 Task: Look for space in Watsonville, United States from 6th September, 2023 to 15th September, 2023 for 6 adults in price range Rs.8000 to Rs.12000. Place can be entire place or private room with 6 bedrooms having 6 beds and 6 bathrooms. Property type can be house, flat, guest house. Amenities needed are: wifi, TV, free parkinig on premises, gym, breakfast. Booking option can be shelf check-in. Required host language is English.
Action: Mouse pressed left at (588, 152)
Screenshot: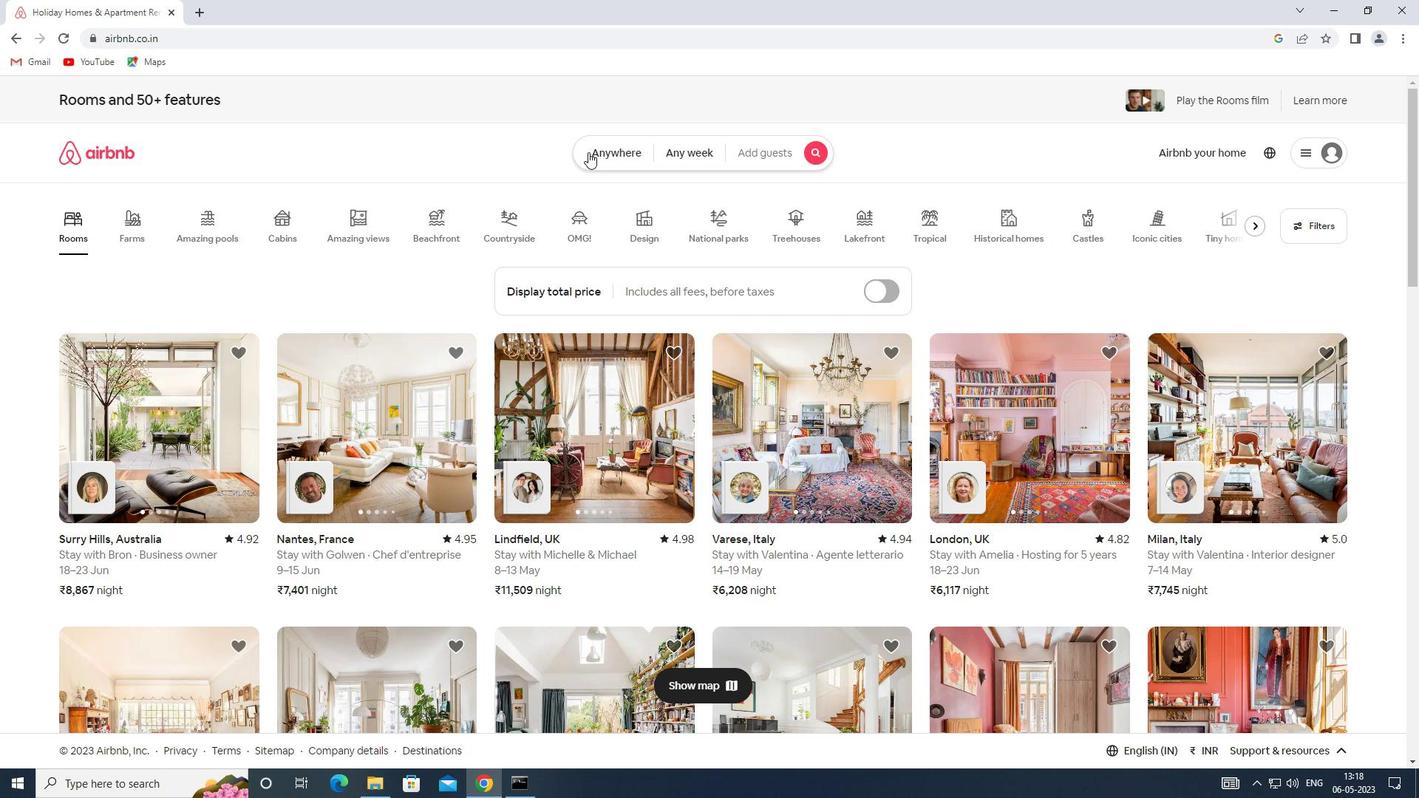 
Action: Mouse moved to (513, 213)
Screenshot: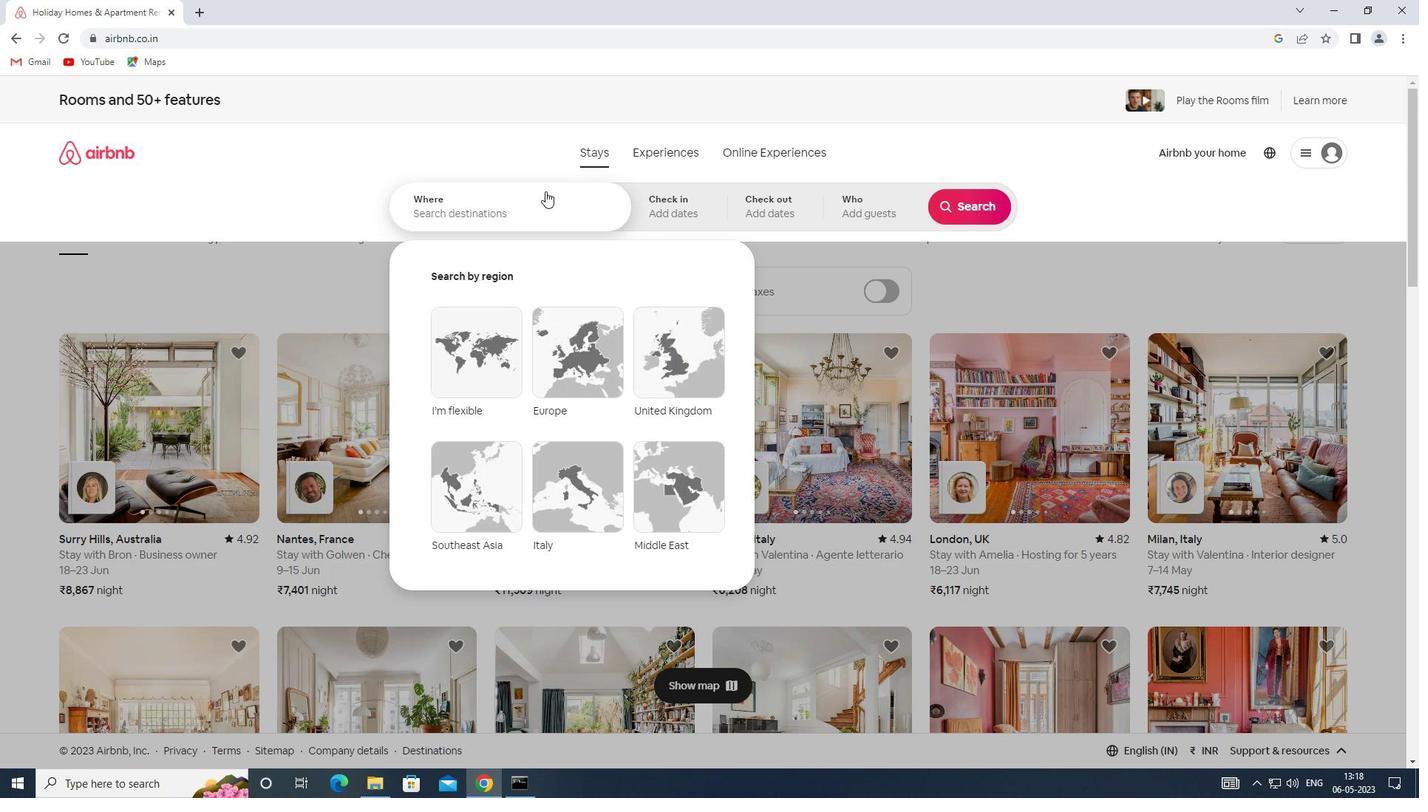 
Action: Mouse pressed left at (513, 213)
Screenshot: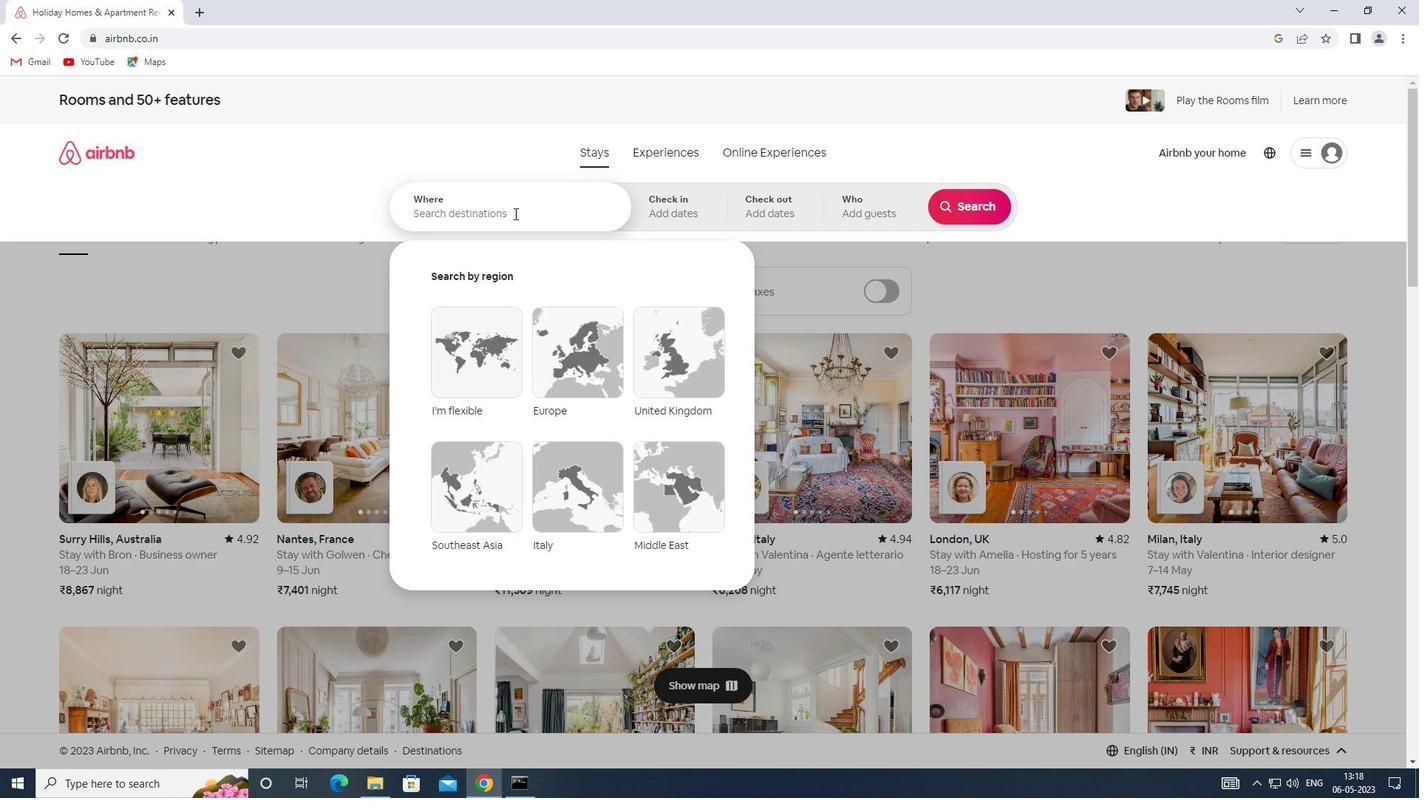 
Action: Key pressed <Key.shift><Key.shift><Key.shift>SPACE<Key.space>IN<Key.space><Key.shift>WATSONVILLE,<Key.shift>UNITED<Key.space><Key.shift>STATES
Screenshot: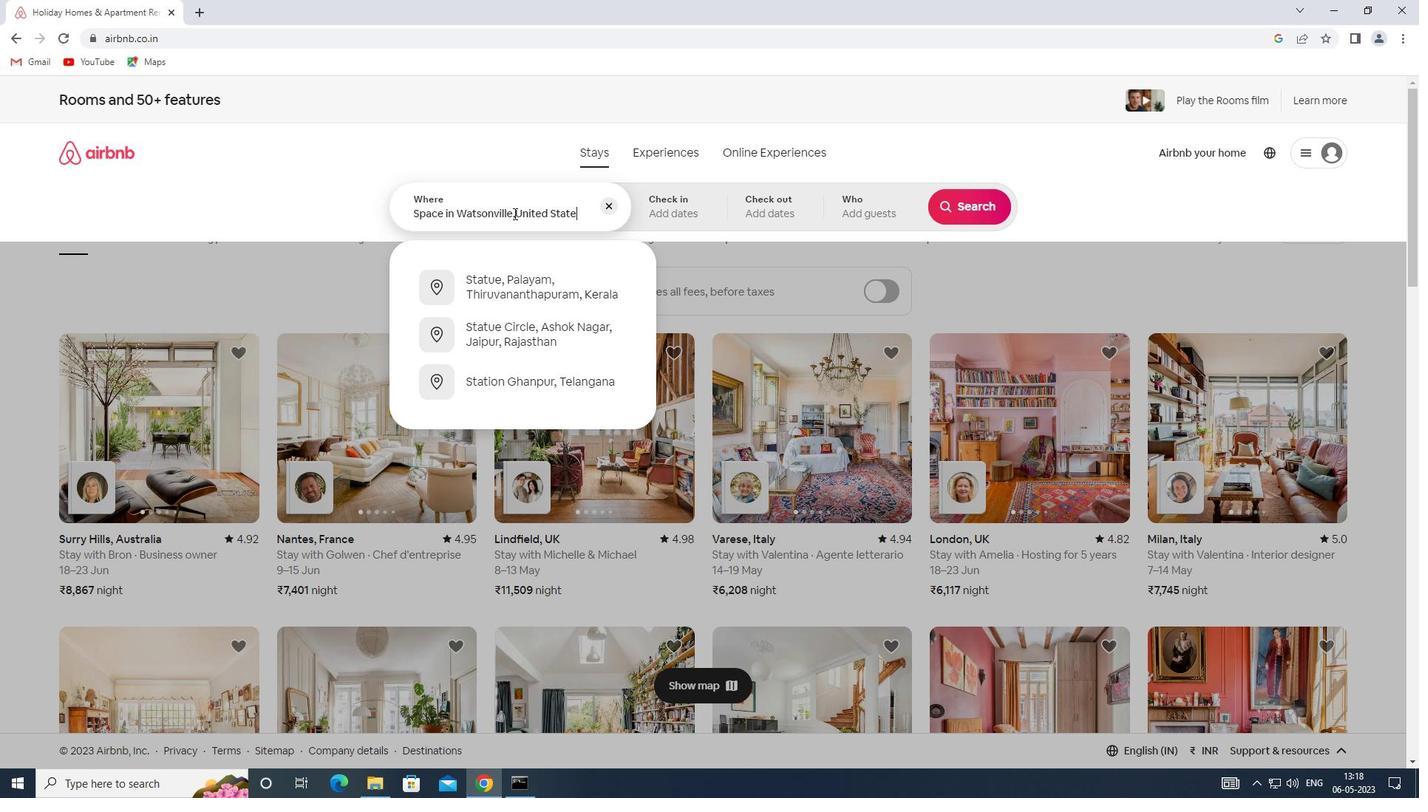 
Action: Mouse moved to (691, 198)
Screenshot: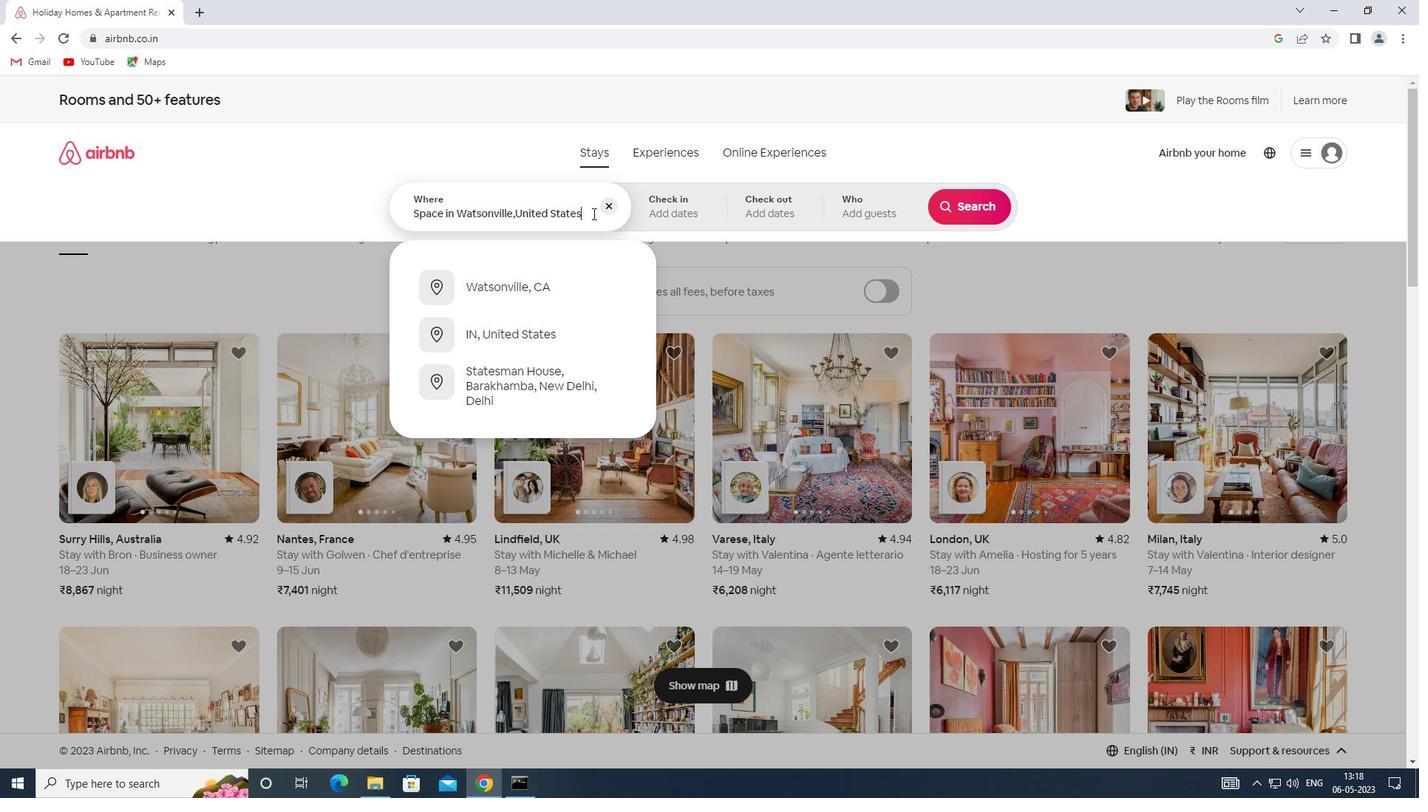 
Action: Mouse pressed left at (691, 198)
Screenshot: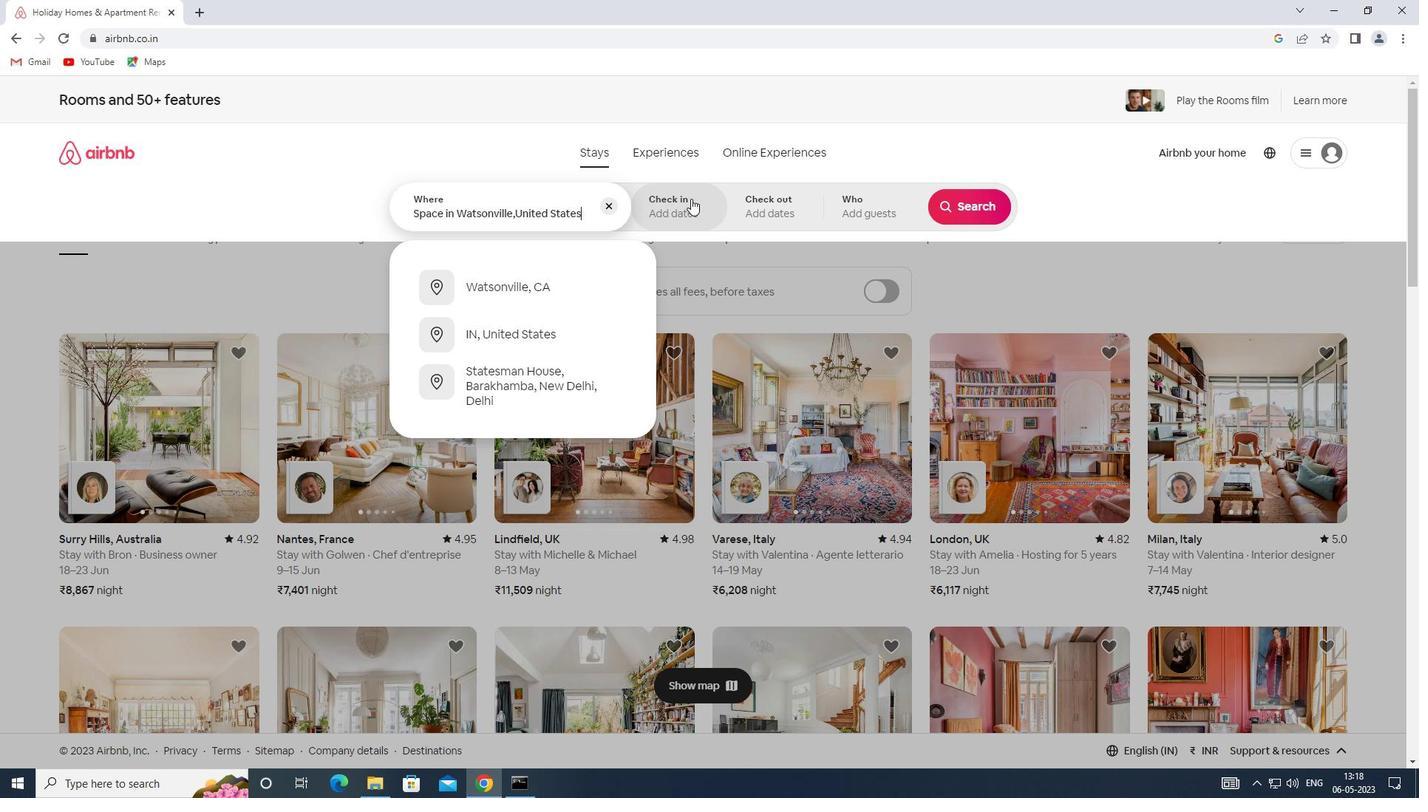 
Action: Mouse moved to (963, 327)
Screenshot: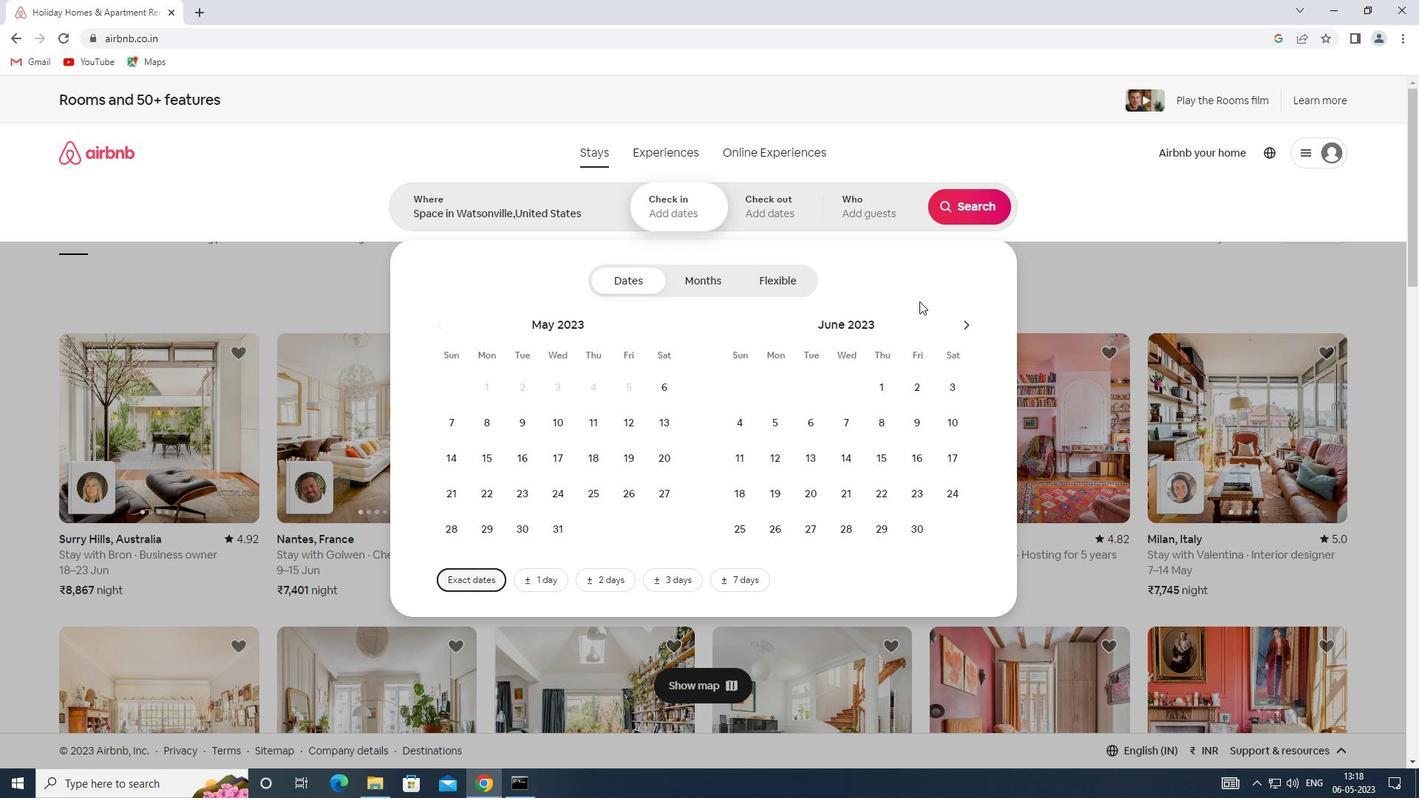 
Action: Mouse pressed left at (963, 327)
Screenshot: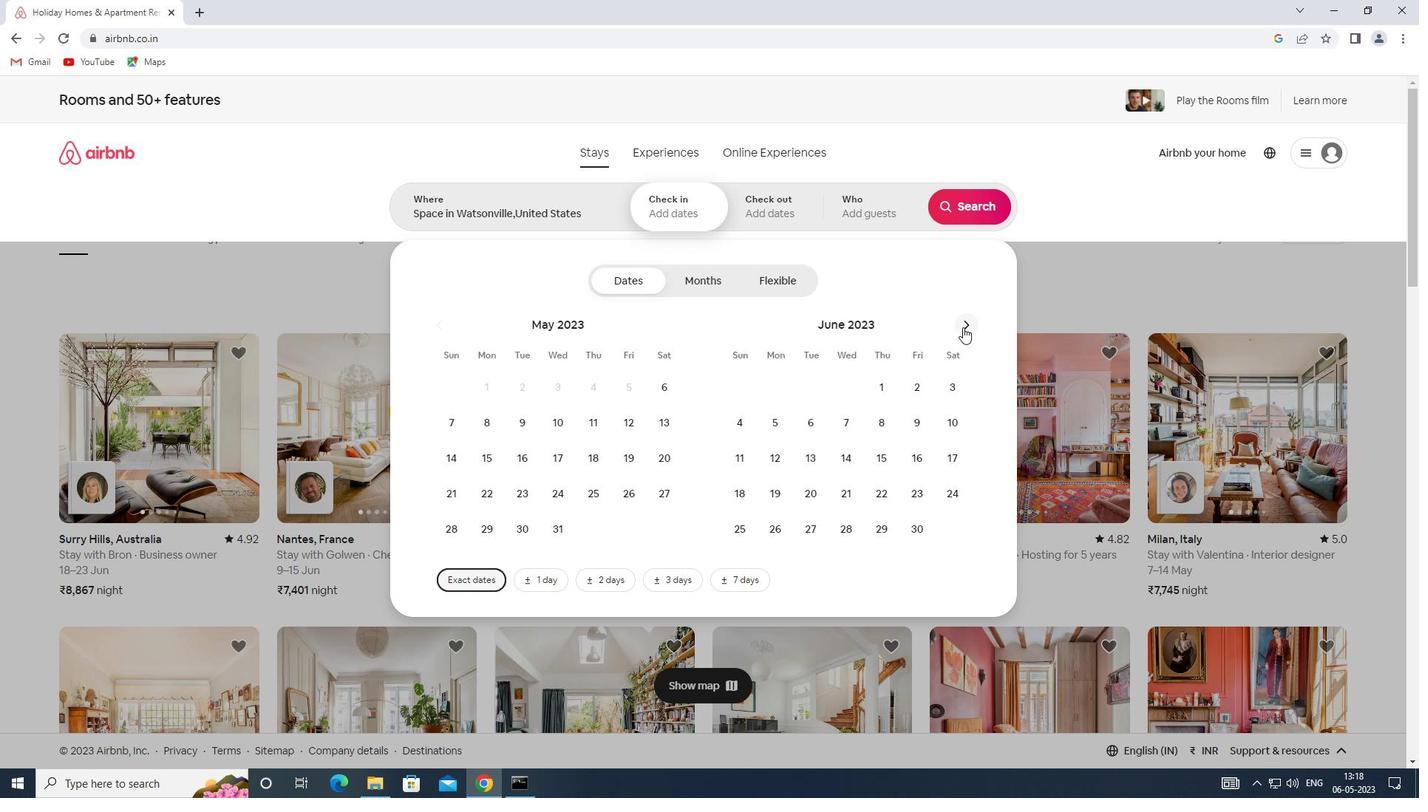 
Action: Mouse pressed left at (963, 327)
Screenshot: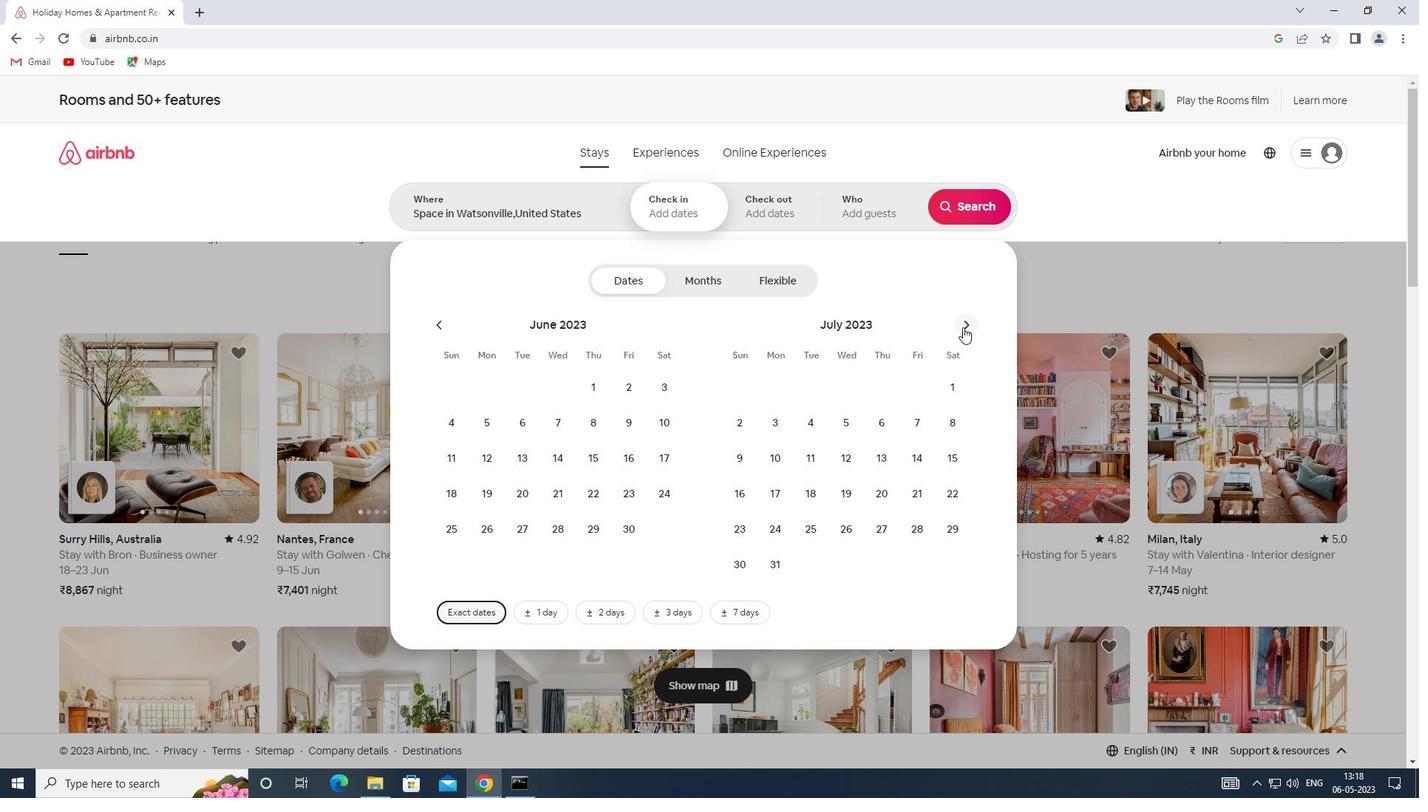
Action: Mouse pressed left at (963, 327)
Screenshot: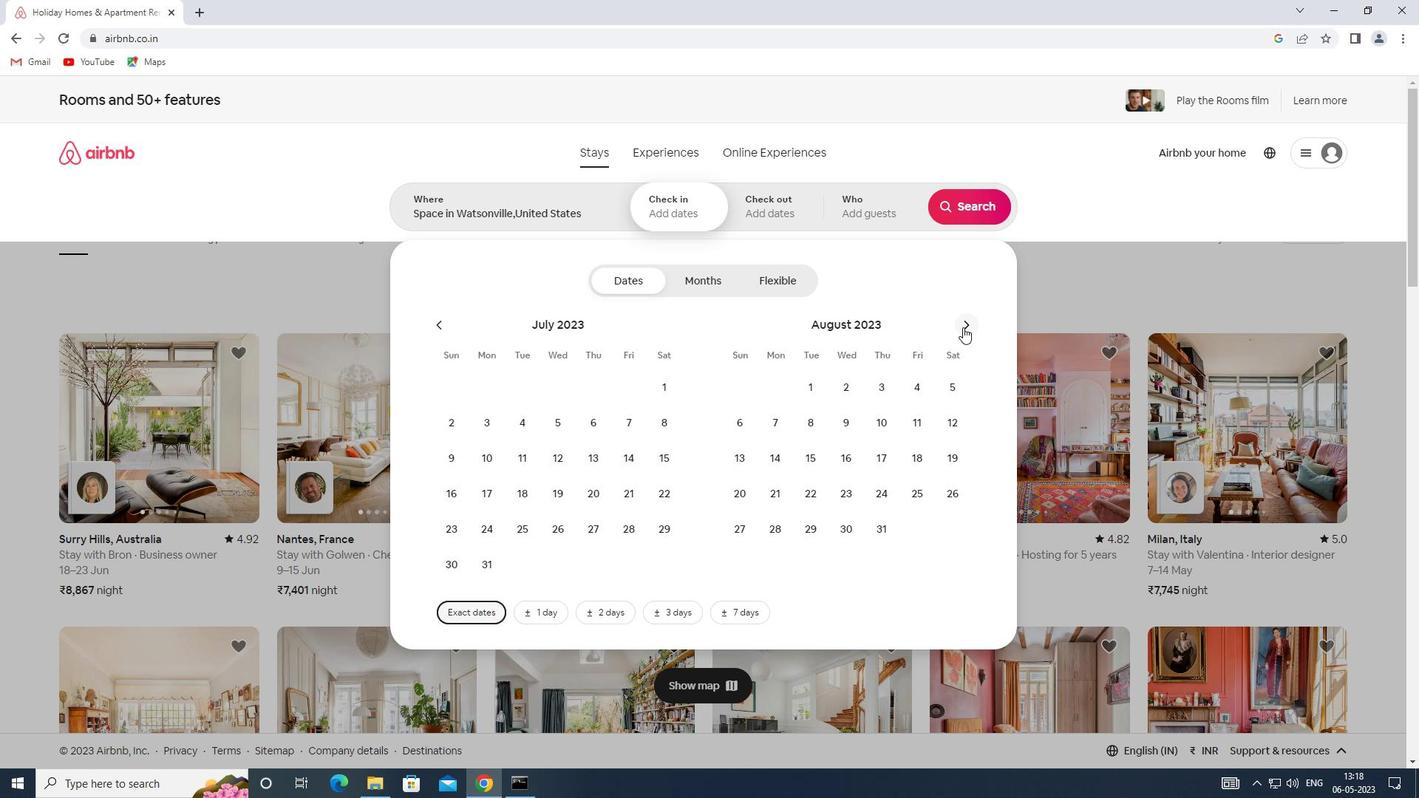 
Action: Mouse moved to (838, 425)
Screenshot: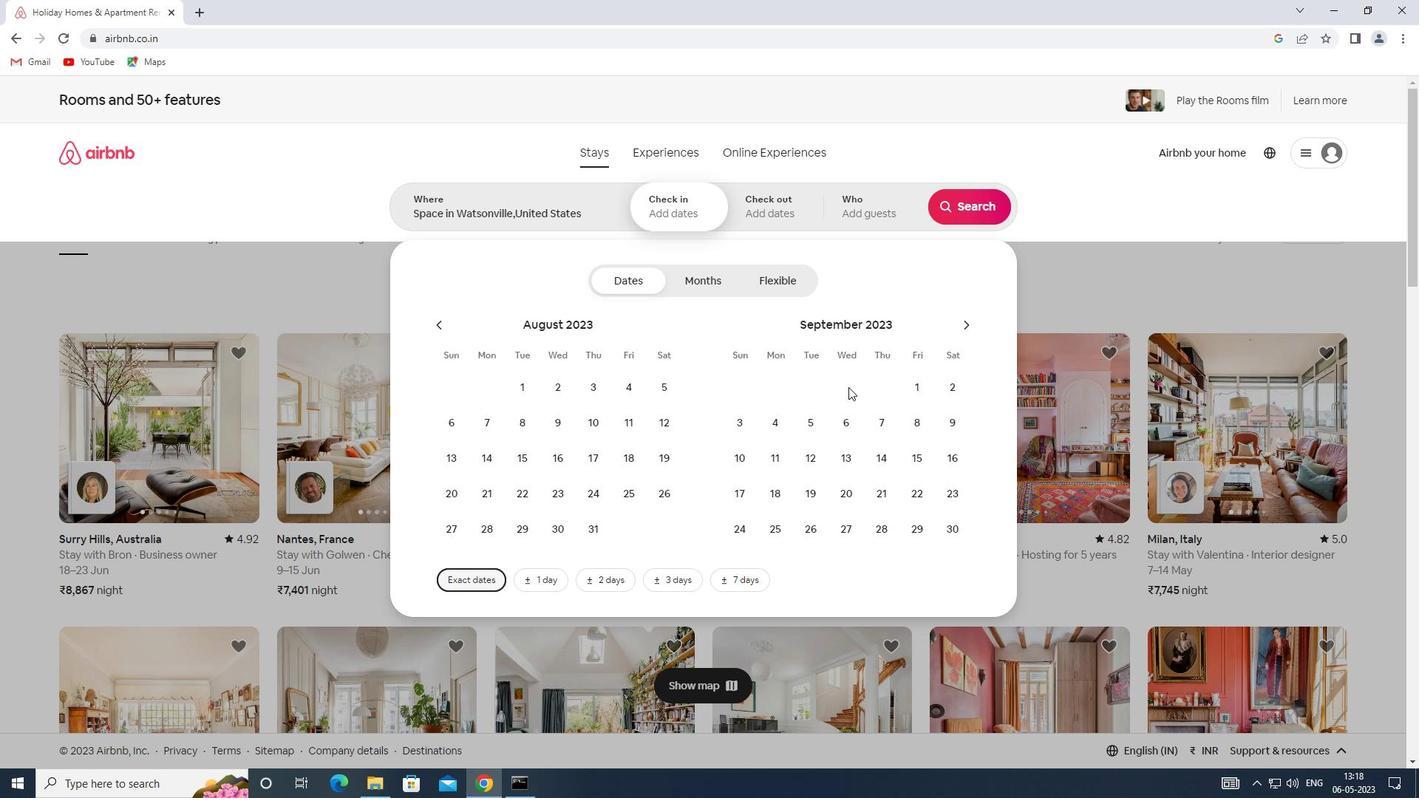 
Action: Mouse pressed left at (838, 425)
Screenshot: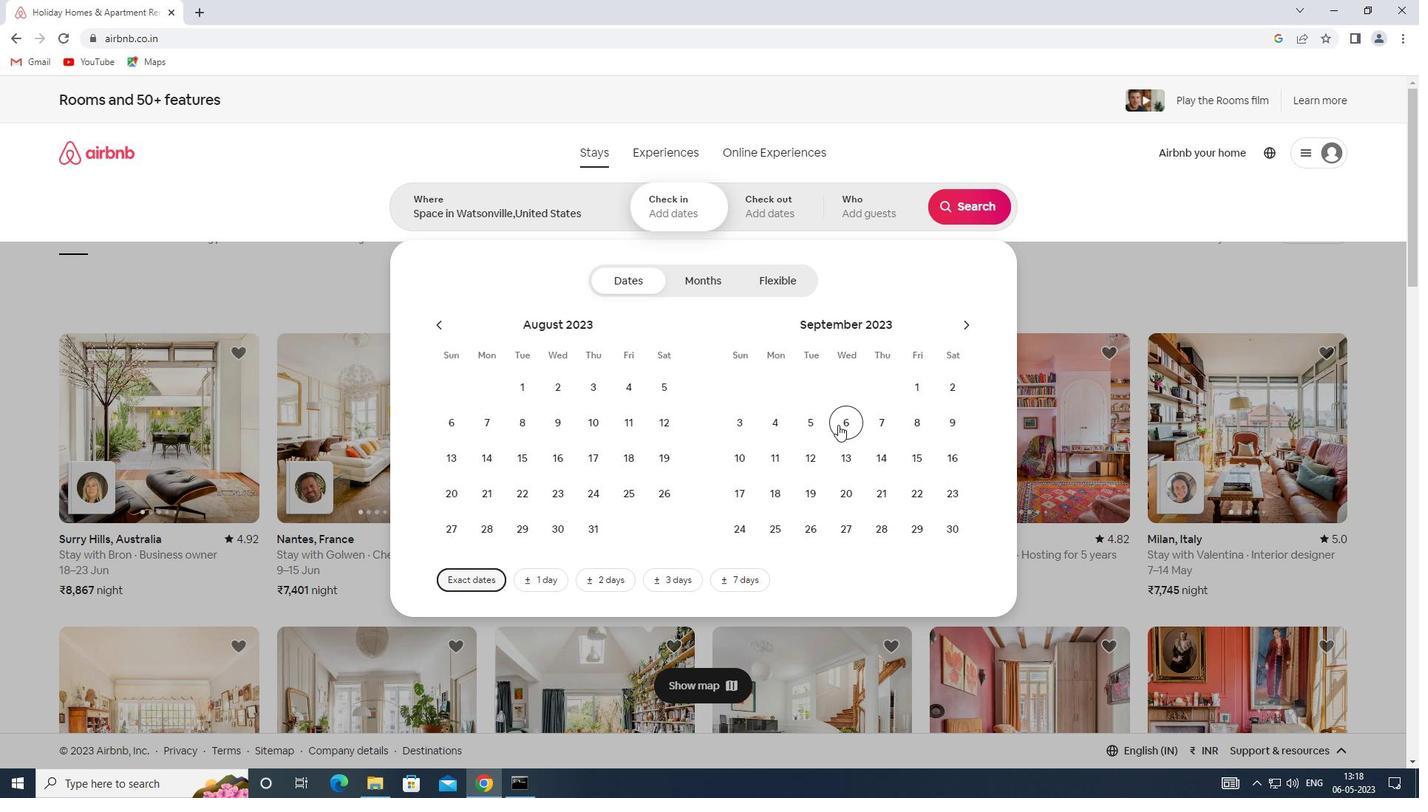 
Action: Mouse moved to (915, 456)
Screenshot: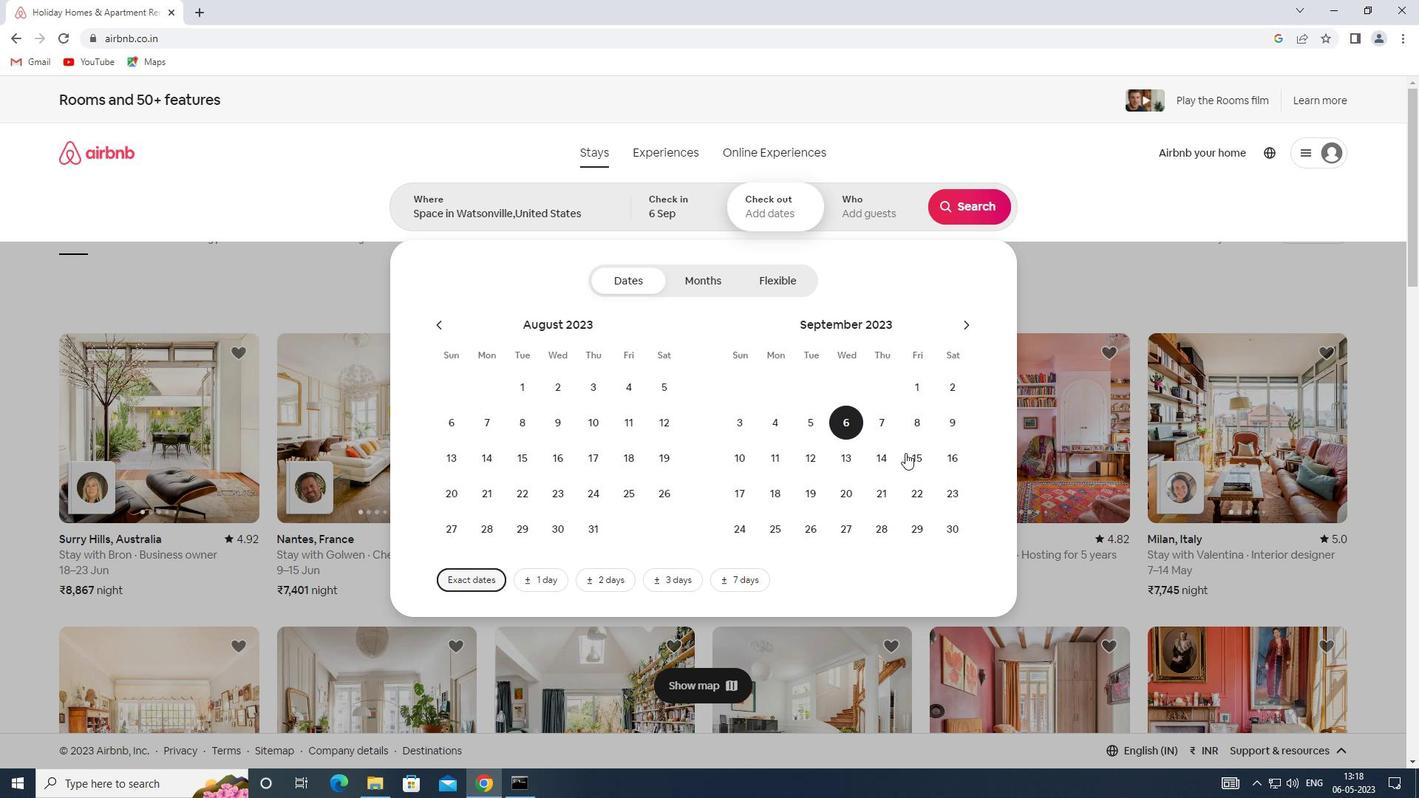 
Action: Mouse pressed left at (915, 456)
Screenshot: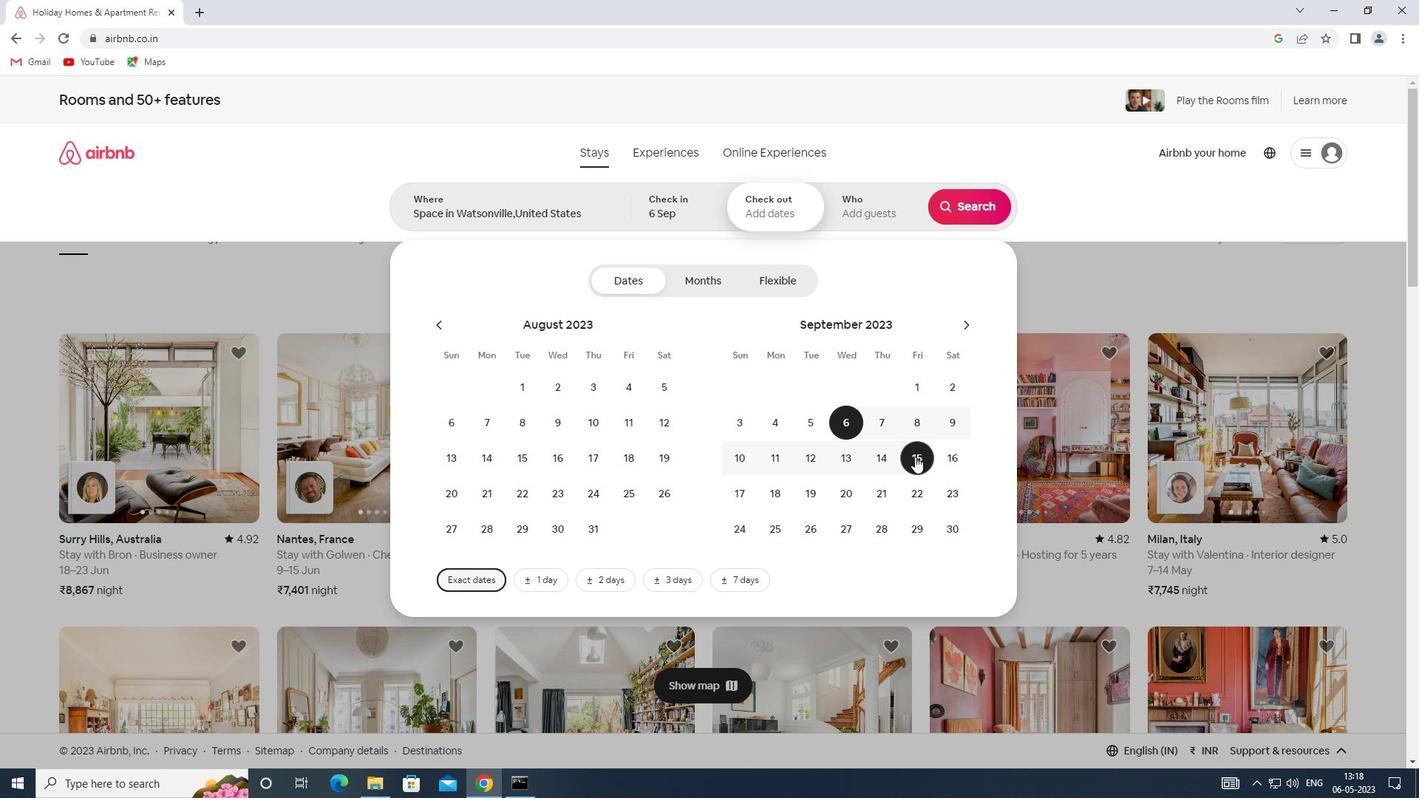 
Action: Mouse moved to (895, 201)
Screenshot: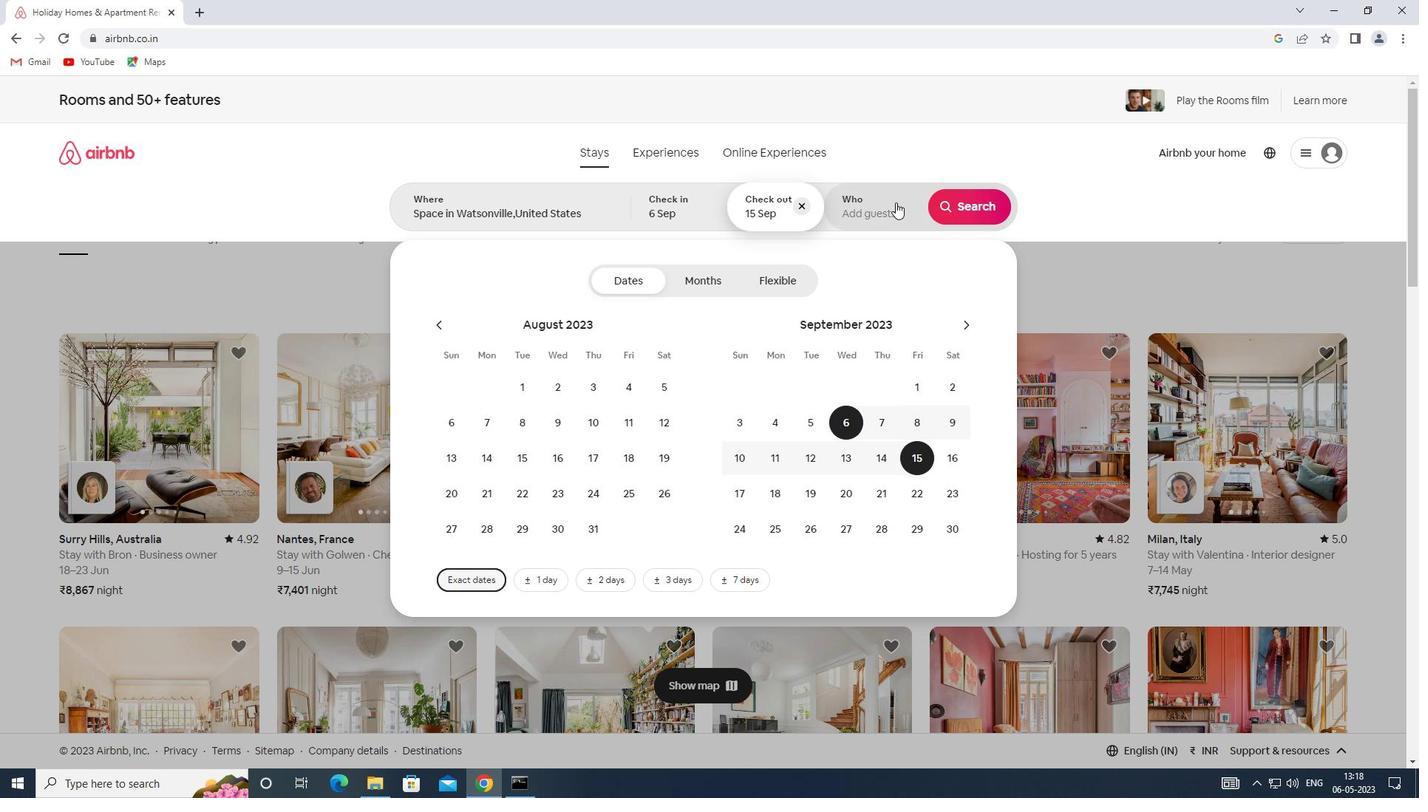 
Action: Mouse pressed left at (895, 201)
Screenshot: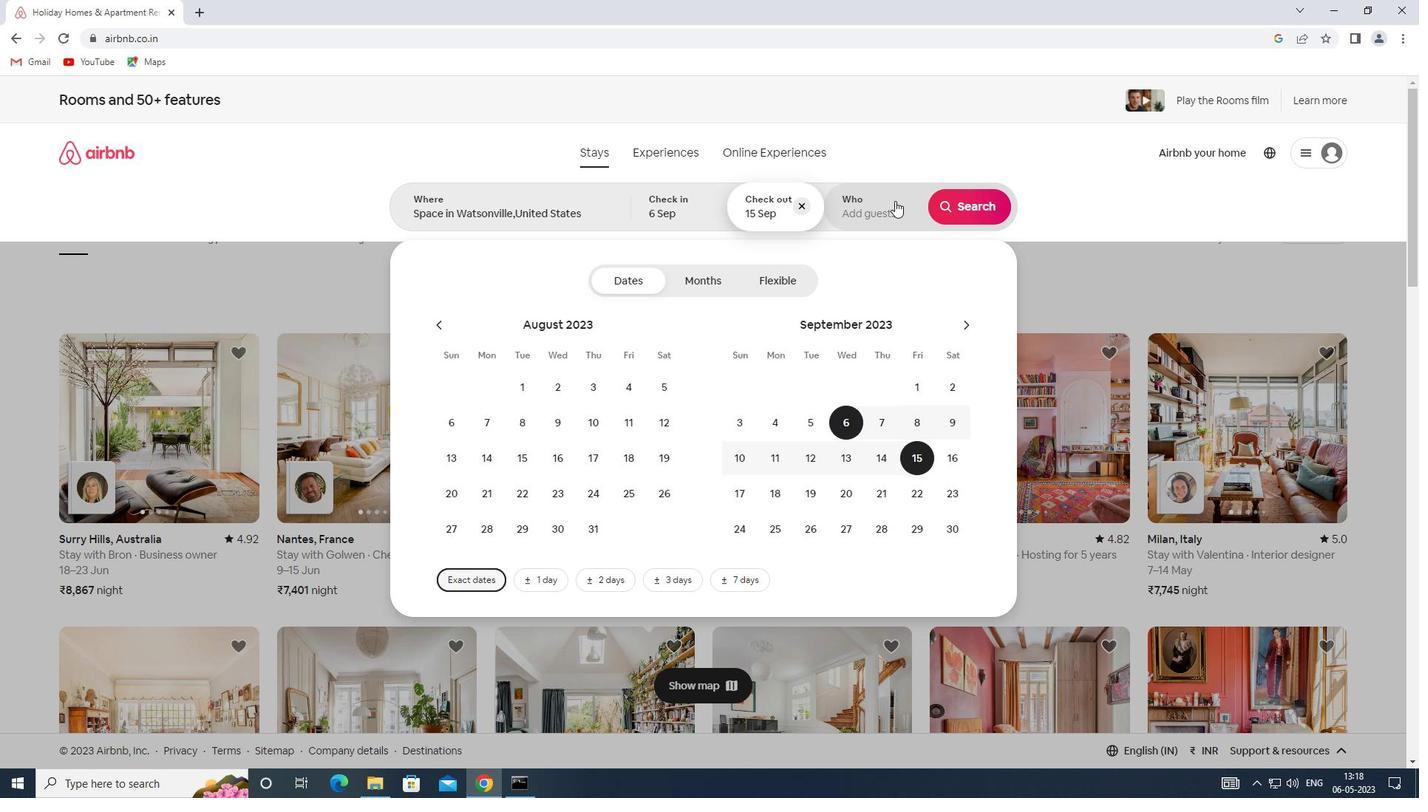 
Action: Mouse moved to (970, 286)
Screenshot: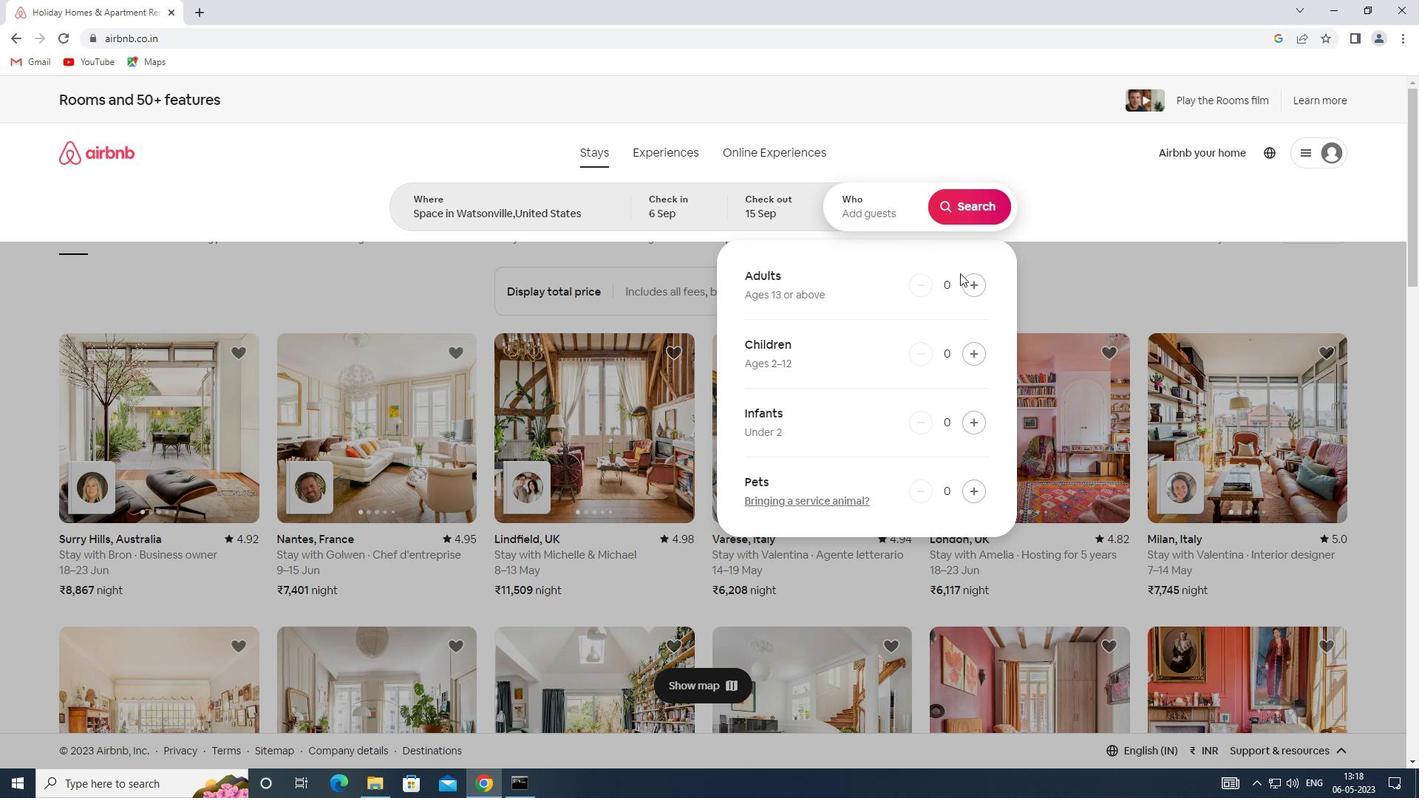 
Action: Mouse pressed left at (970, 286)
Screenshot: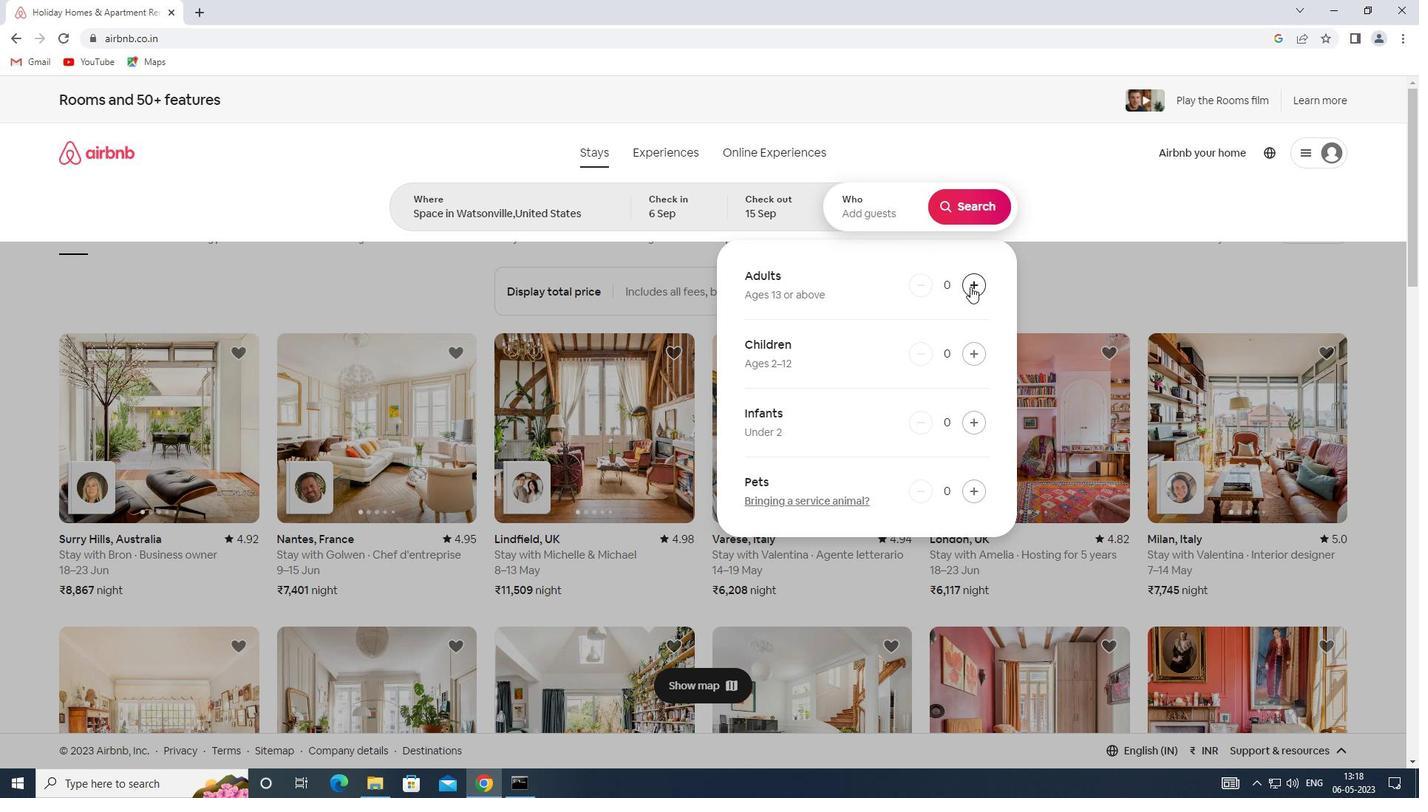 
Action: Mouse pressed left at (970, 286)
Screenshot: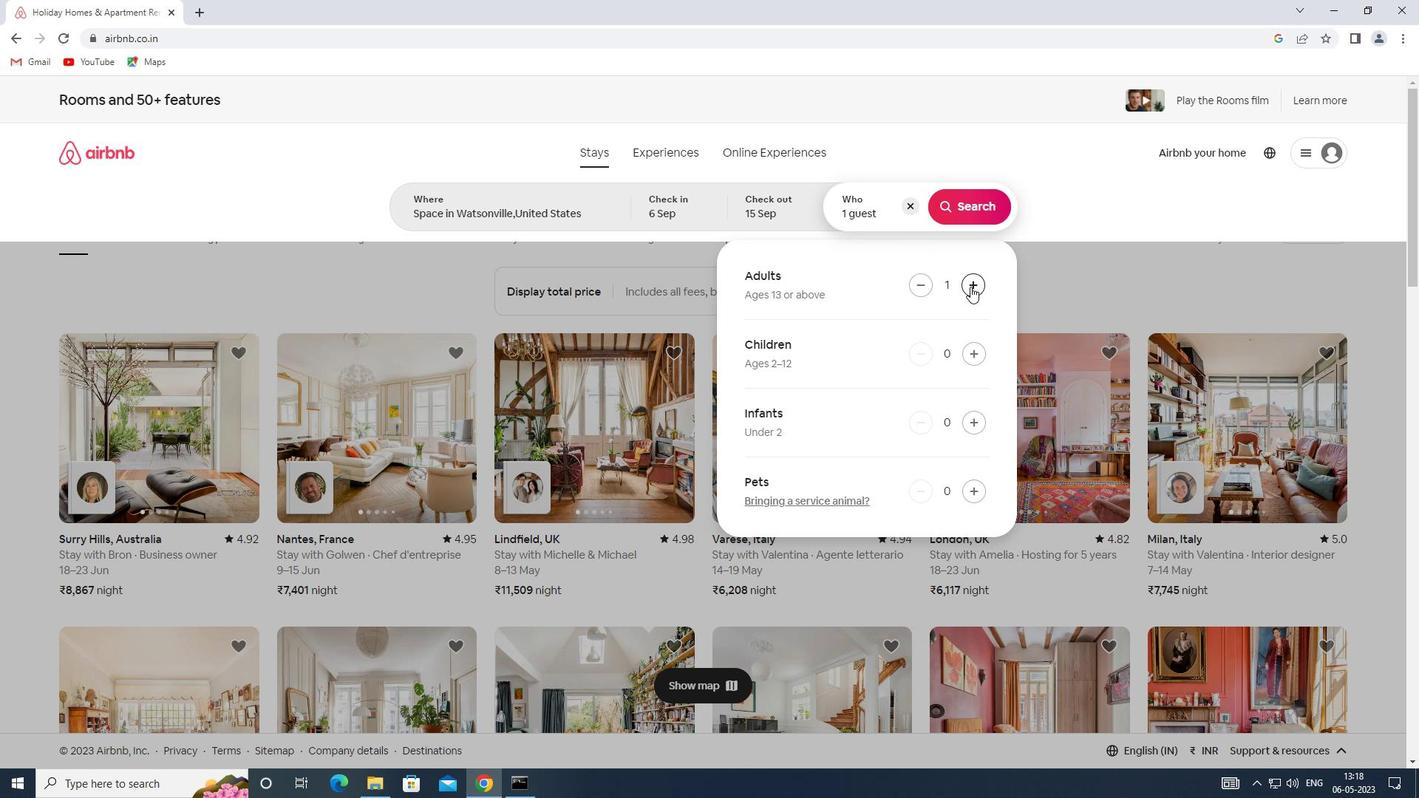 
Action: Mouse pressed left at (970, 286)
Screenshot: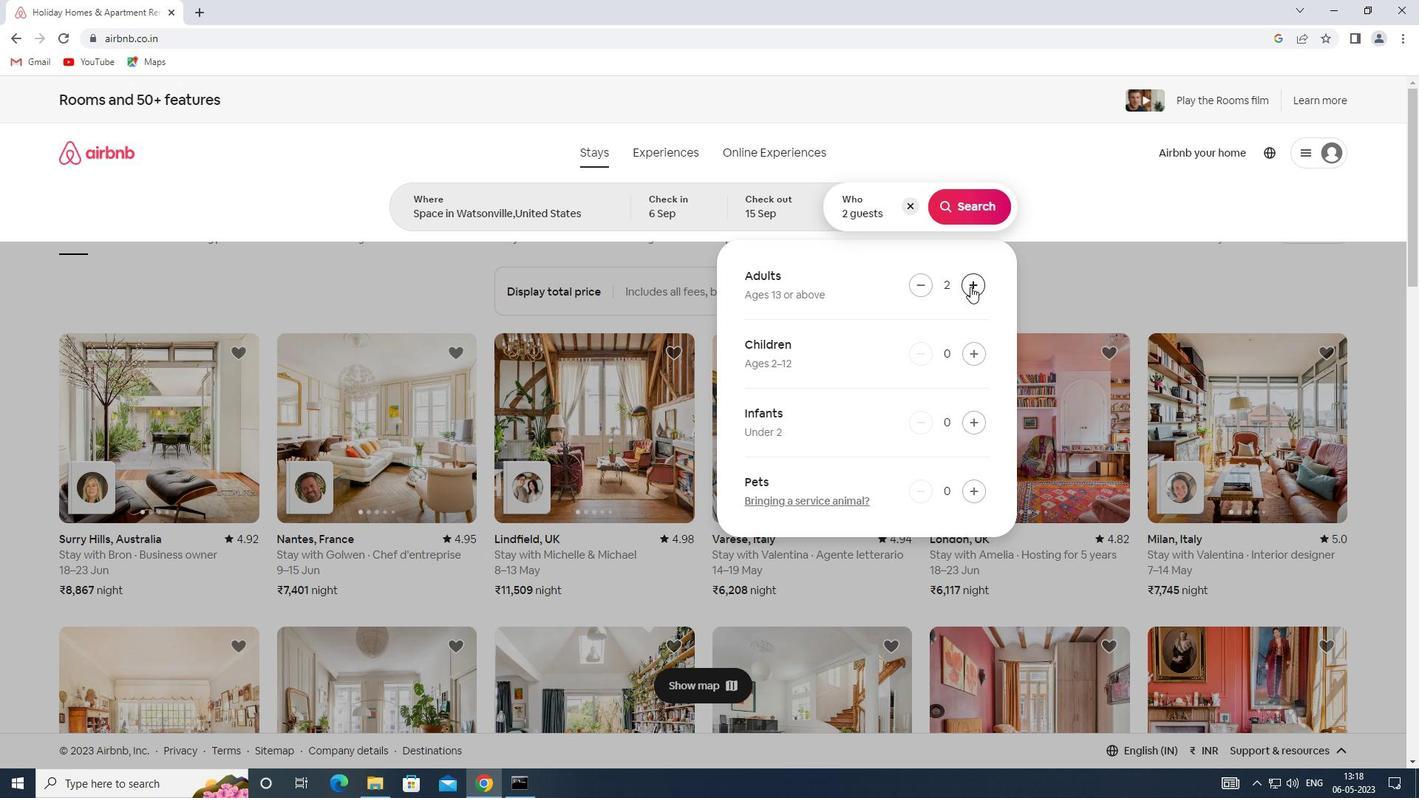 
Action: Mouse pressed left at (970, 286)
Screenshot: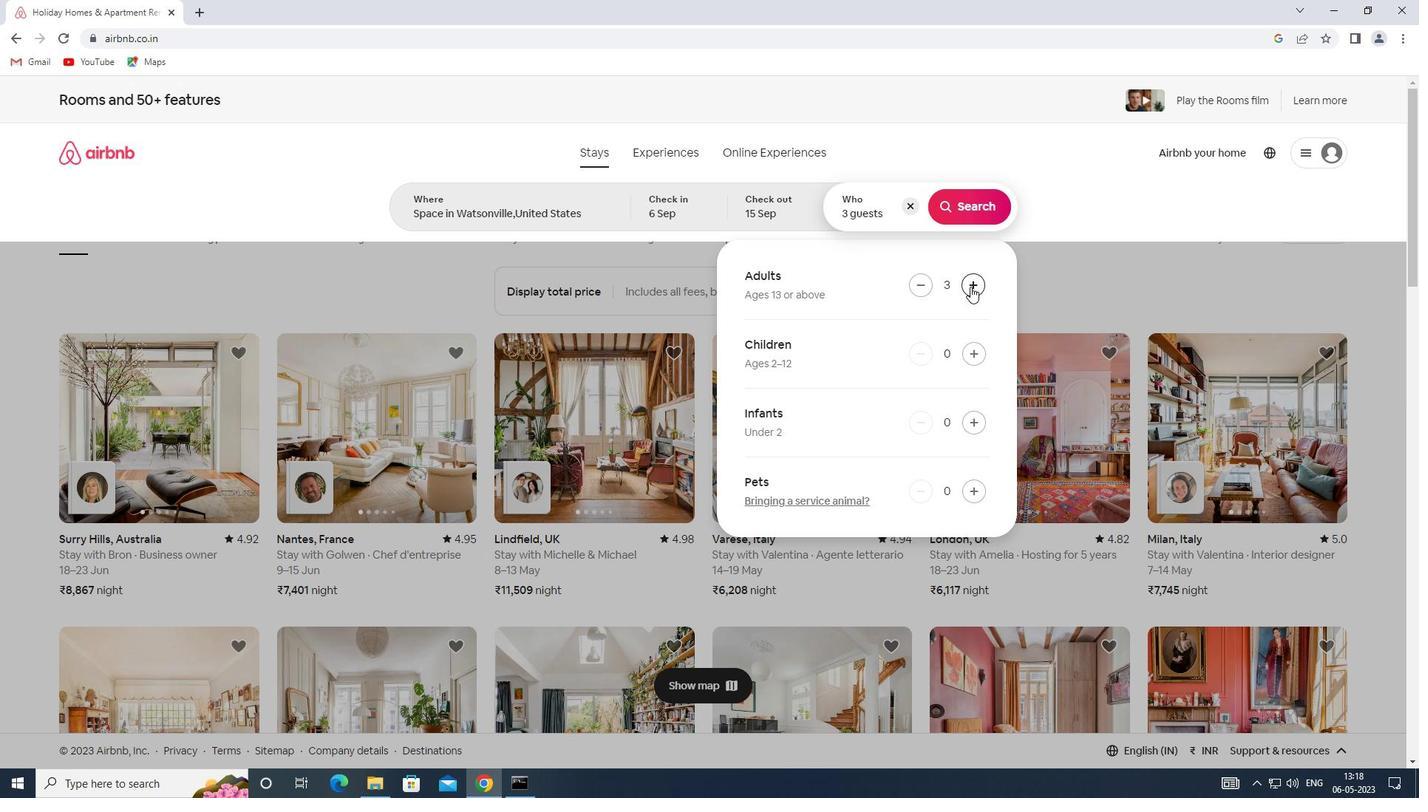 
Action: Mouse pressed left at (970, 286)
Screenshot: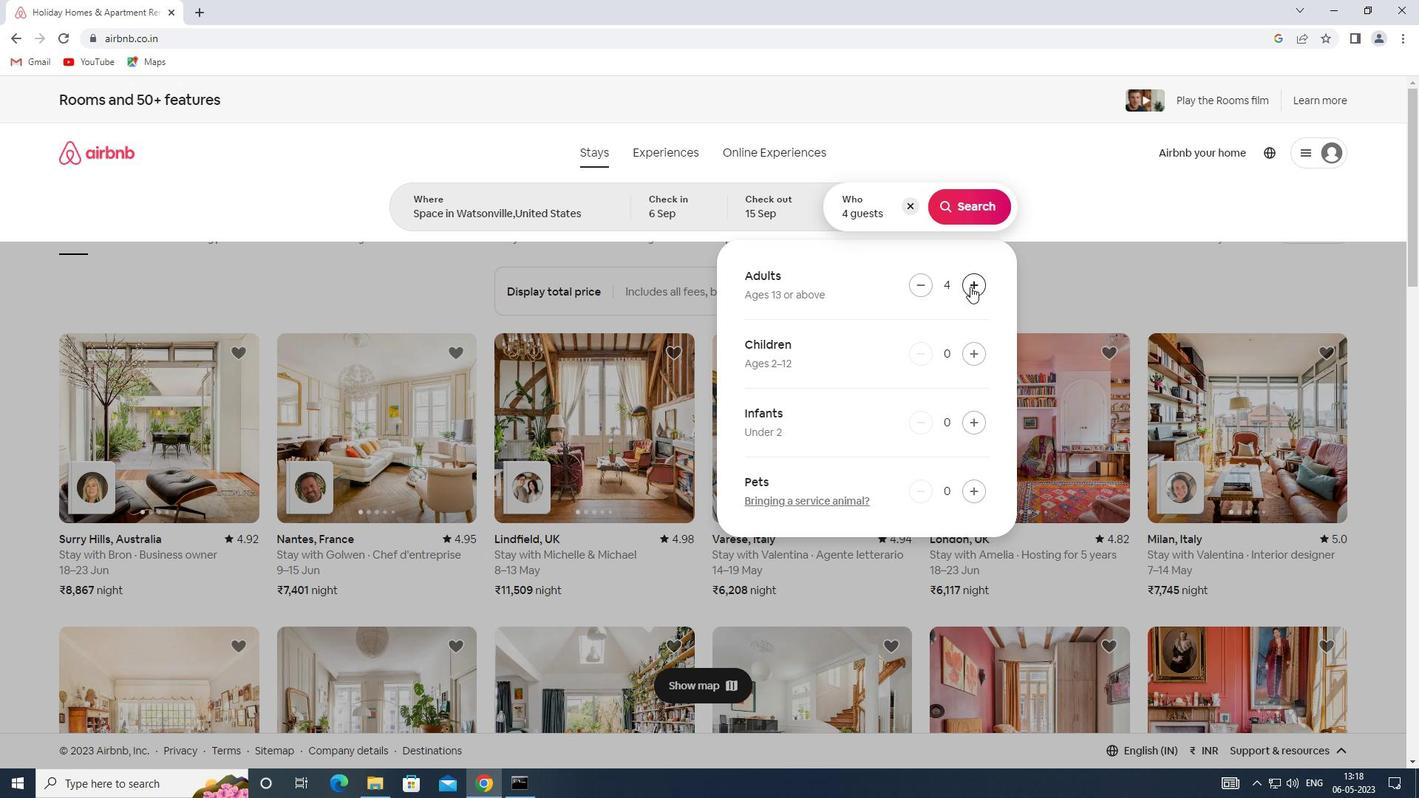 
Action: Mouse pressed left at (970, 286)
Screenshot: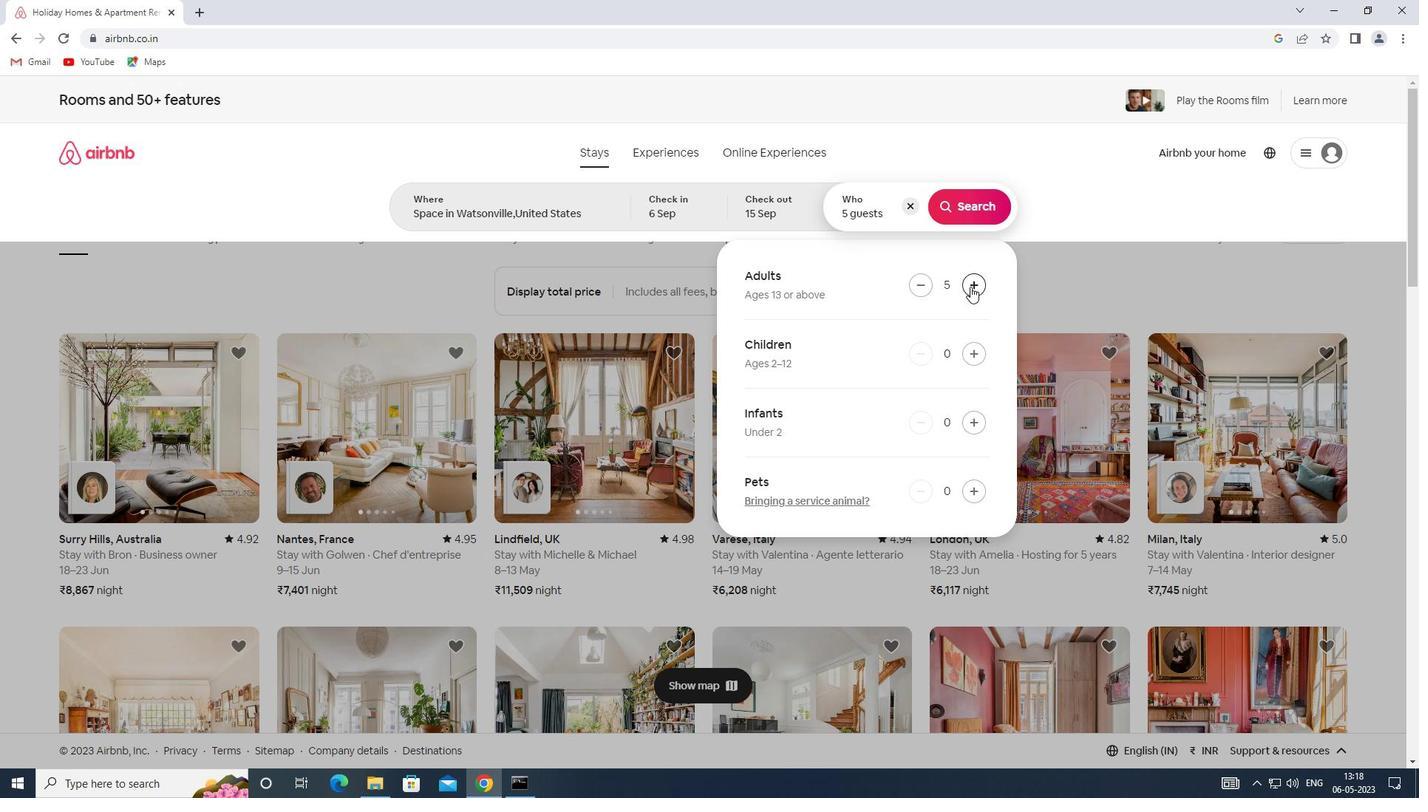 
Action: Mouse moved to (971, 210)
Screenshot: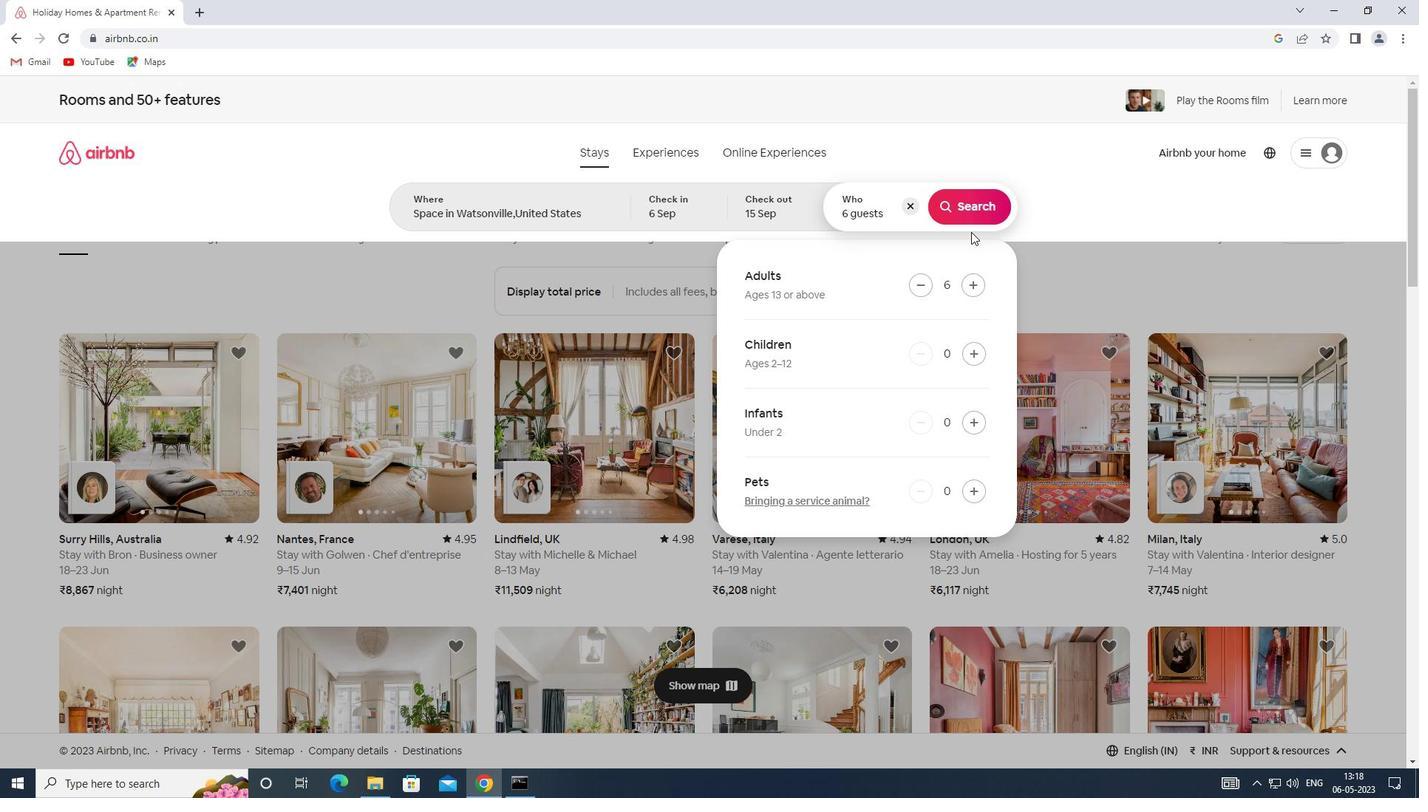 
Action: Mouse pressed left at (971, 210)
Screenshot: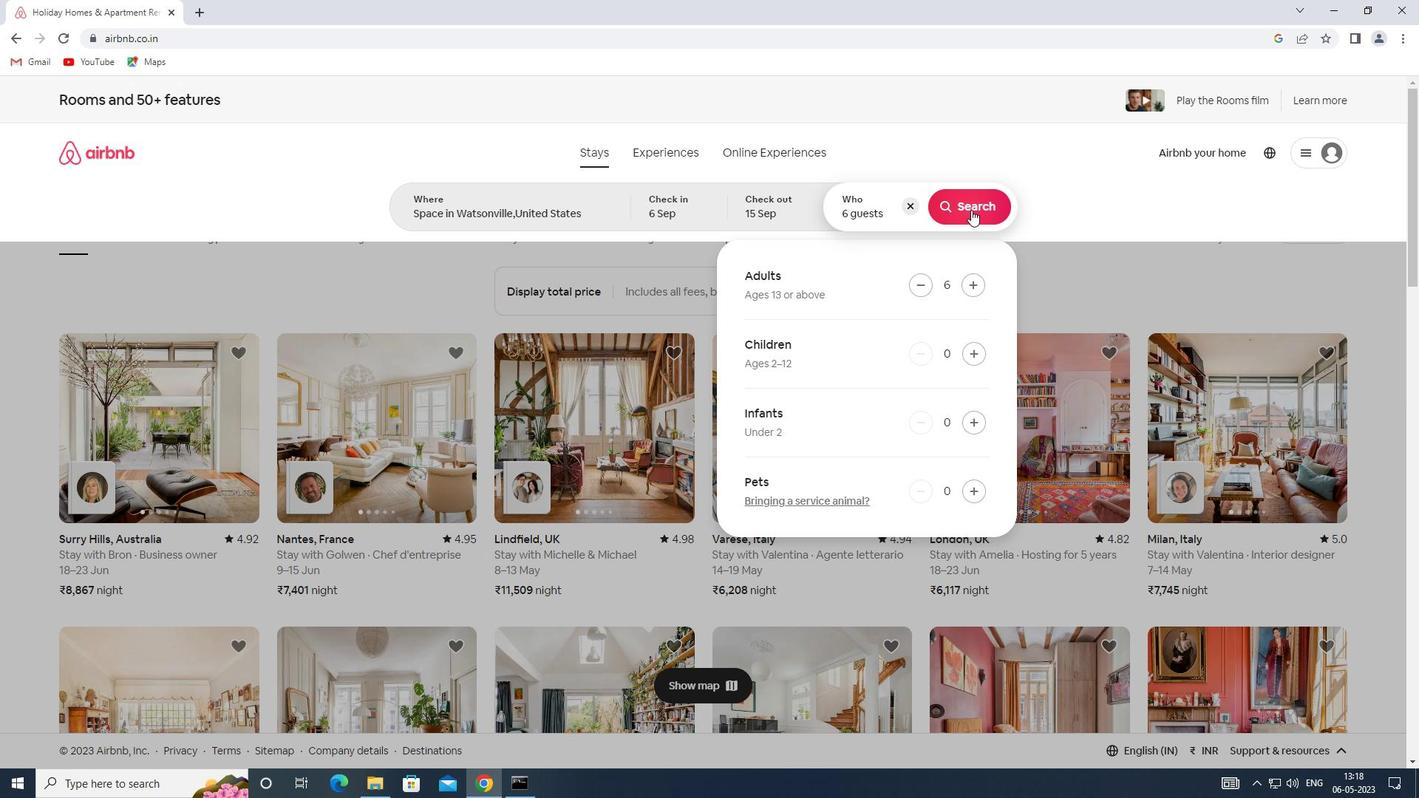 
Action: Mouse moved to (1344, 172)
Screenshot: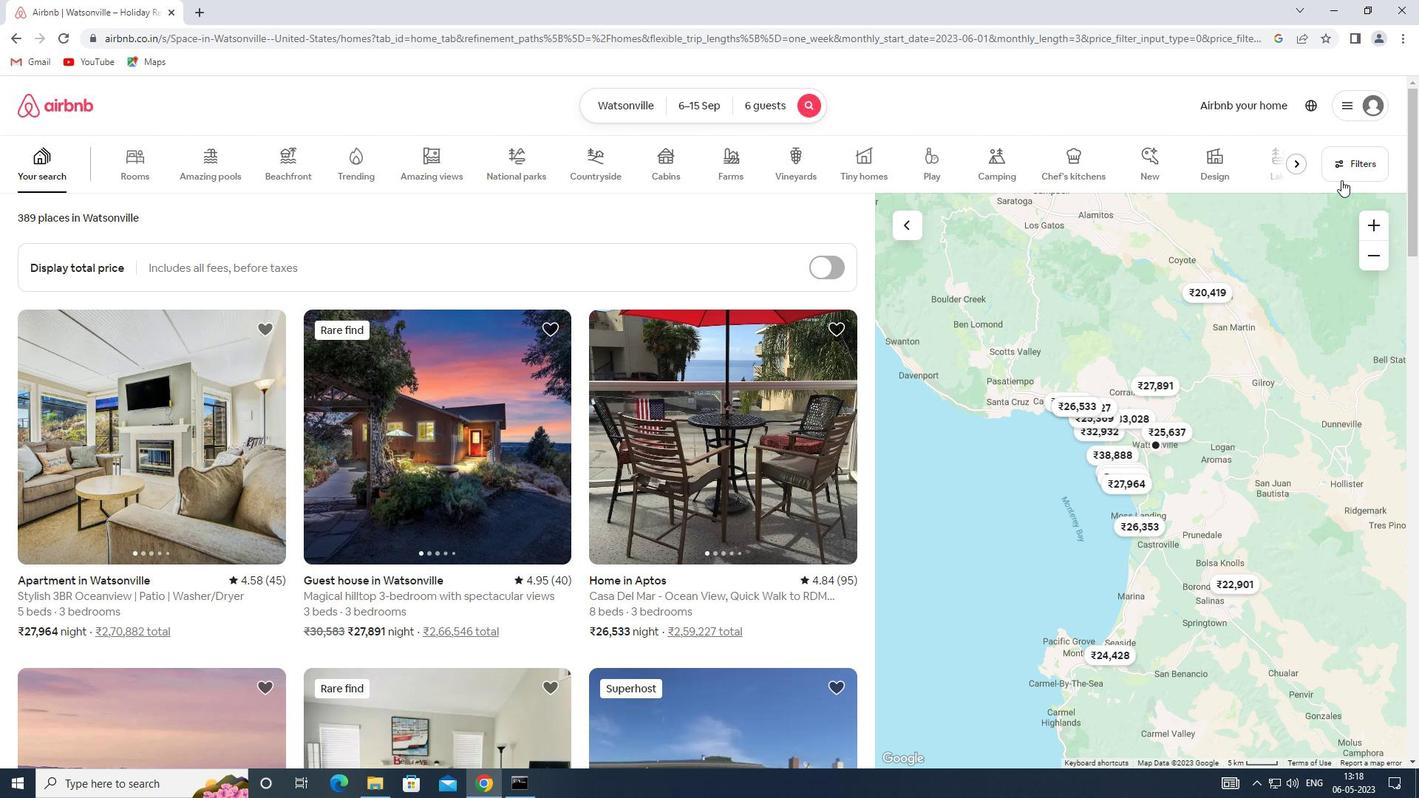 
Action: Mouse pressed left at (1344, 172)
Screenshot: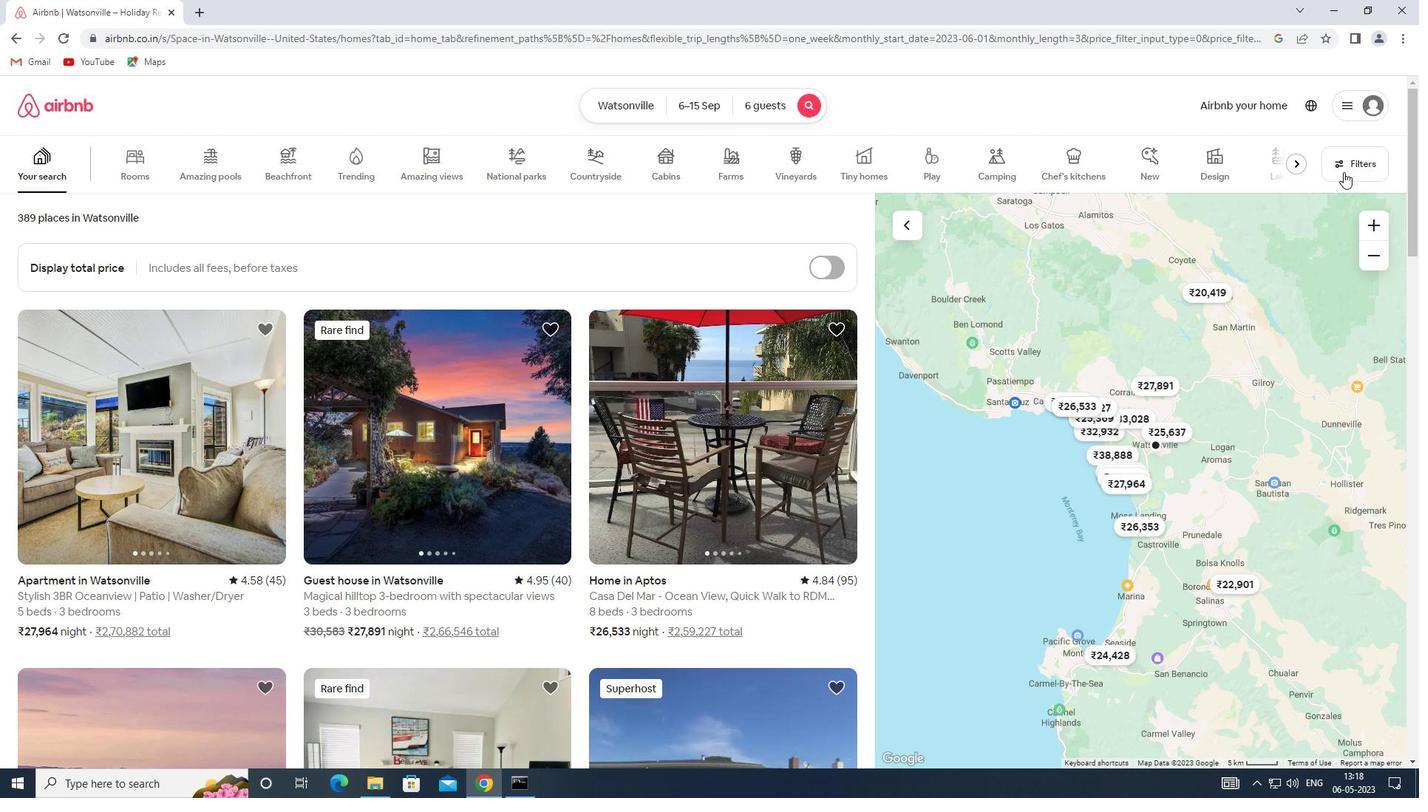 
Action: Mouse moved to (510, 522)
Screenshot: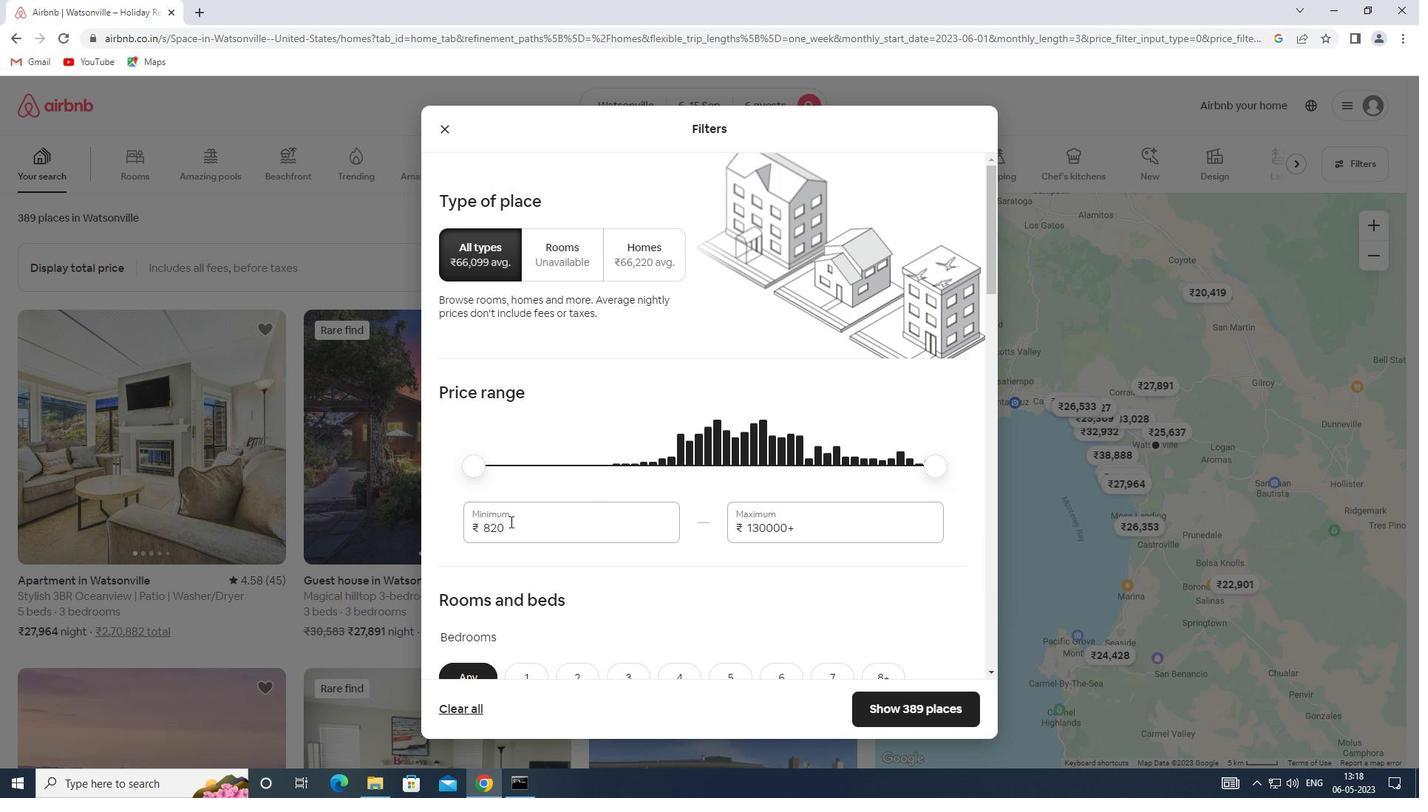 
Action: Mouse pressed left at (510, 522)
Screenshot: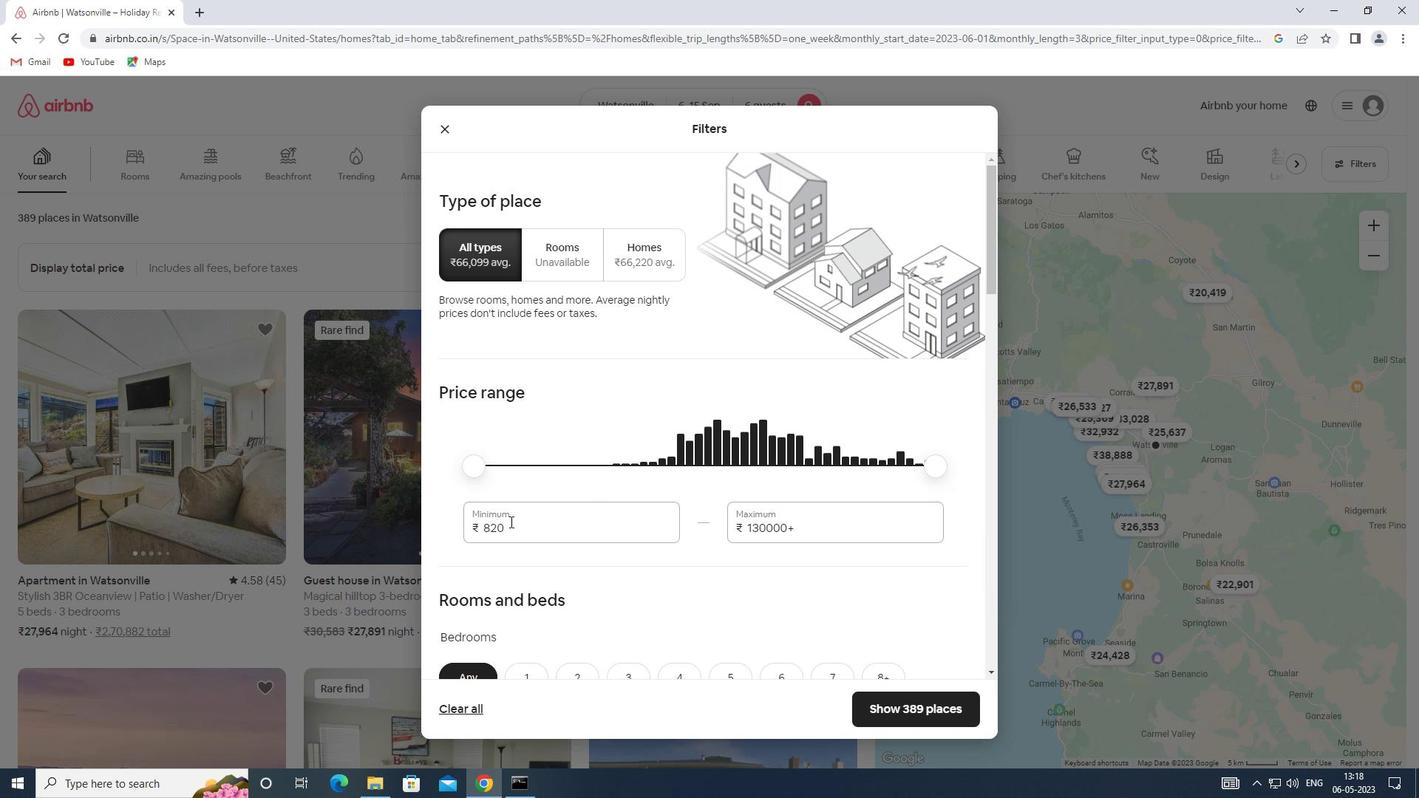 
Action: Mouse moved to (474, 515)
Screenshot: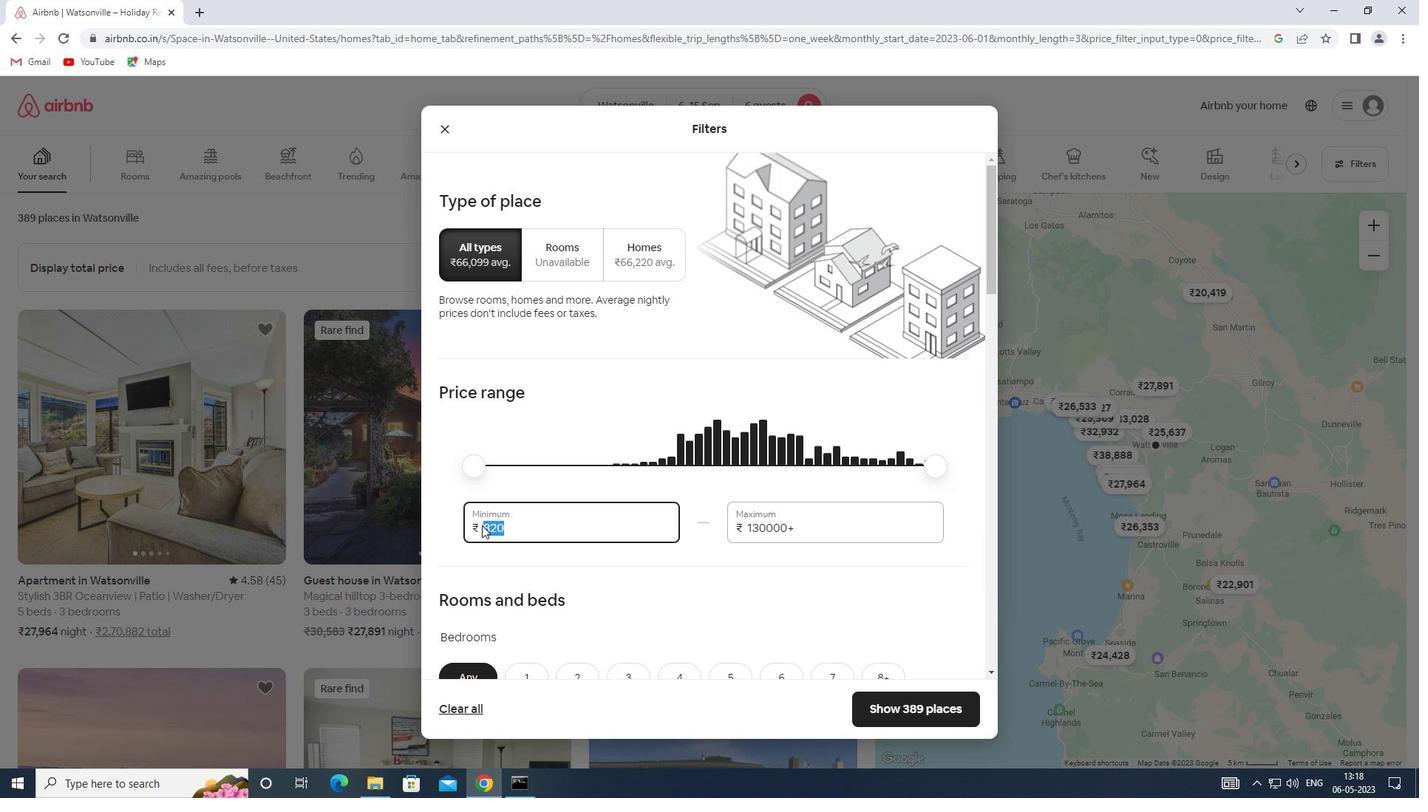 
Action: Key pressed 8000
Screenshot: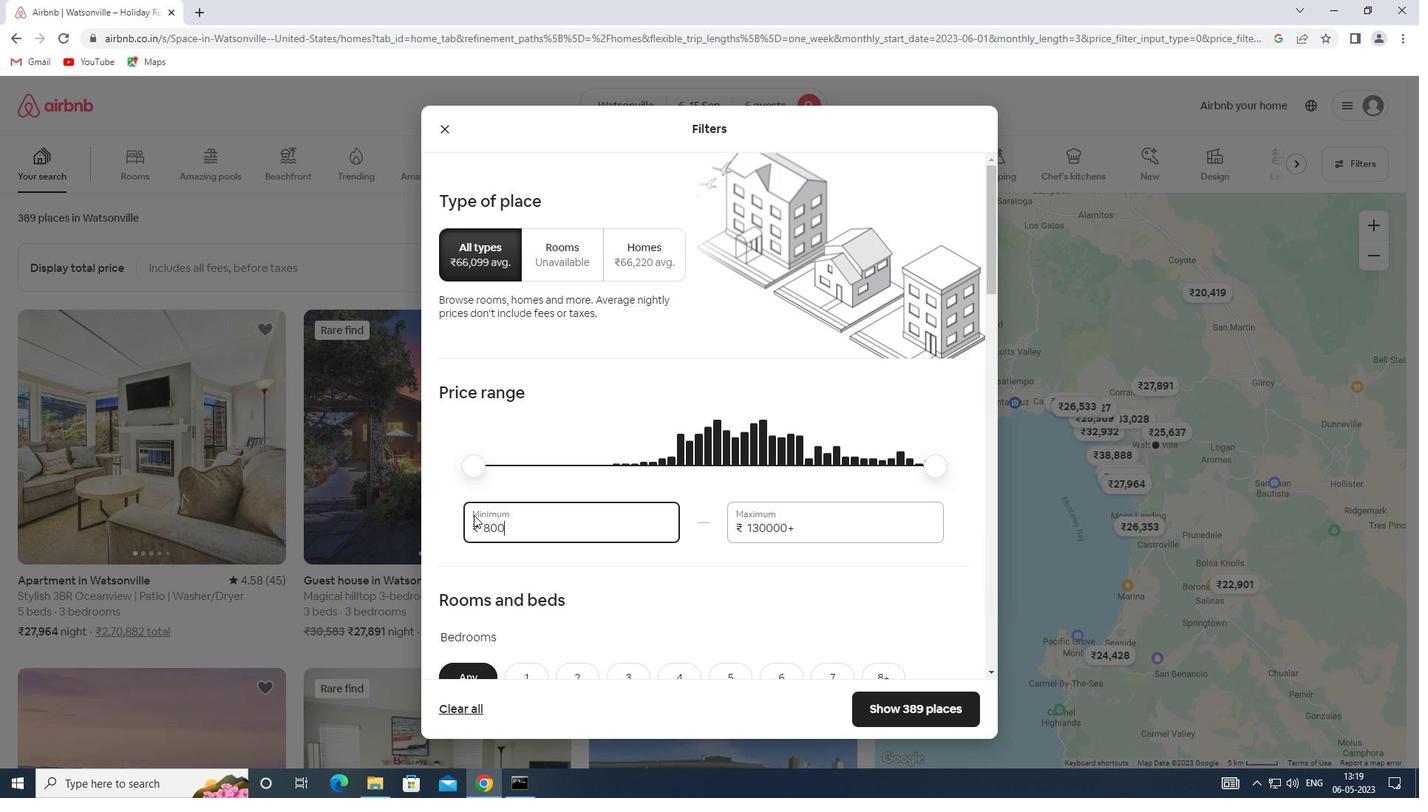 
Action: Mouse moved to (802, 528)
Screenshot: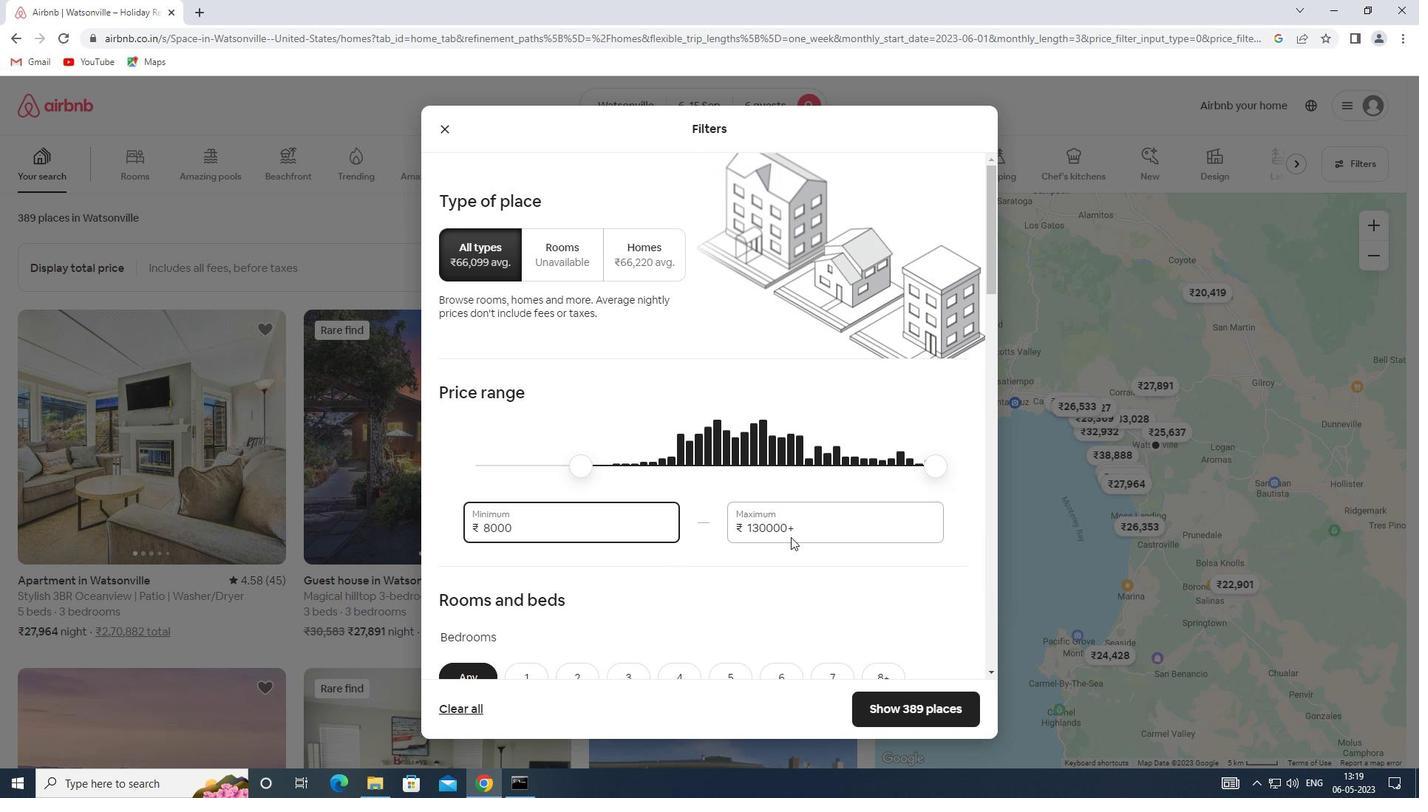 
Action: Mouse pressed left at (802, 528)
Screenshot: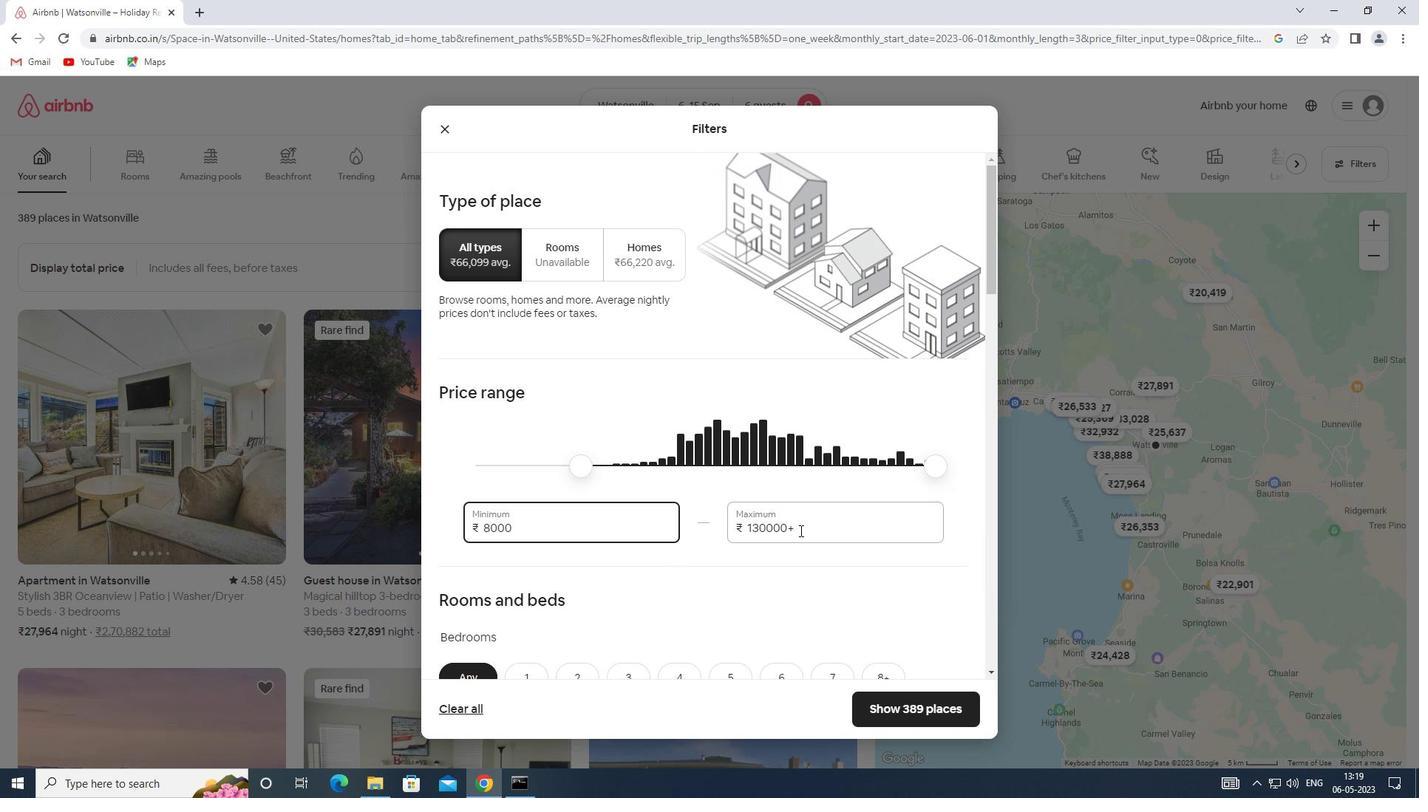 
Action: Mouse moved to (745, 523)
Screenshot: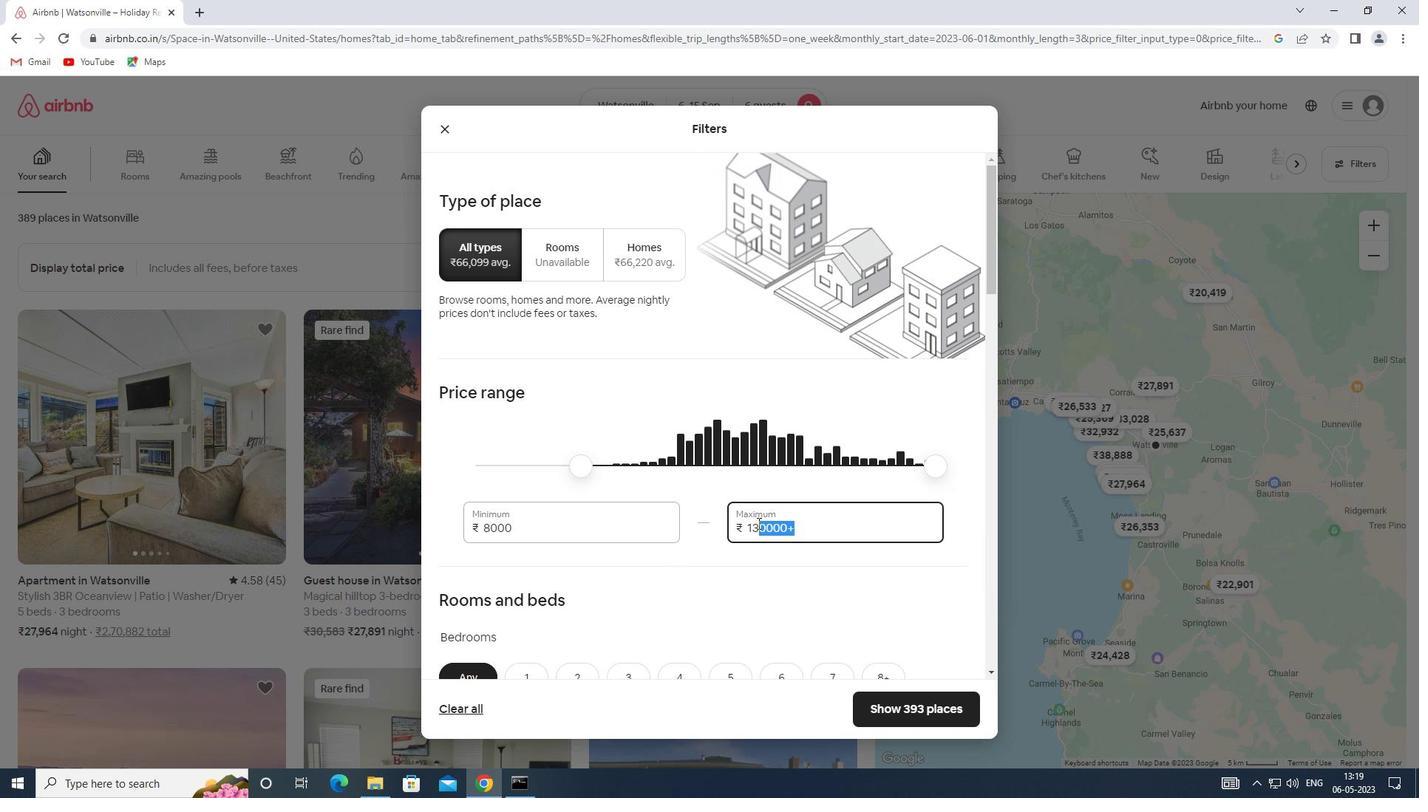 
Action: Key pressed 12000
Screenshot: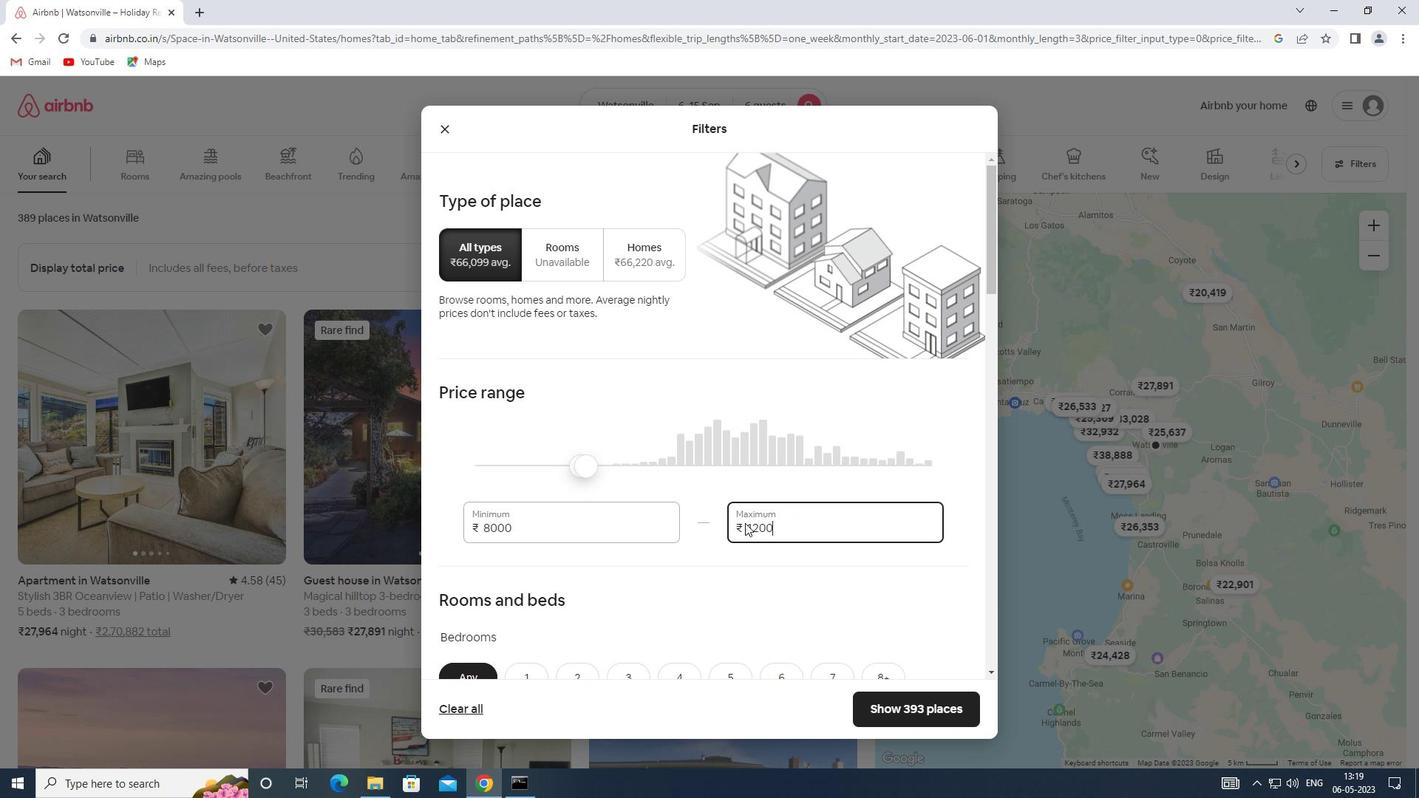 
Action: Mouse scrolled (745, 522) with delta (0, 0)
Screenshot: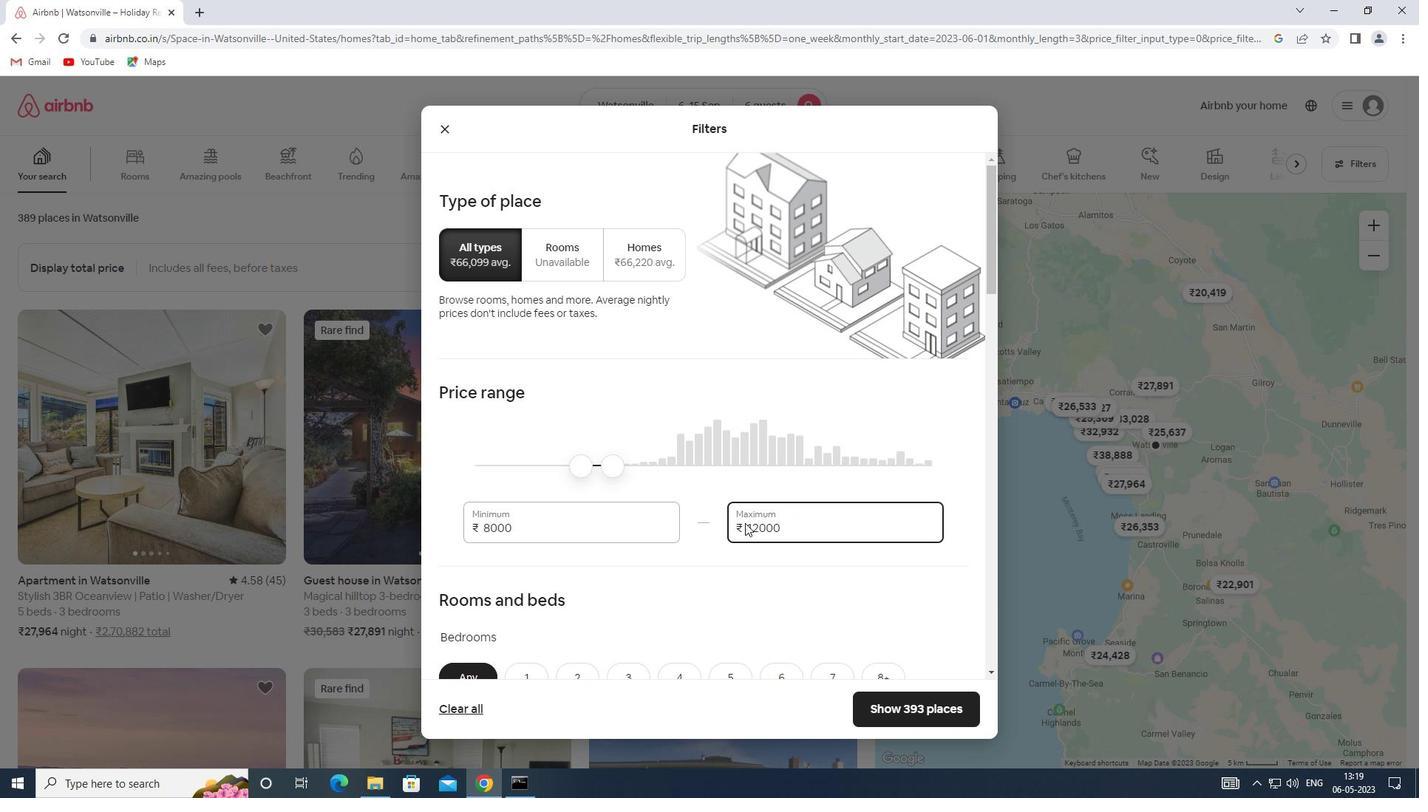 
Action: Mouse scrolled (745, 522) with delta (0, 0)
Screenshot: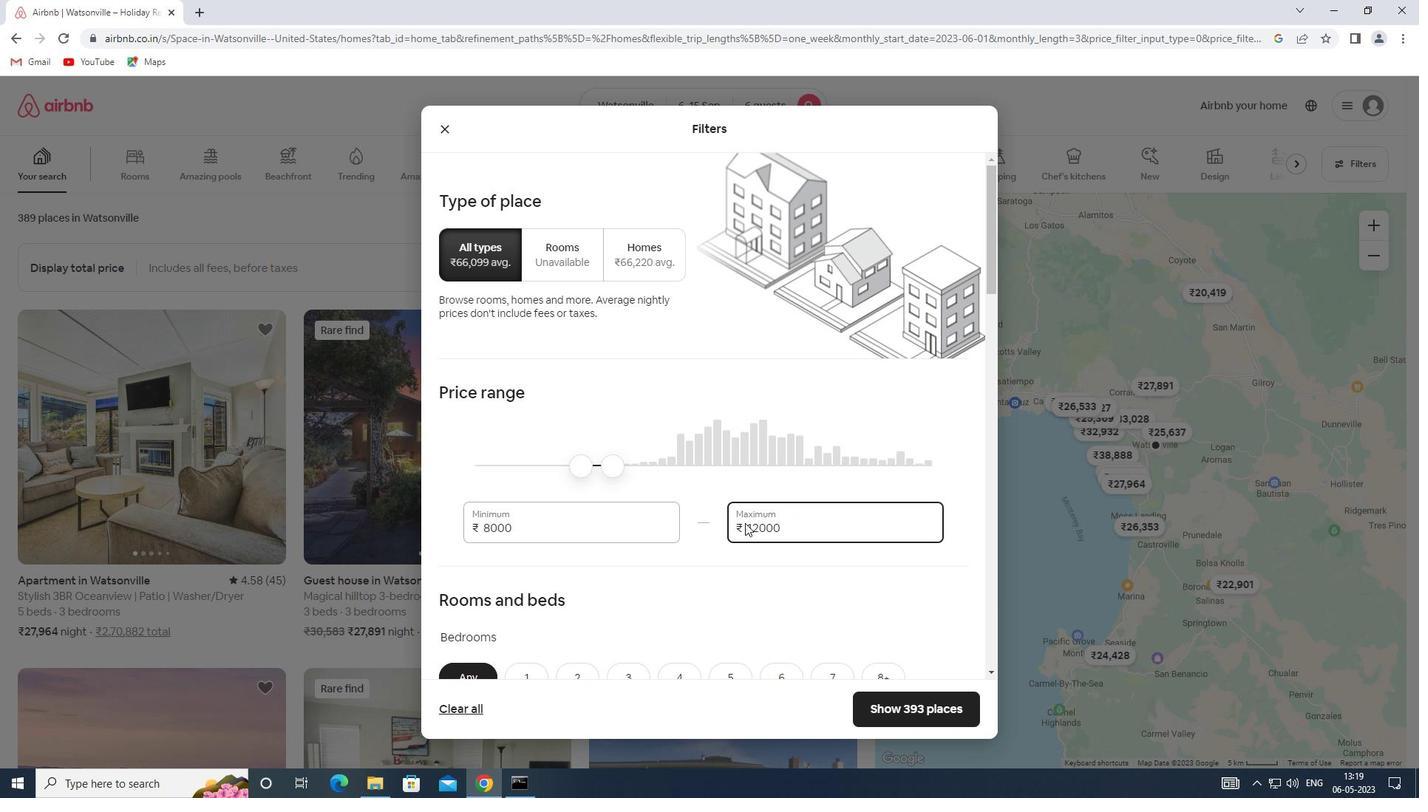 
Action: Mouse scrolled (745, 522) with delta (0, 0)
Screenshot: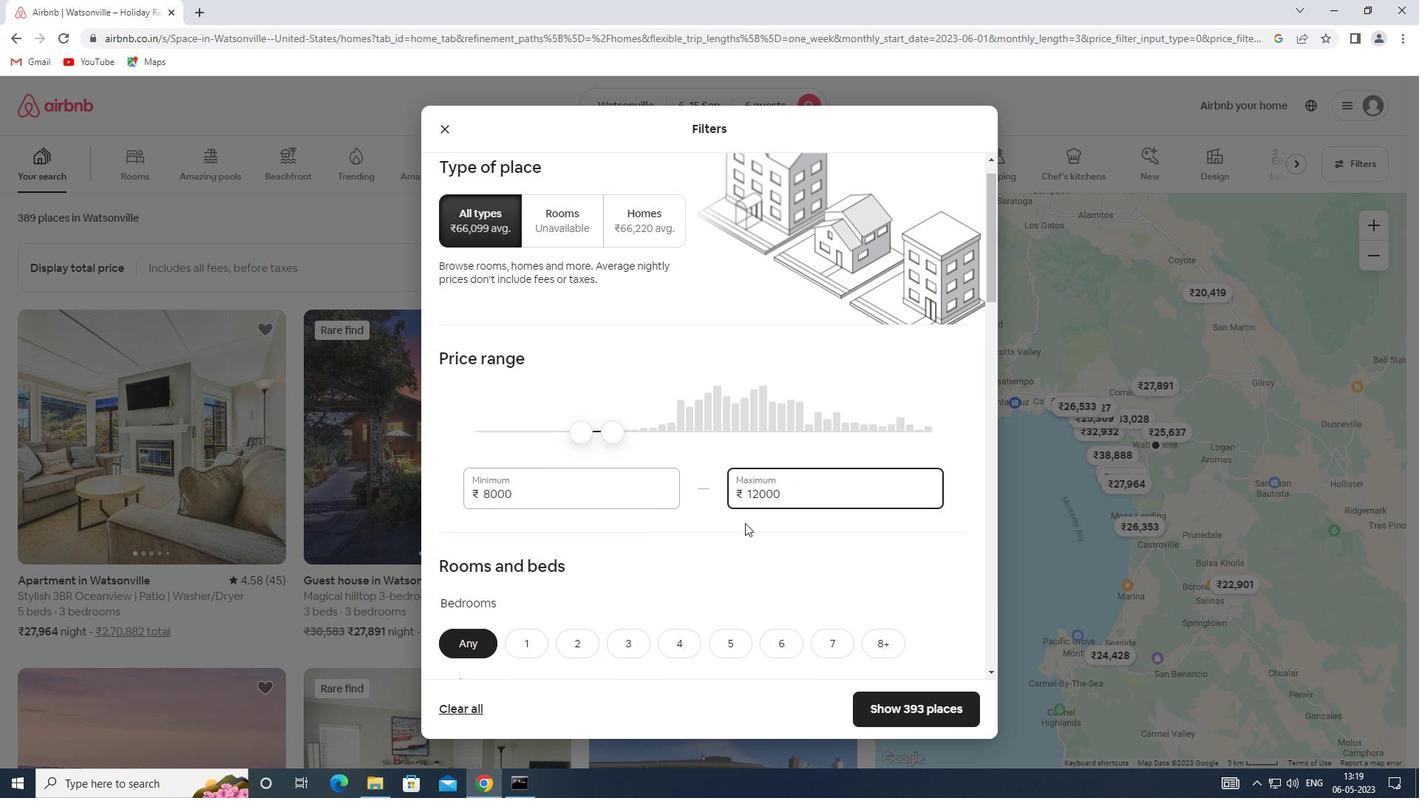 
Action: Mouse moved to (782, 456)
Screenshot: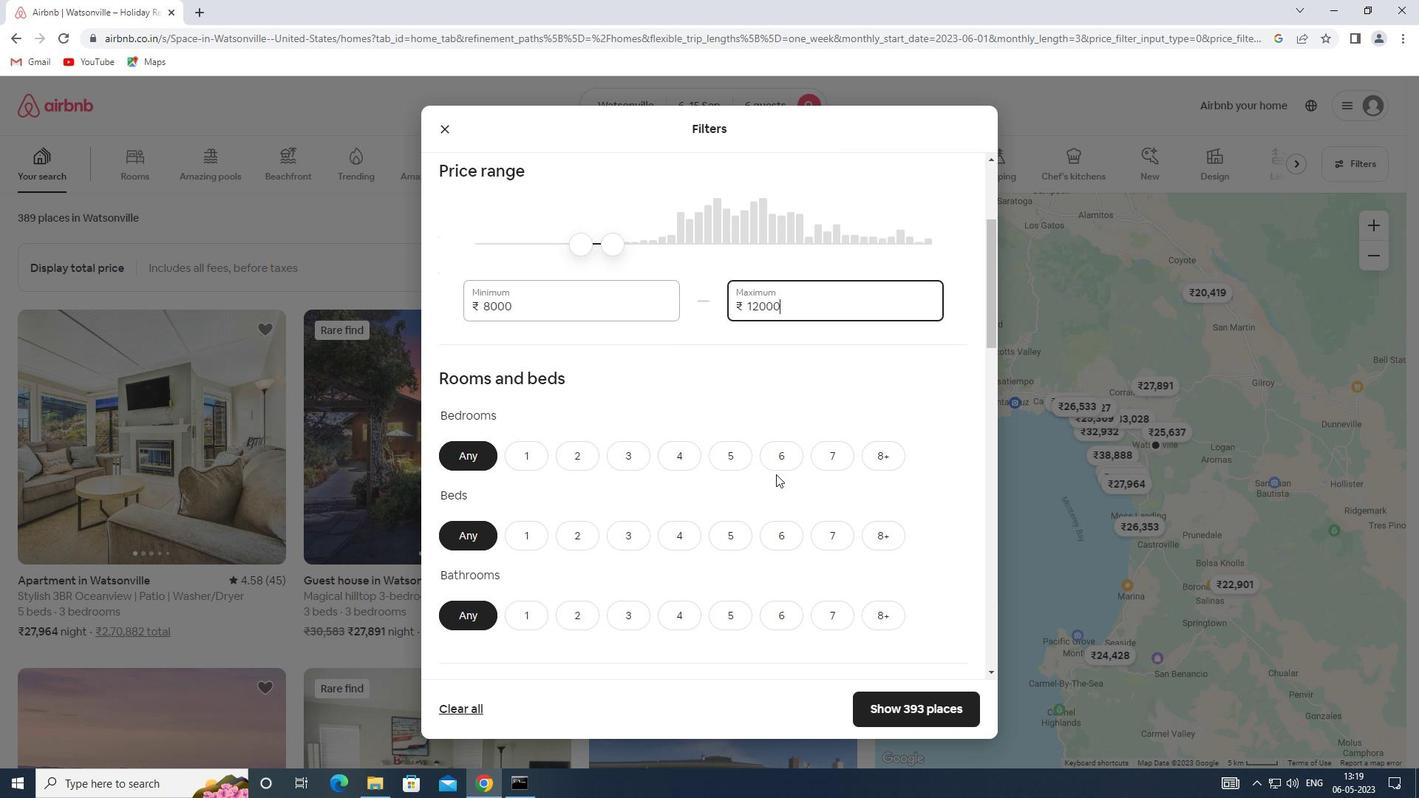 
Action: Mouse pressed left at (782, 456)
Screenshot: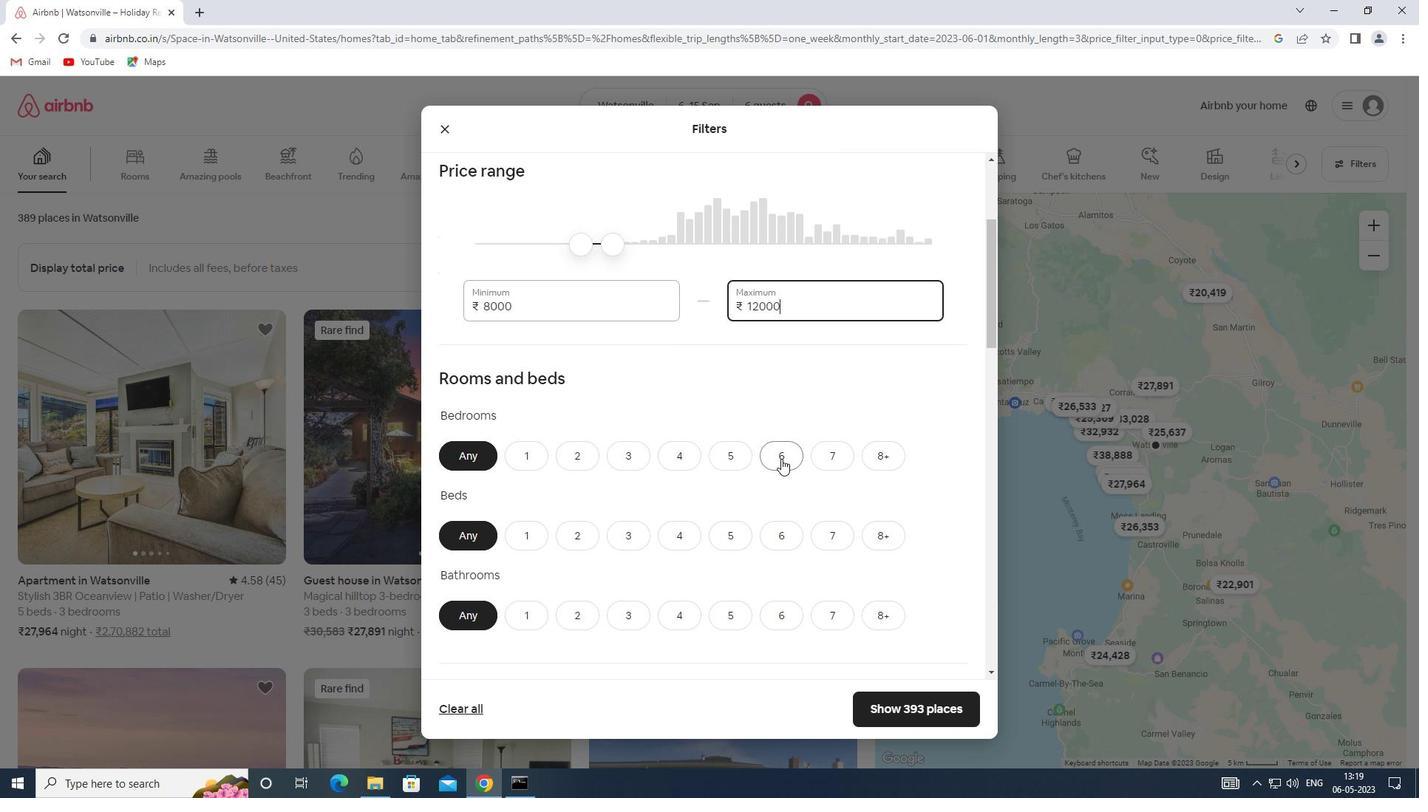 
Action: Mouse moved to (787, 538)
Screenshot: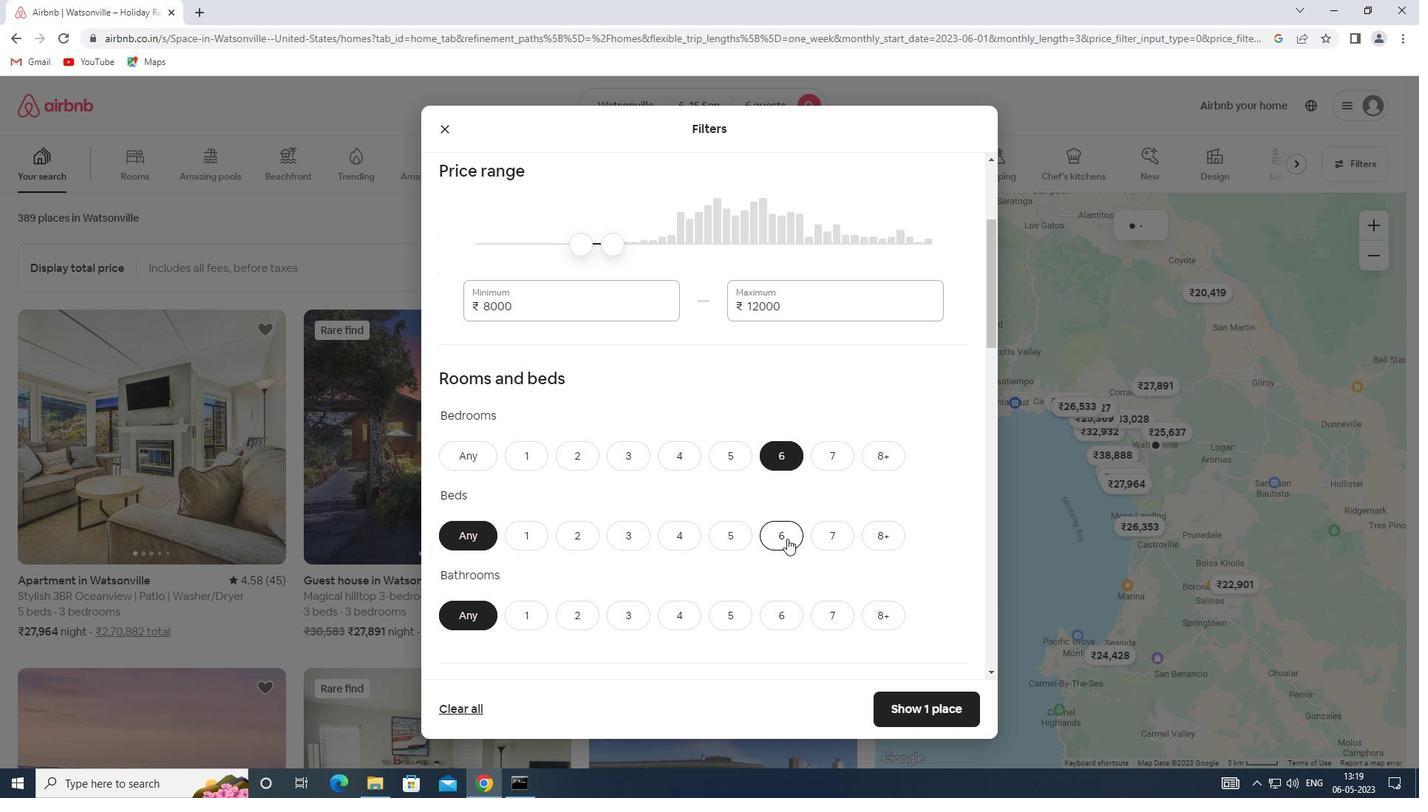 
Action: Mouse pressed left at (787, 538)
Screenshot: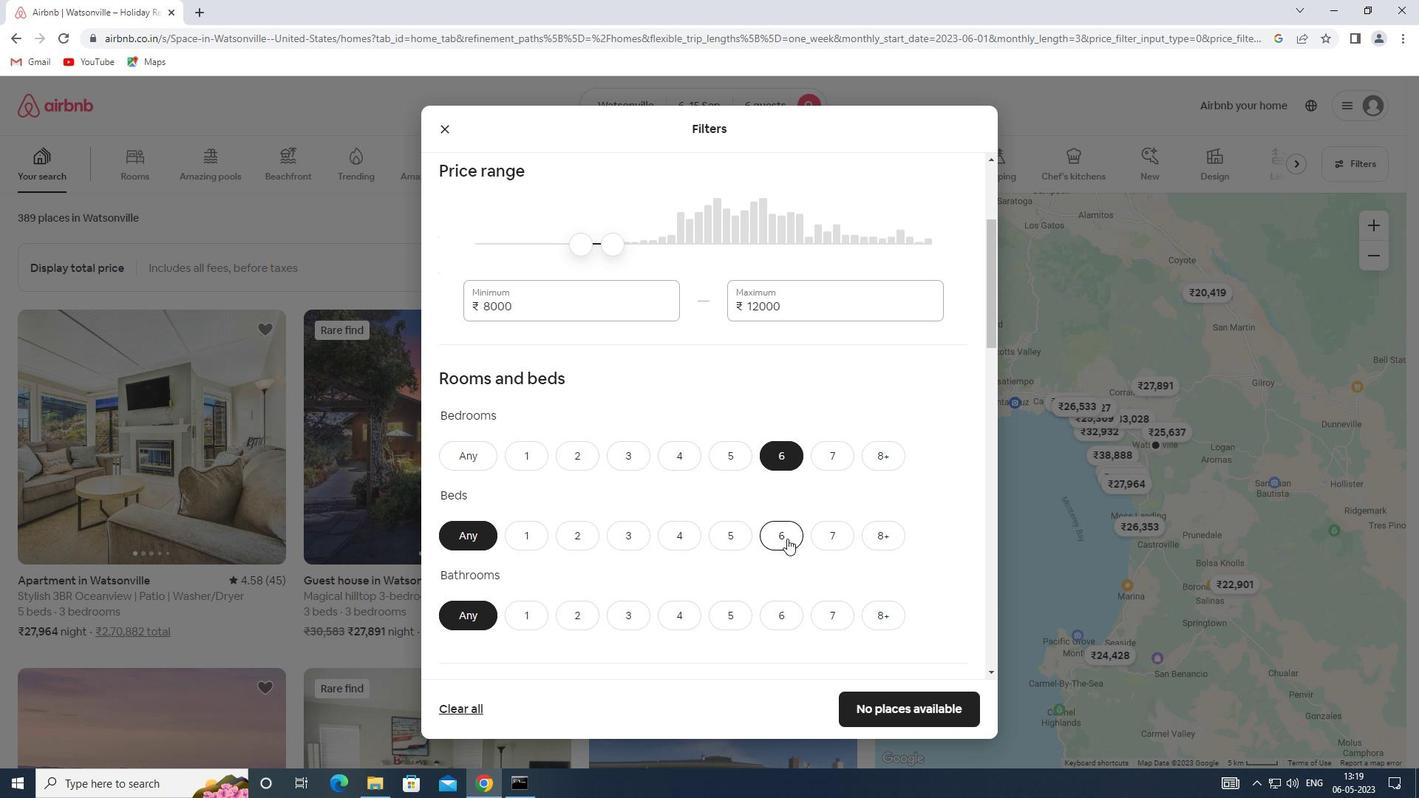 
Action: Mouse moved to (783, 618)
Screenshot: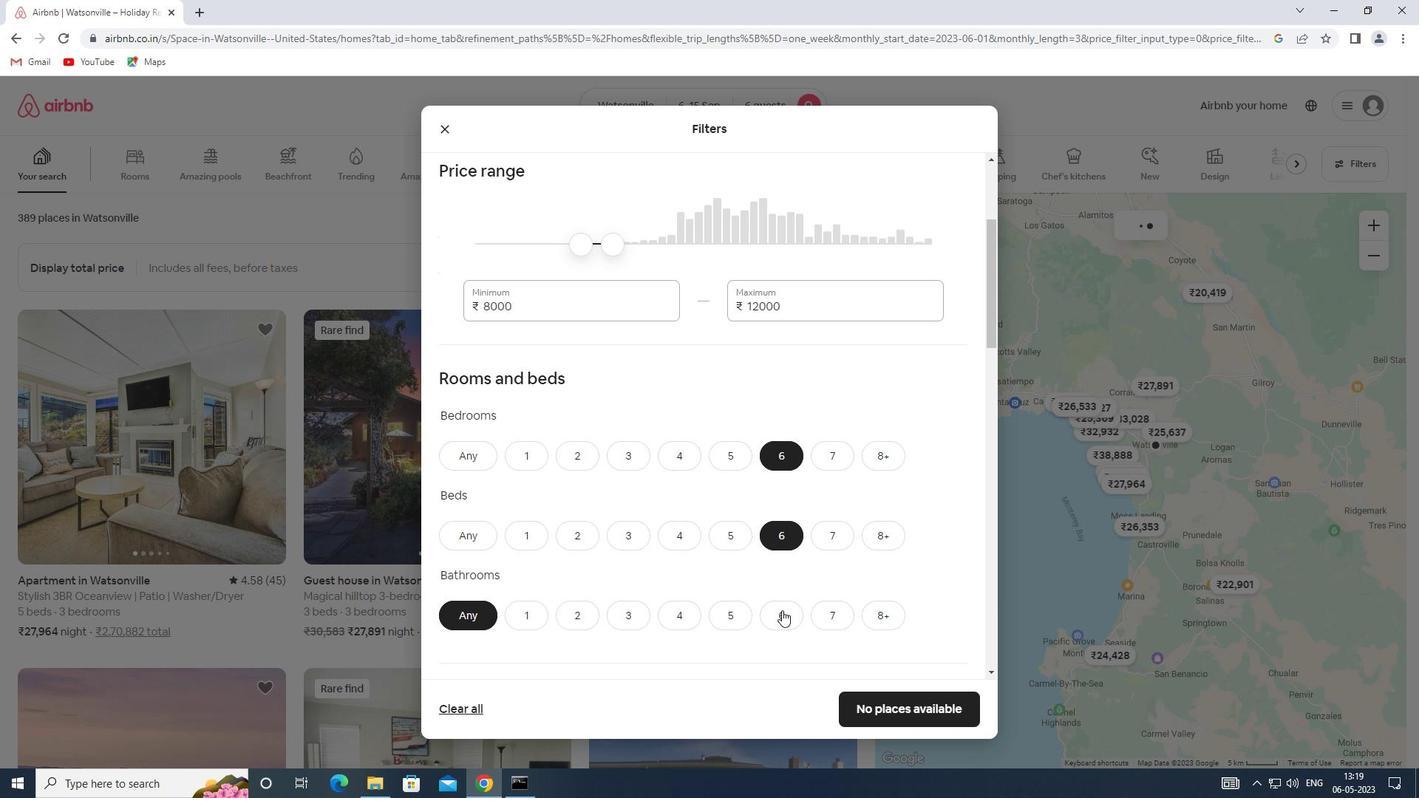 
Action: Mouse pressed left at (783, 618)
Screenshot: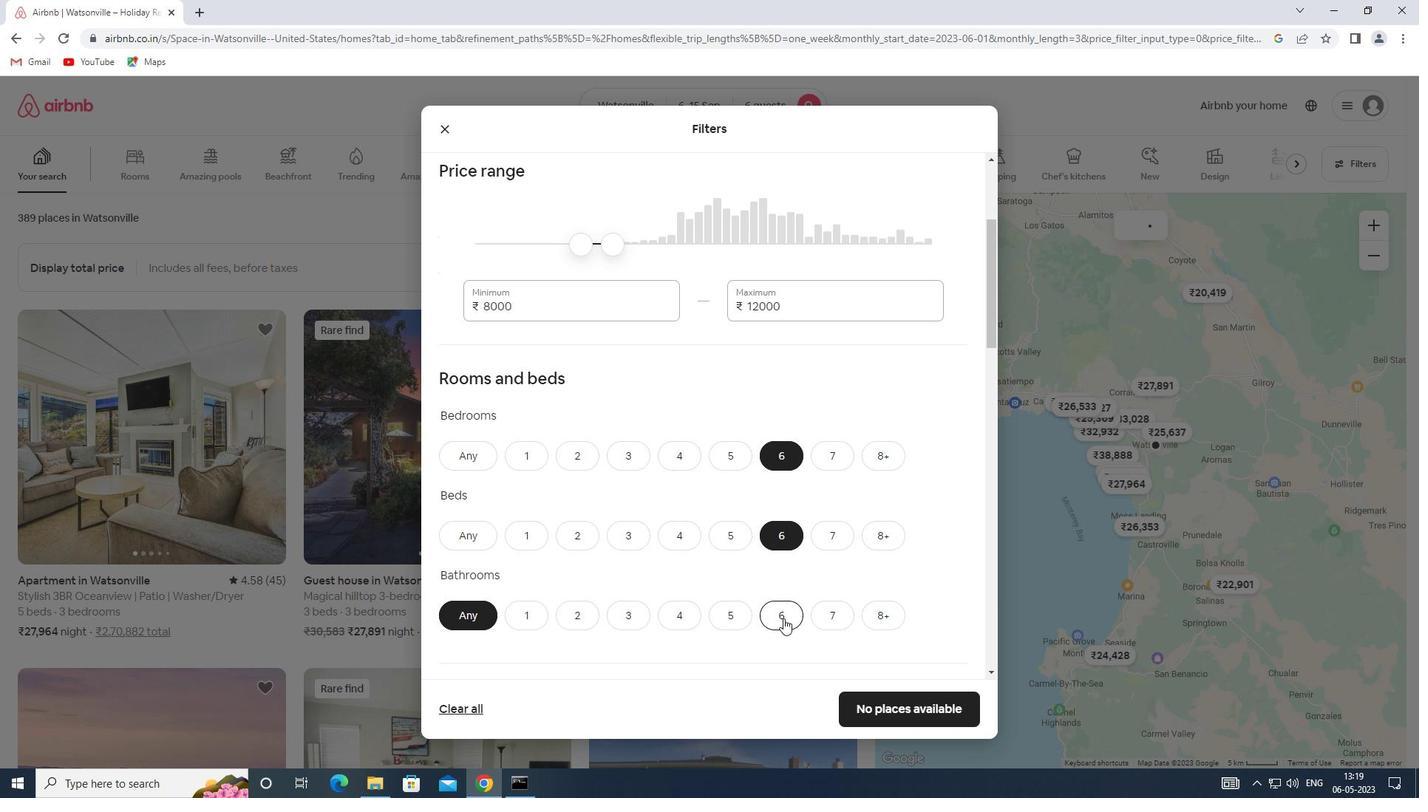
Action: Mouse moved to (695, 537)
Screenshot: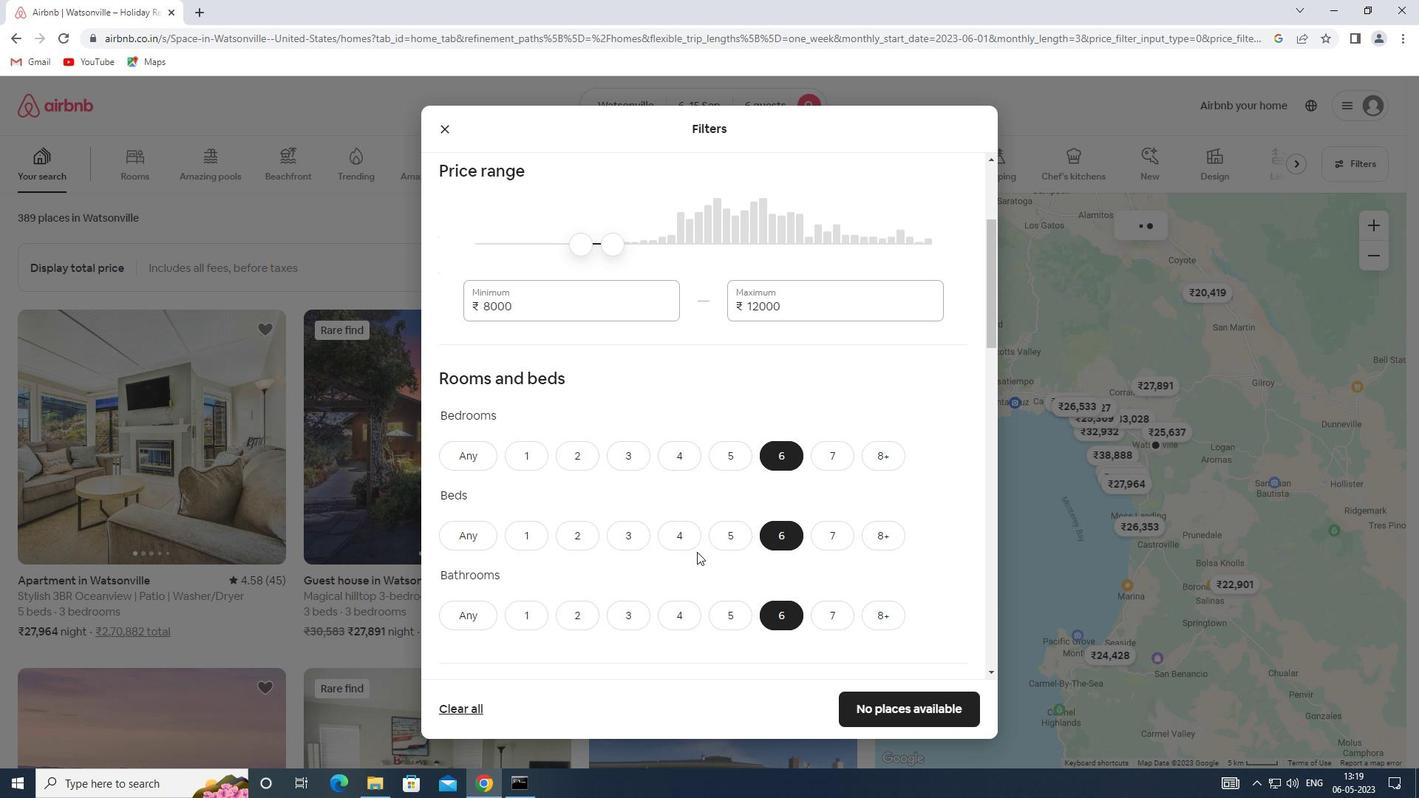 
Action: Mouse scrolled (695, 536) with delta (0, 0)
Screenshot: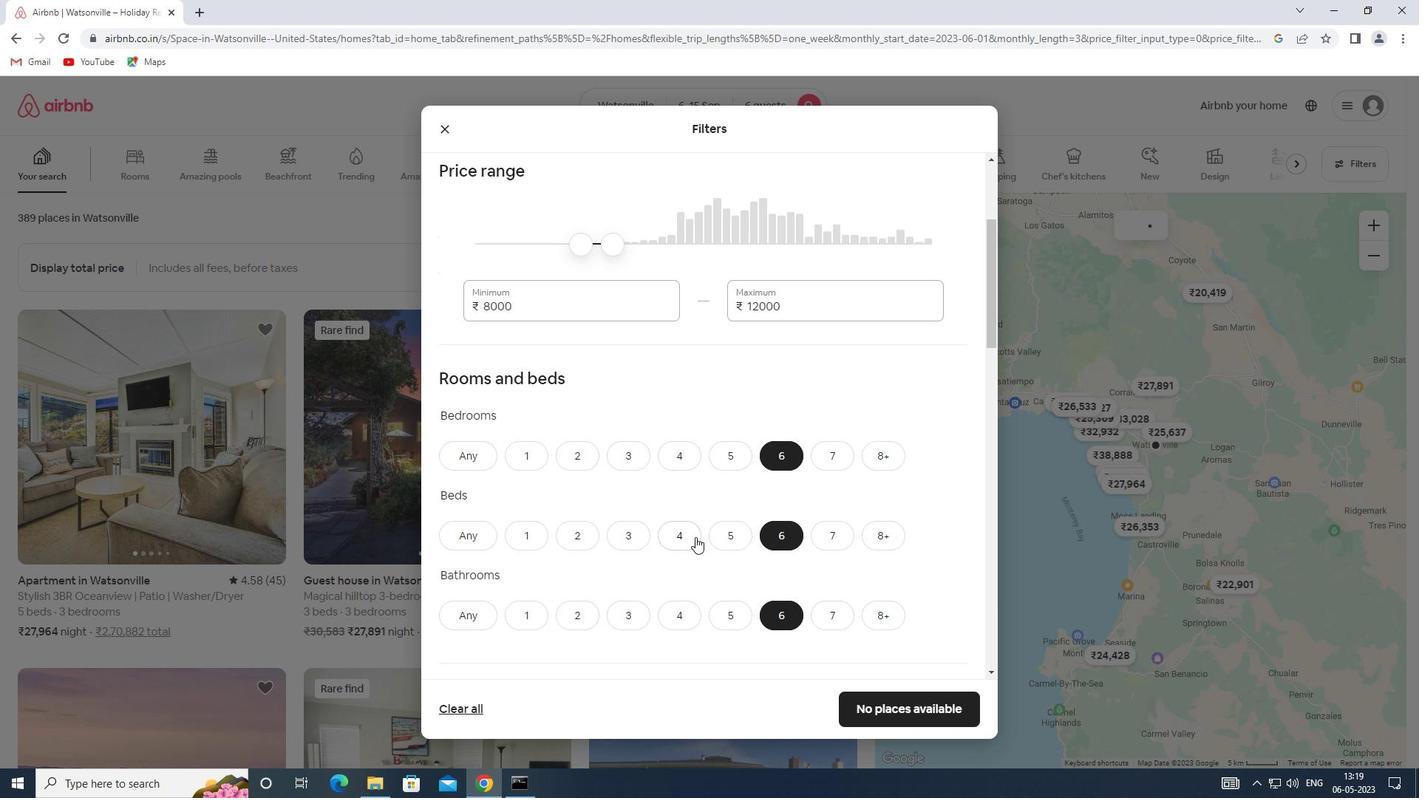 
Action: Mouse scrolled (695, 536) with delta (0, 0)
Screenshot: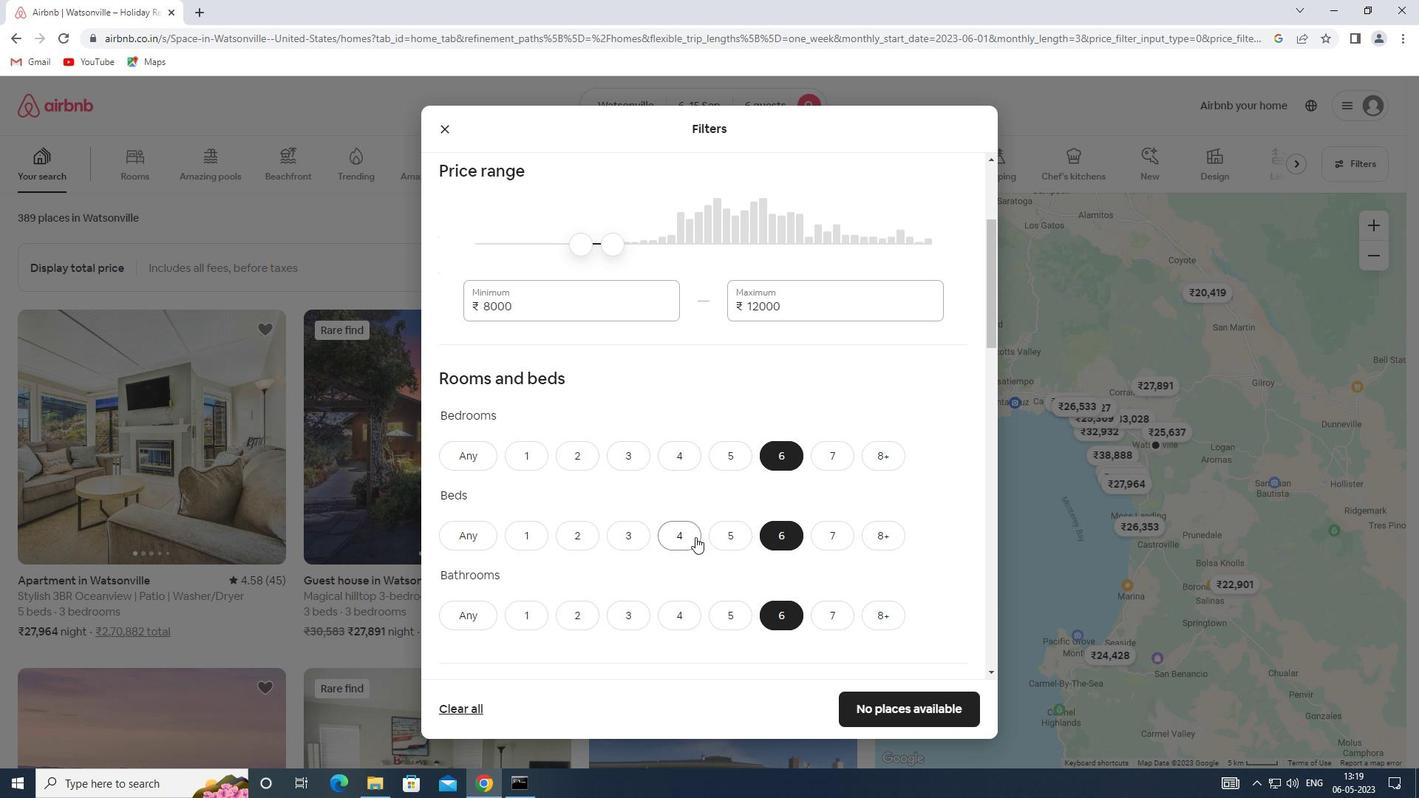 
Action: Mouse scrolled (695, 536) with delta (0, 0)
Screenshot: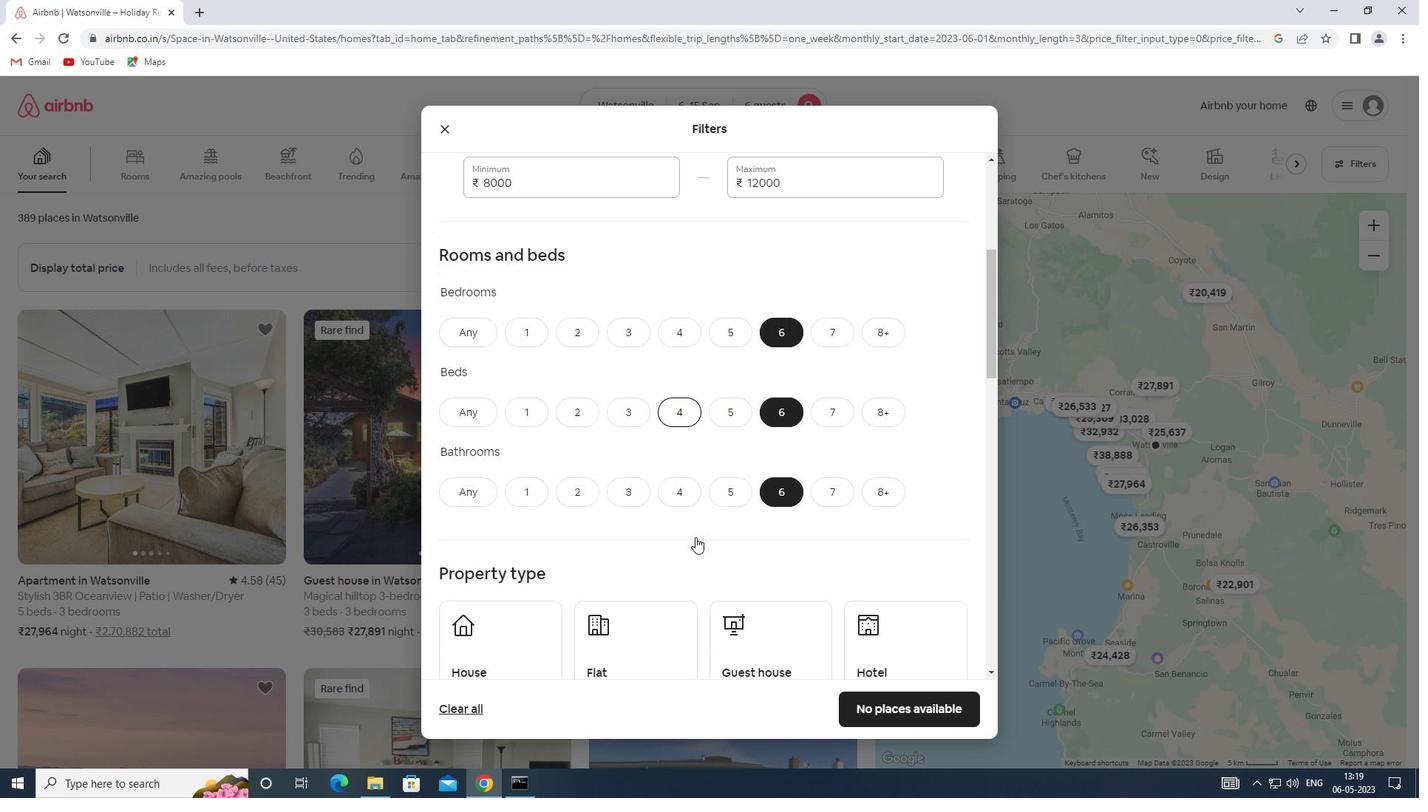 
Action: Mouse scrolled (695, 536) with delta (0, 0)
Screenshot: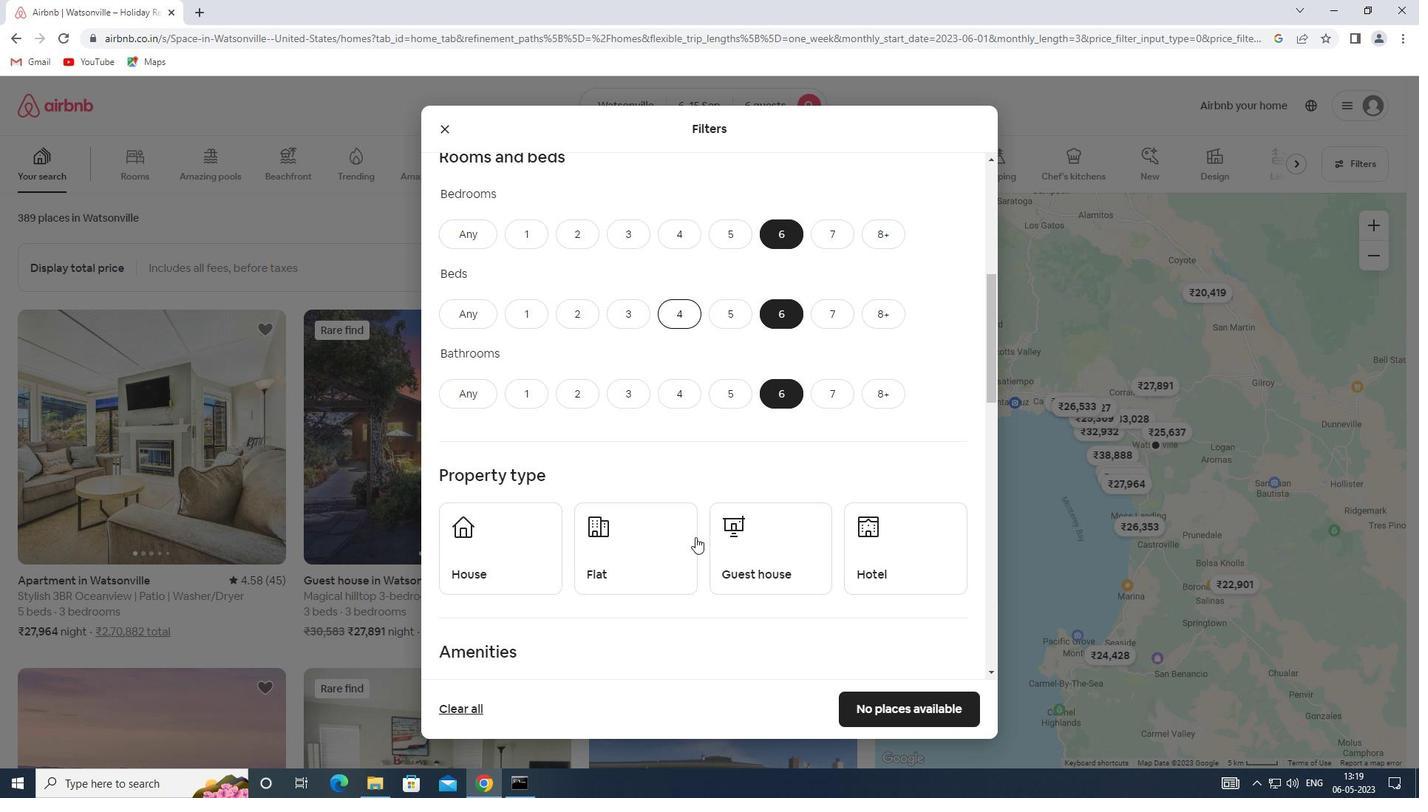 
Action: Mouse moved to (534, 496)
Screenshot: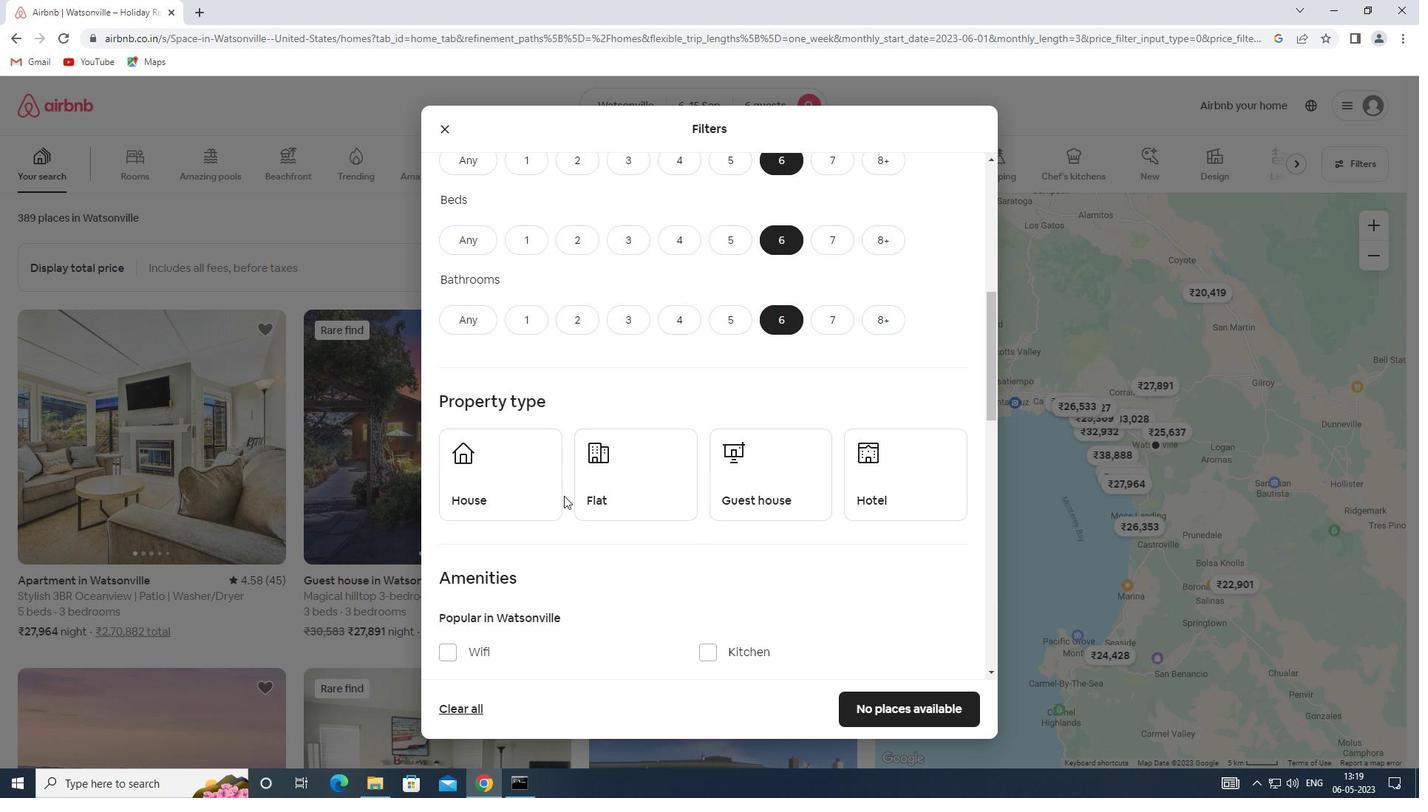 
Action: Mouse pressed left at (534, 496)
Screenshot: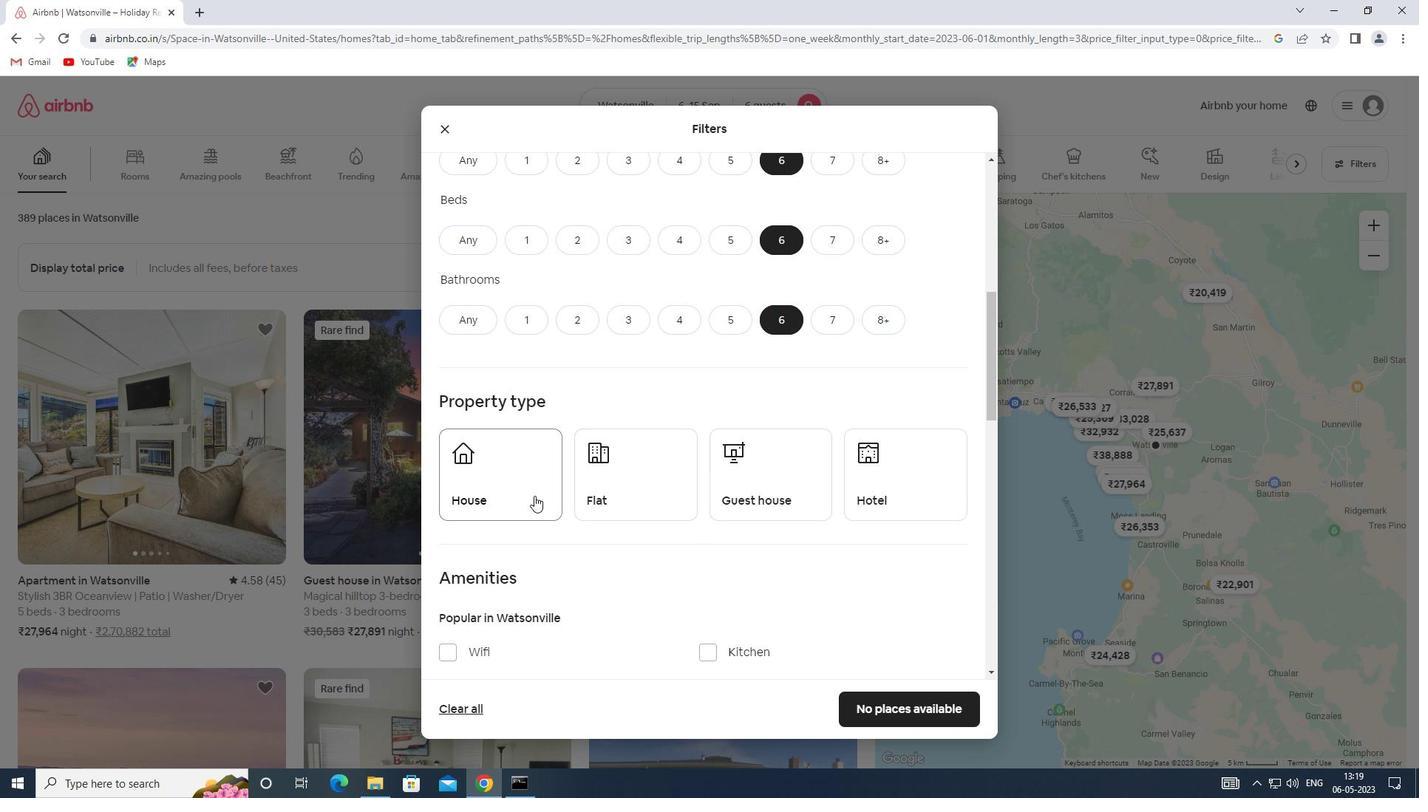 
Action: Mouse moved to (627, 493)
Screenshot: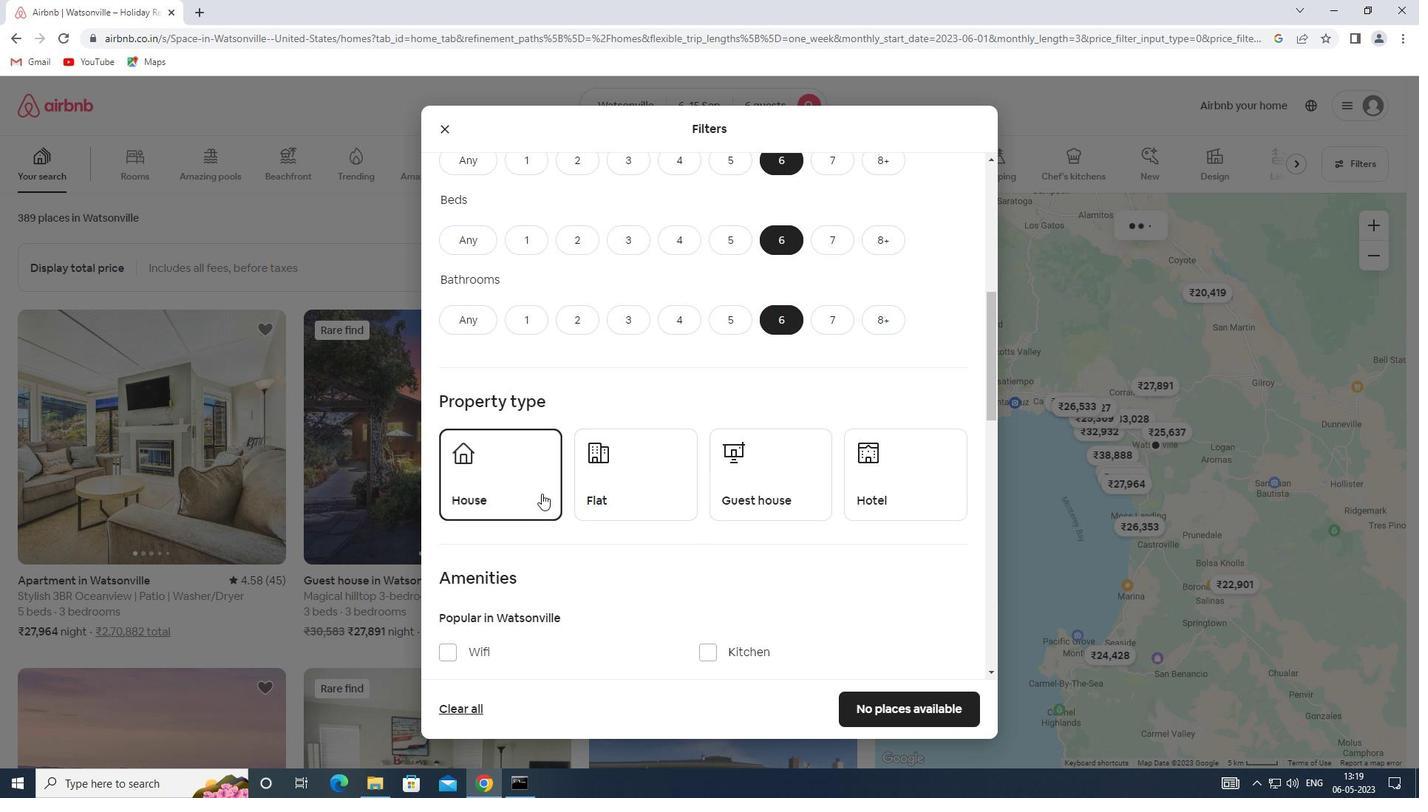 
Action: Mouse pressed left at (627, 493)
Screenshot: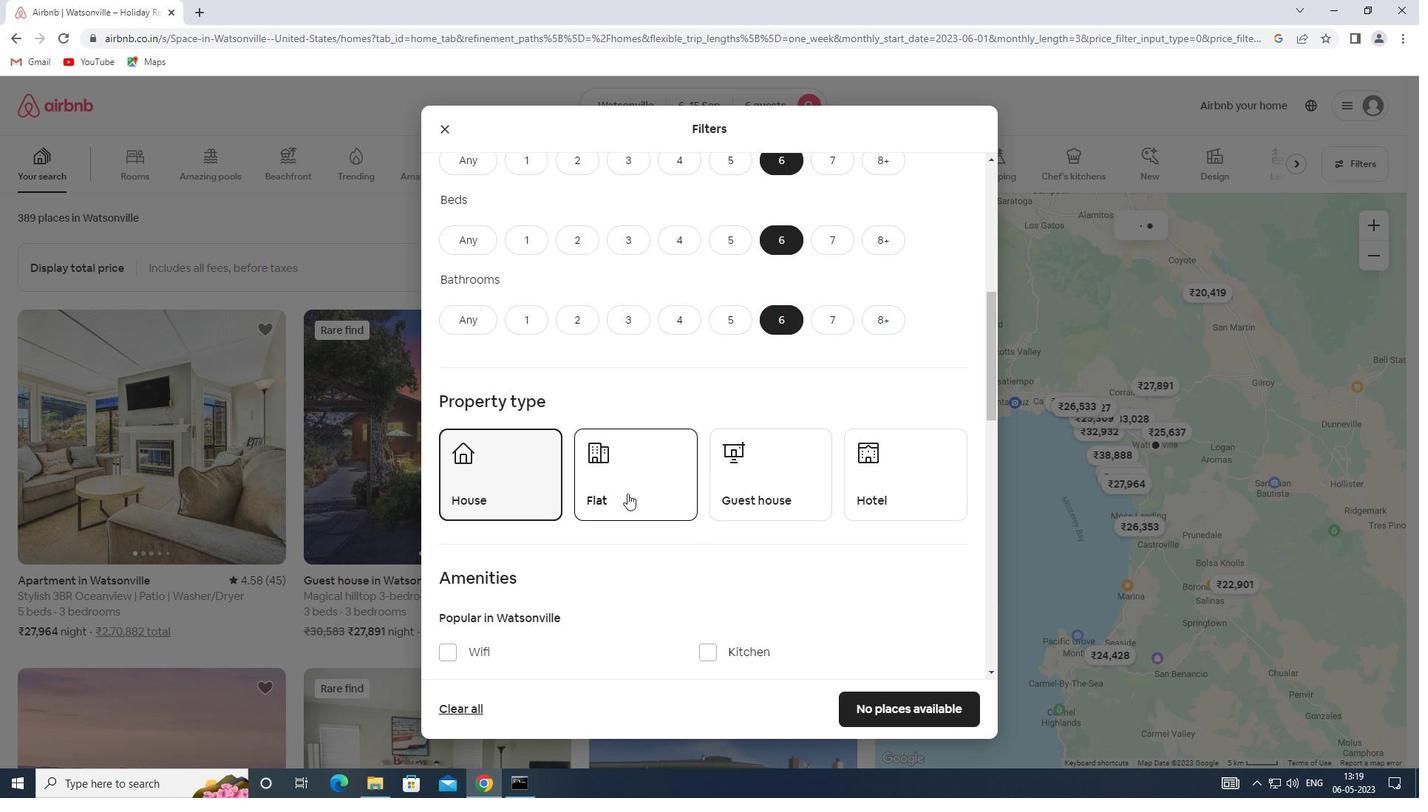 
Action: Mouse moved to (730, 497)
Screenshot: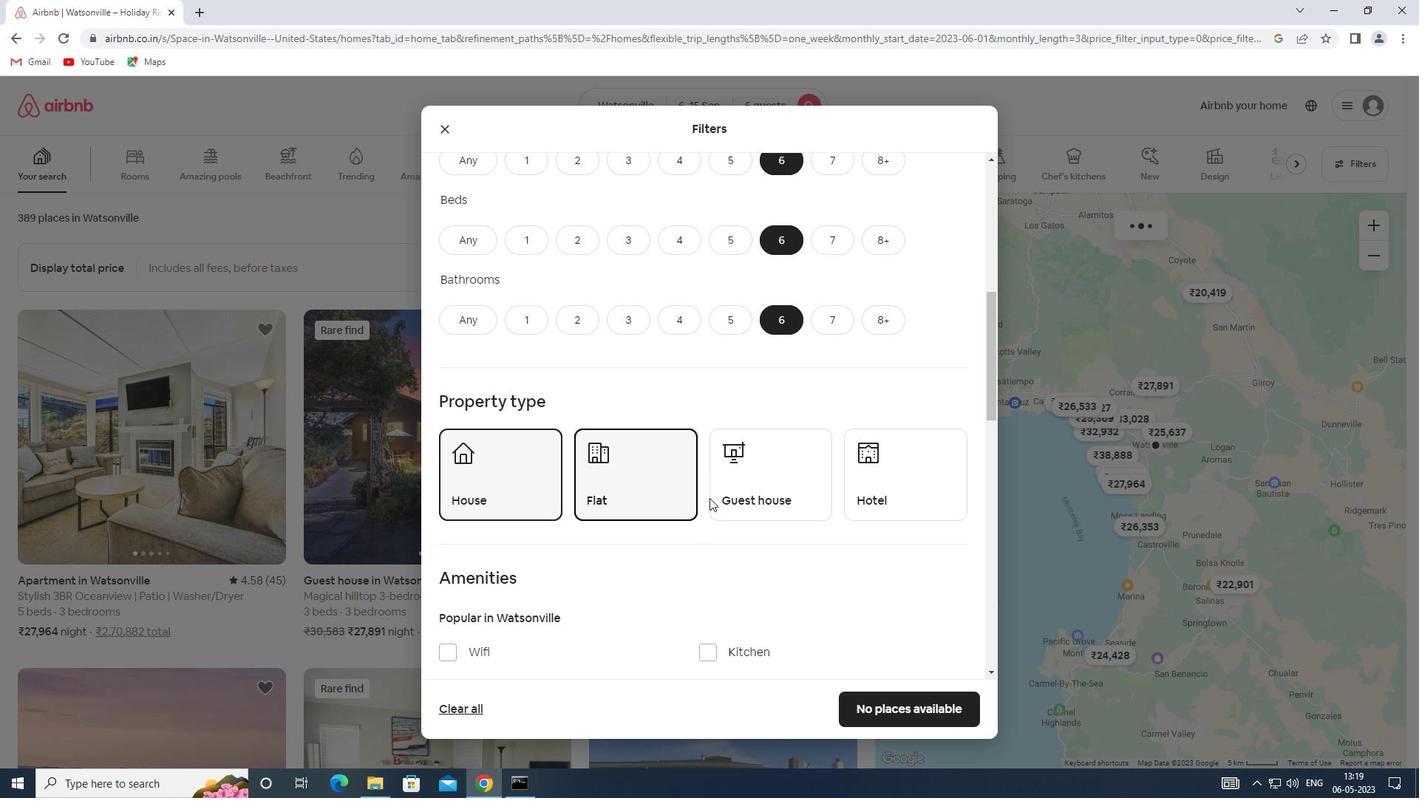 
Action: Mouse pressed left at (730, 497)
Screenshot: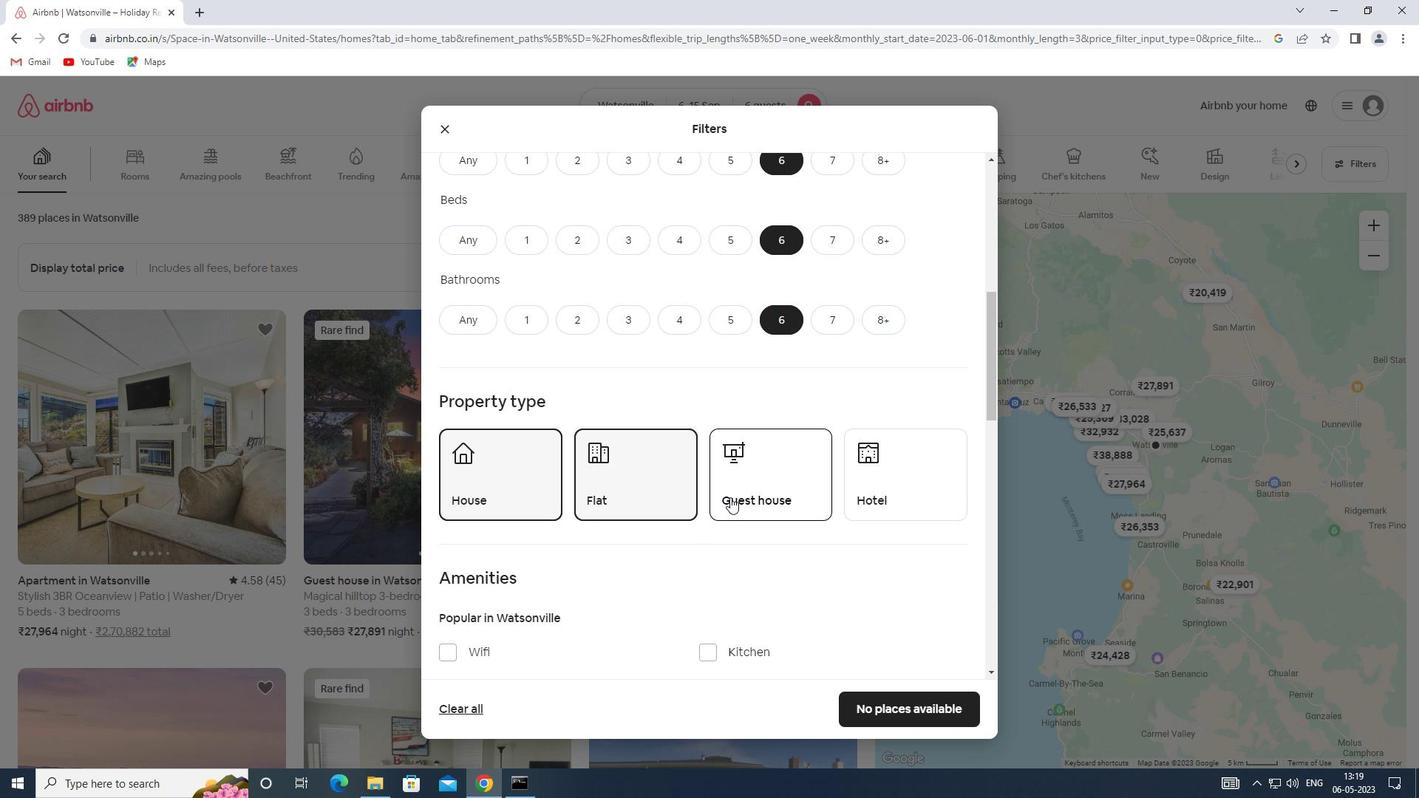 
Action: Mouse moved to (729, 497)
Screenshot: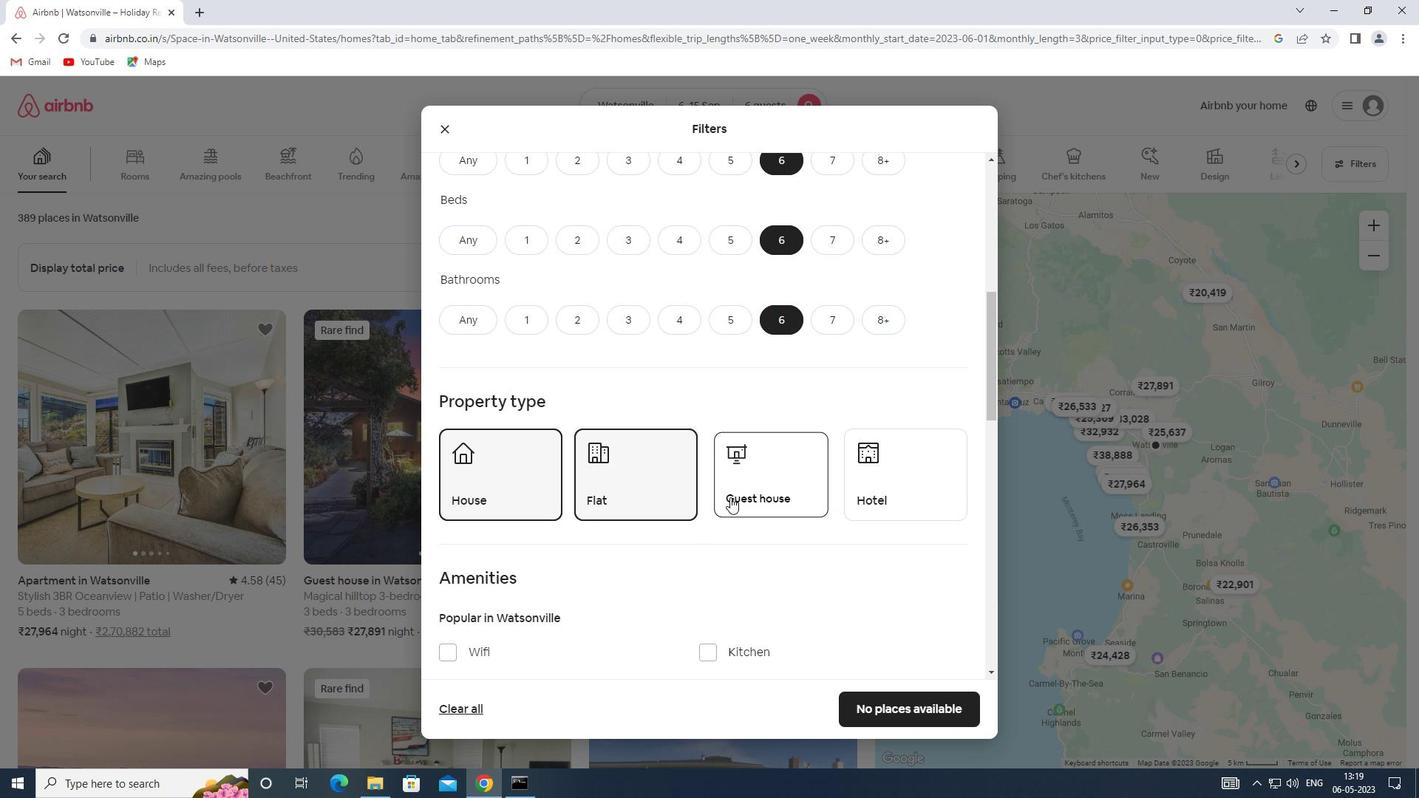 
Action: Mouse scrolled (729, 496) with delta (0, 0)
Screenshot: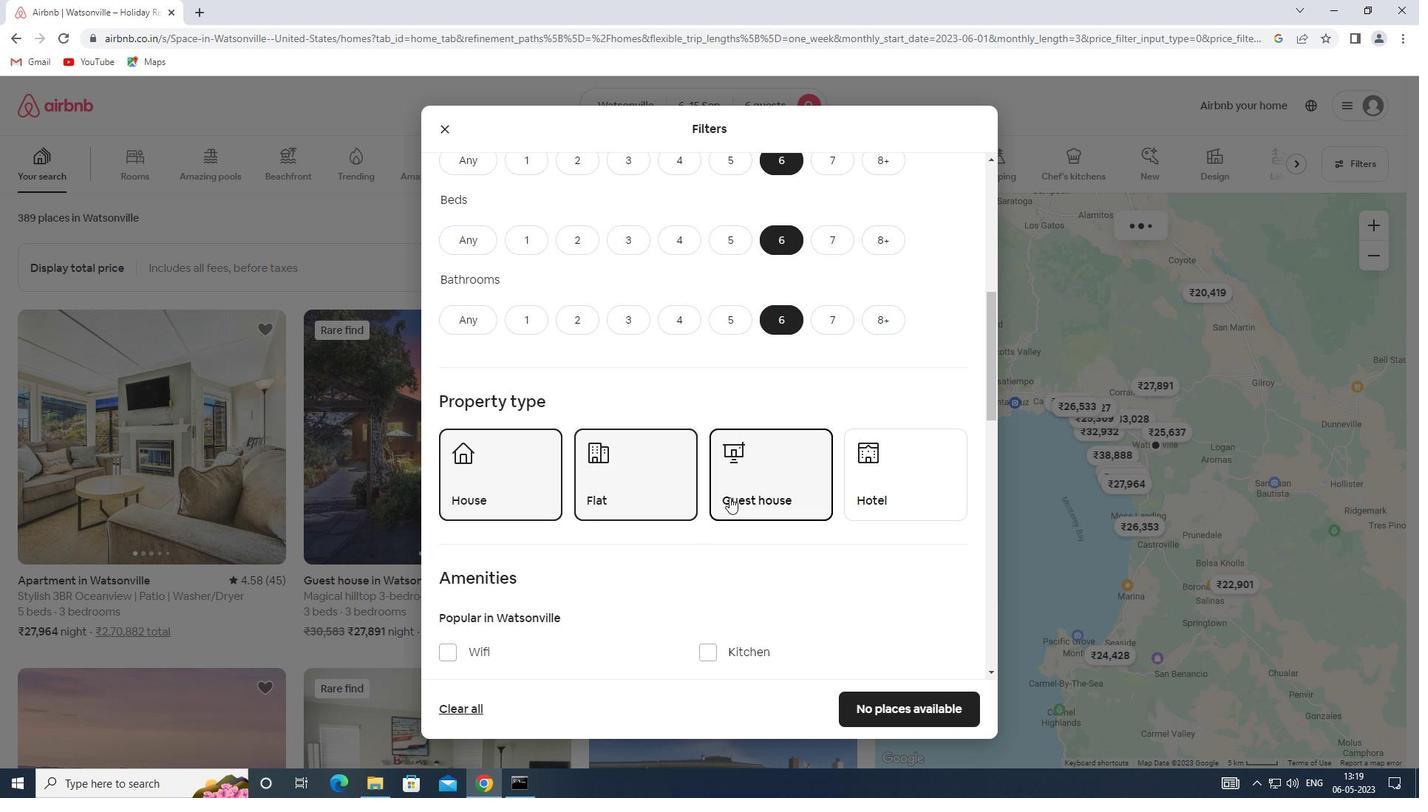 
Action: Mouse scrolled (729, 496) with delta (0, 0)
Screenshot: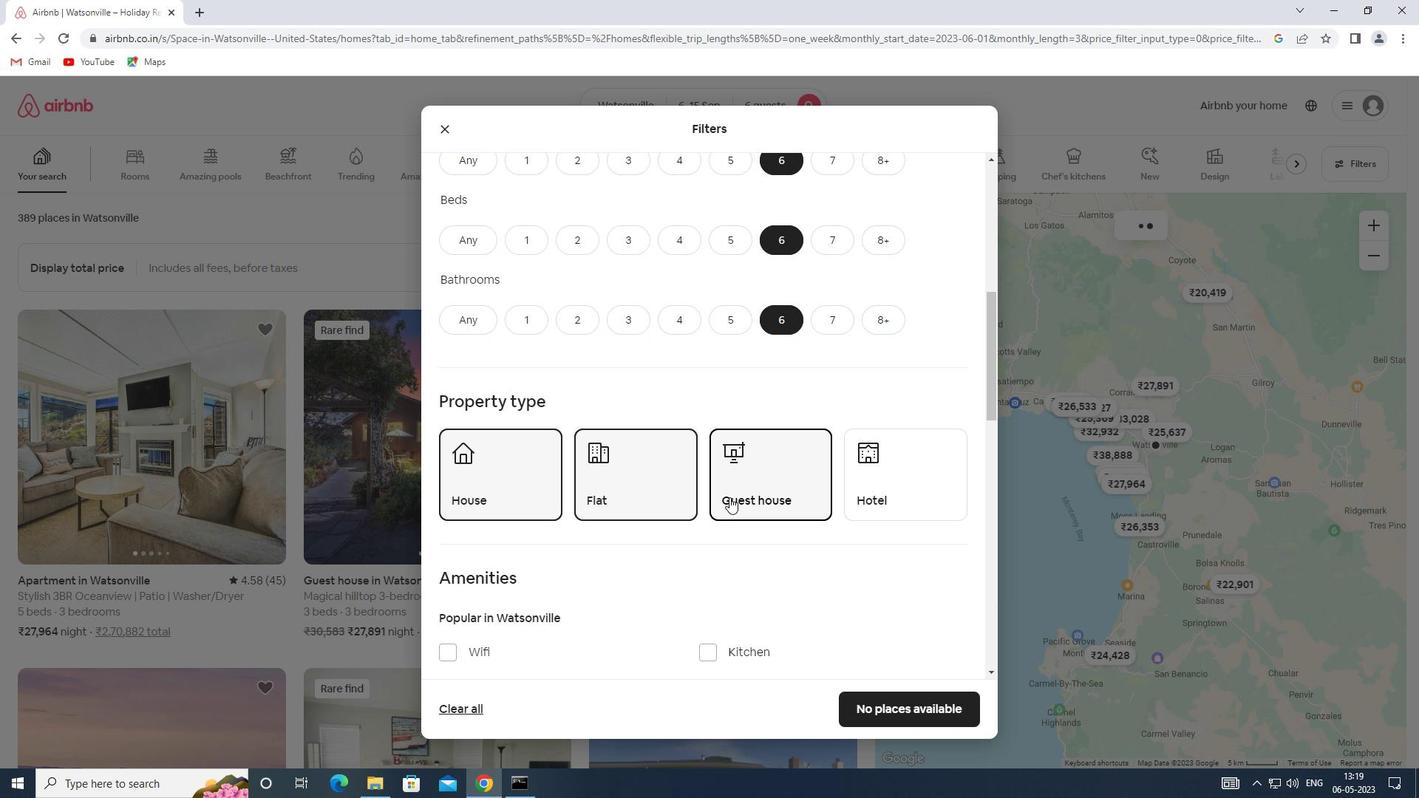 
Action: Mouse scrolled (729, 496) with delta (0, 0)
Screenshot: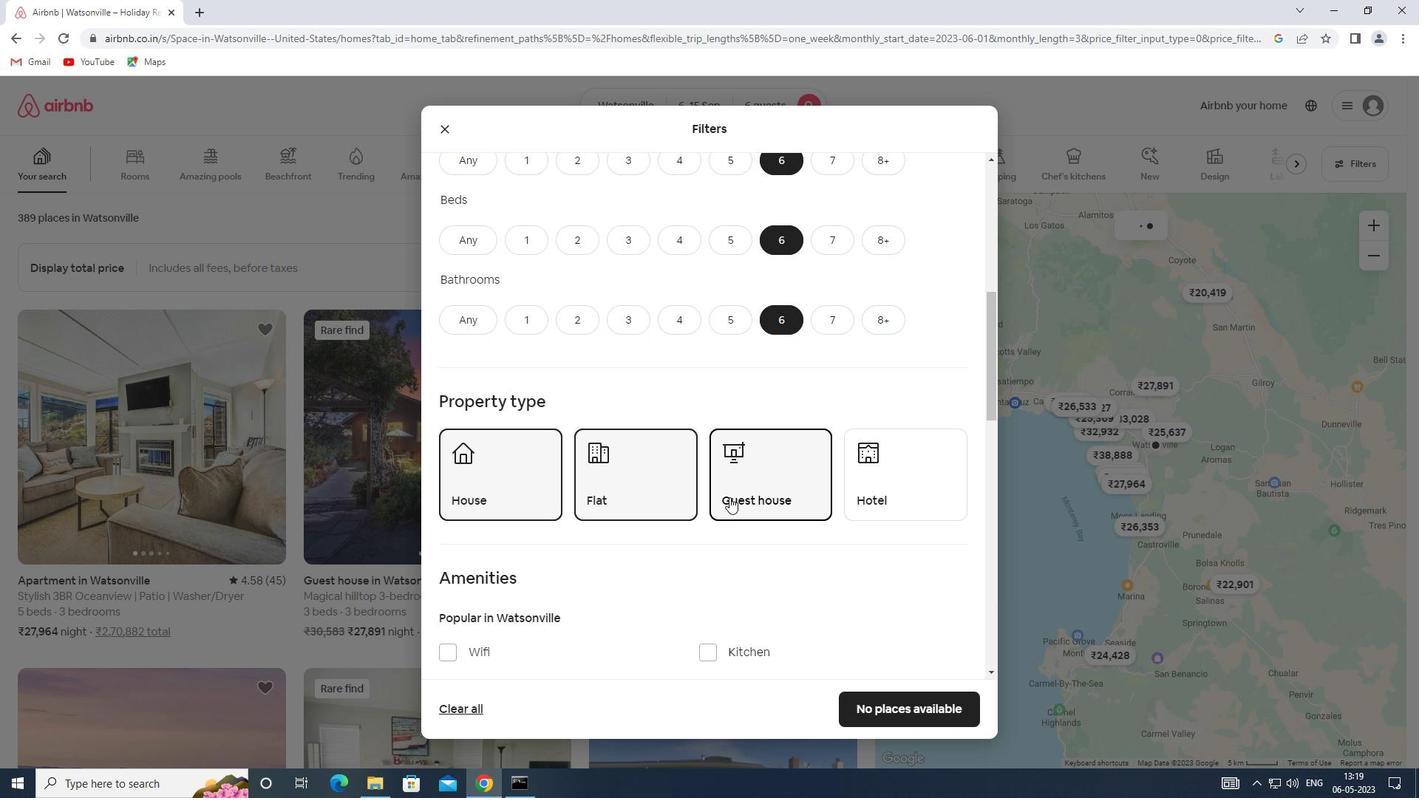 
Action: Mouse moved to (481, 429)
Screenshot: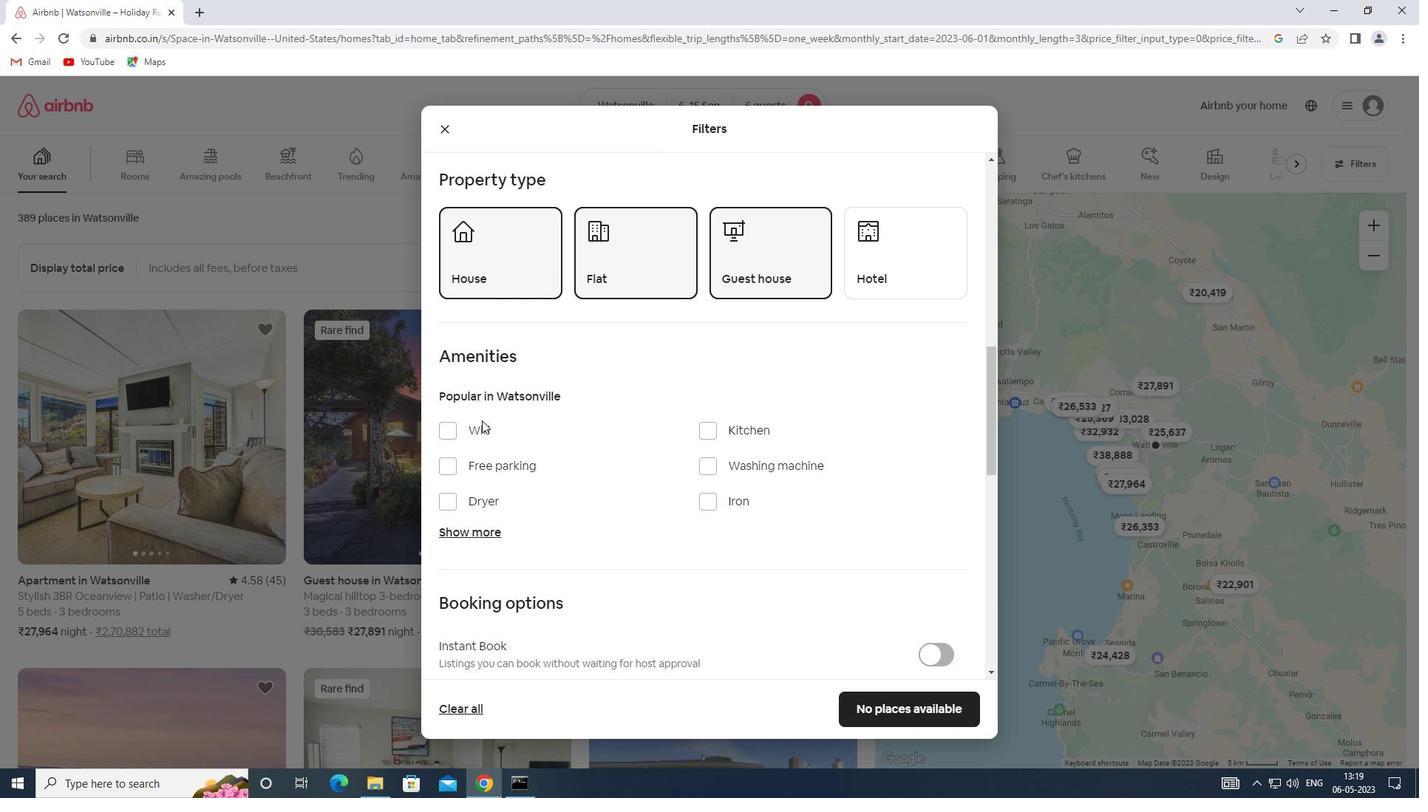 
Action: Mouse pressed left at (481, 429)
Screenshot: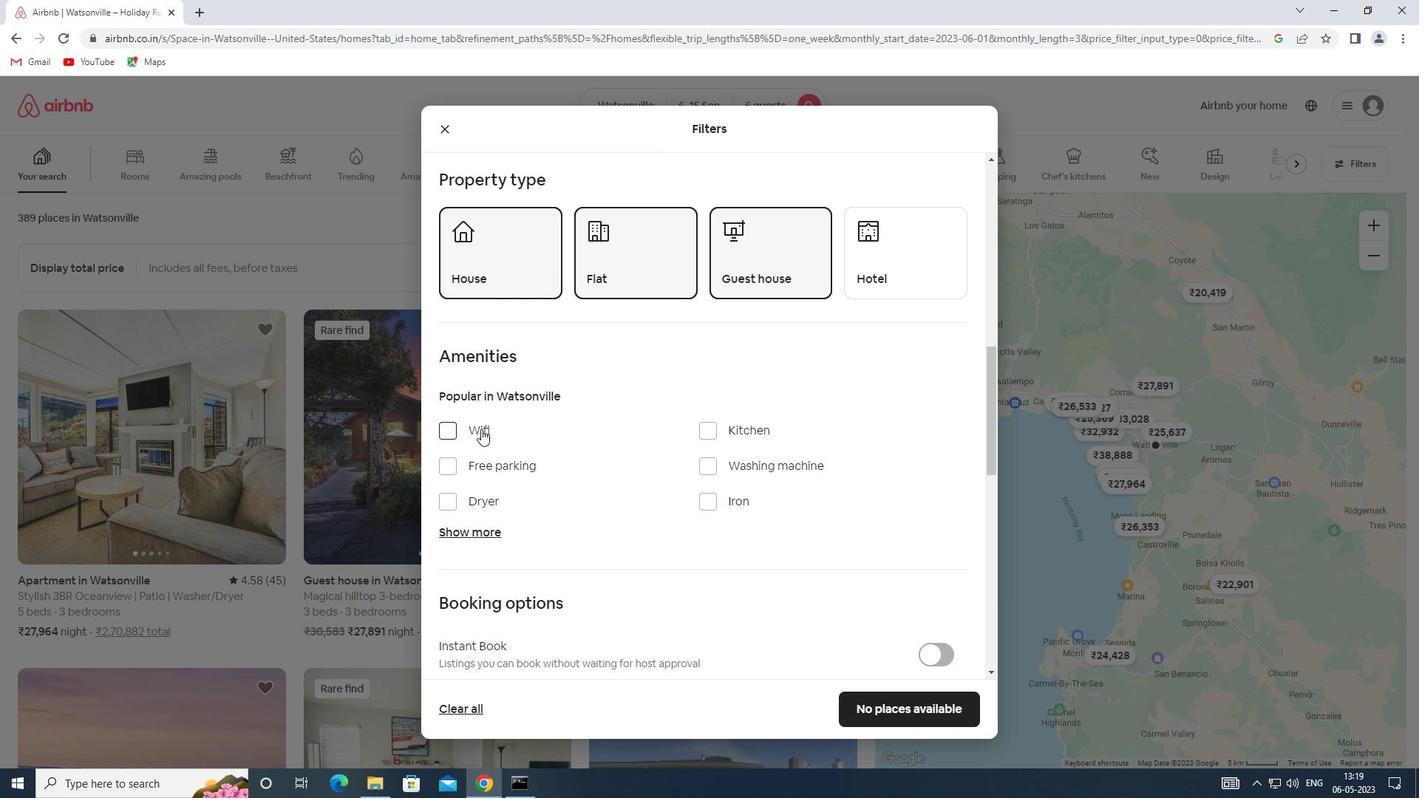 
Action: Mouse moved to (495, 534)
Screenshot: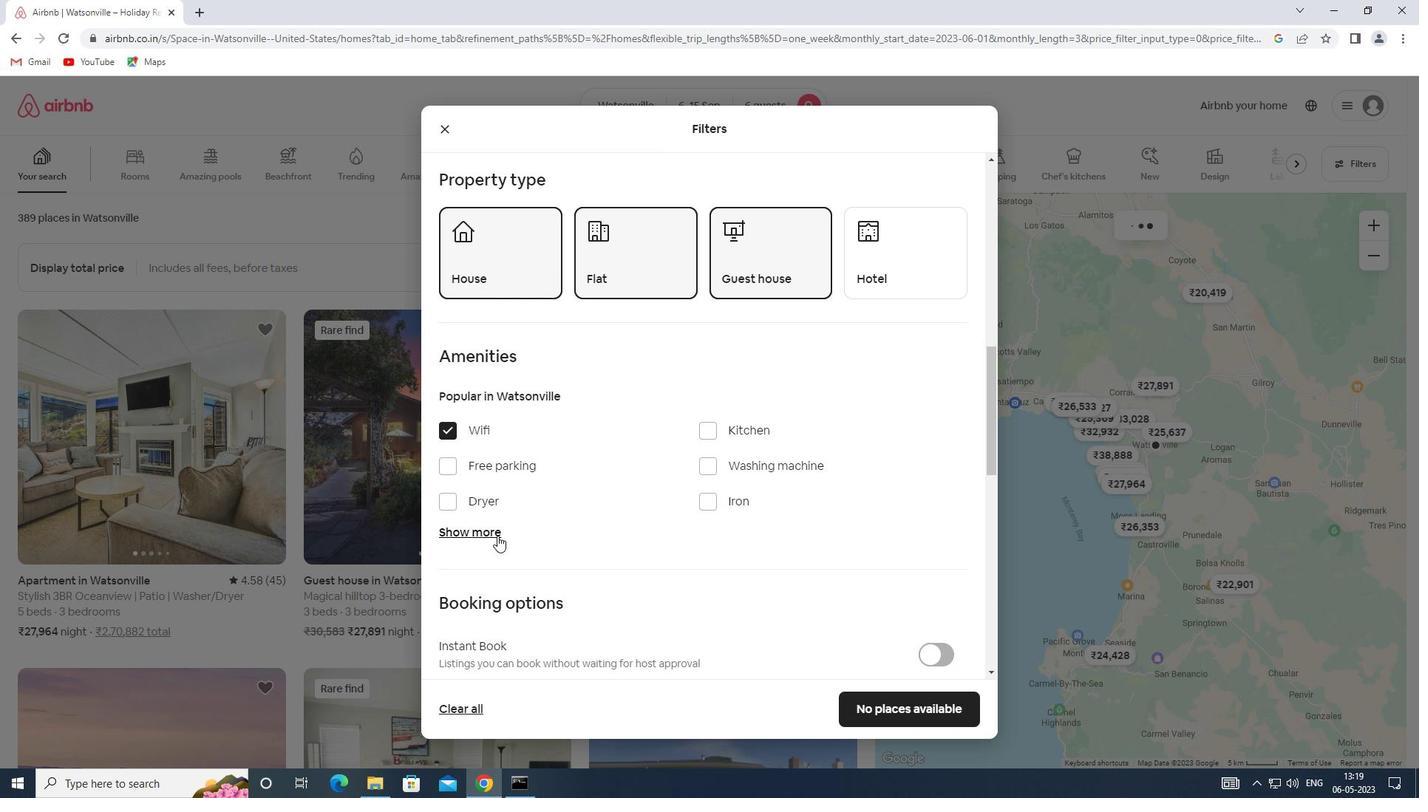 
Action: Mouse pressed left at (495, 534)
Screenshot: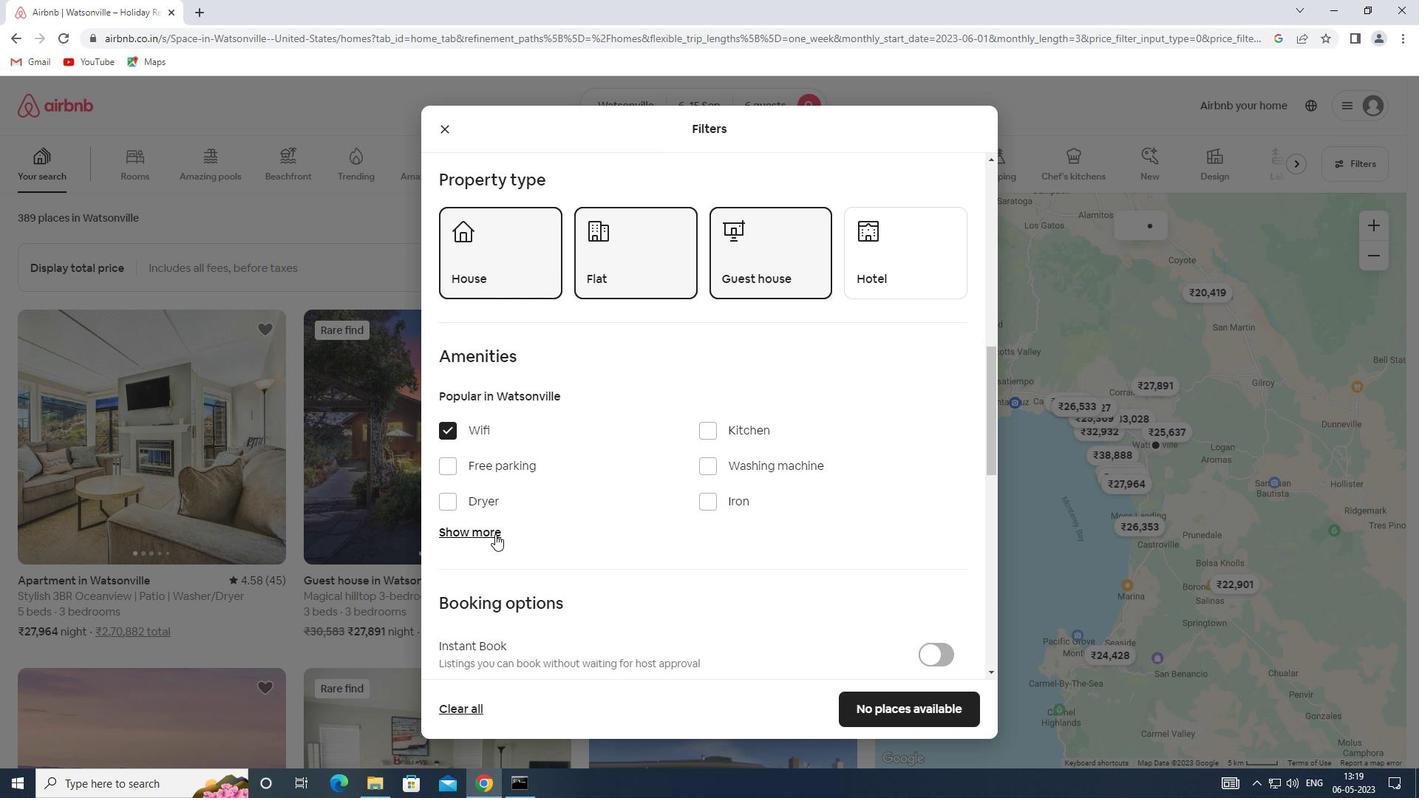 
Action: Mouse moved to (496, 533)
Screenshot: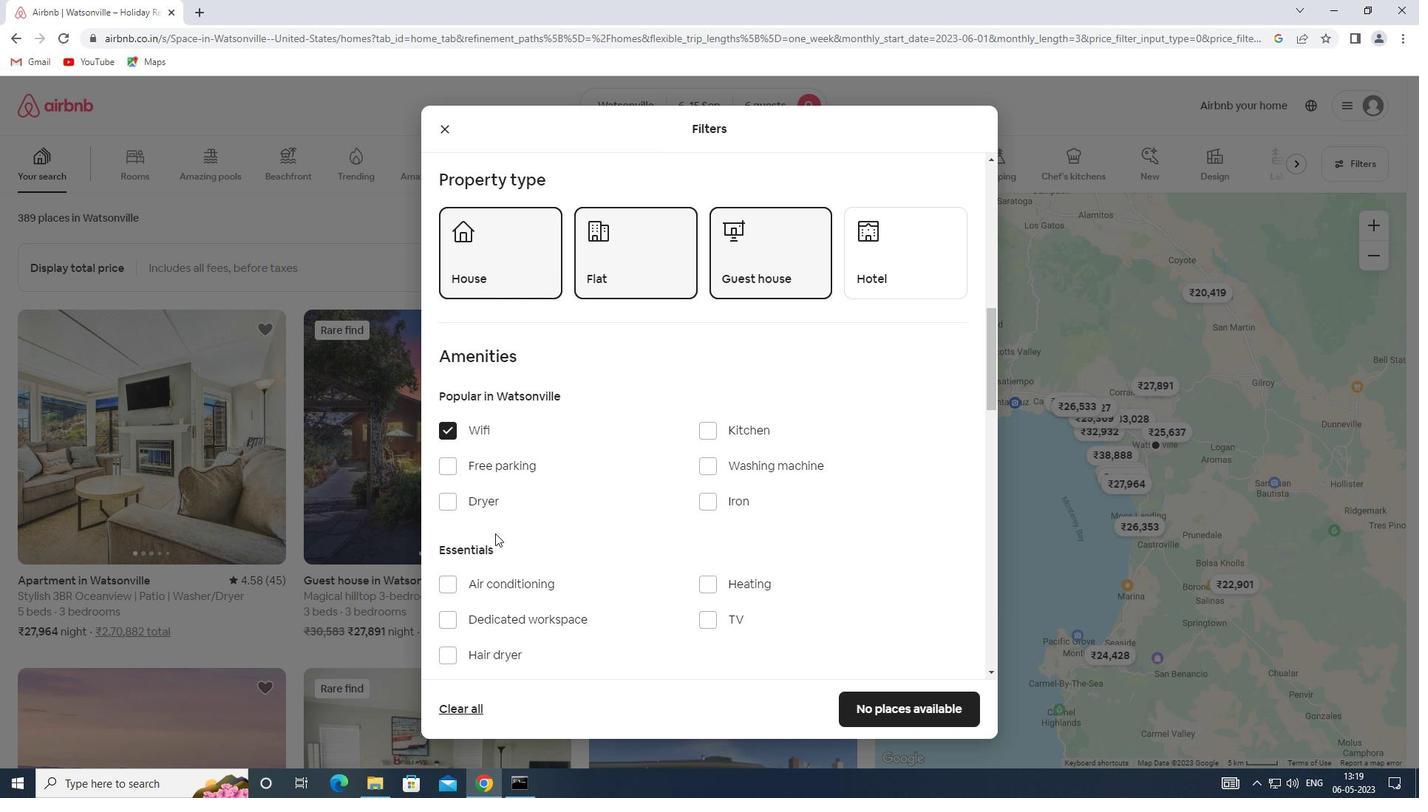 
Action: Mouse scrolled (496, 533) with delta (0, 0)
Screenshot: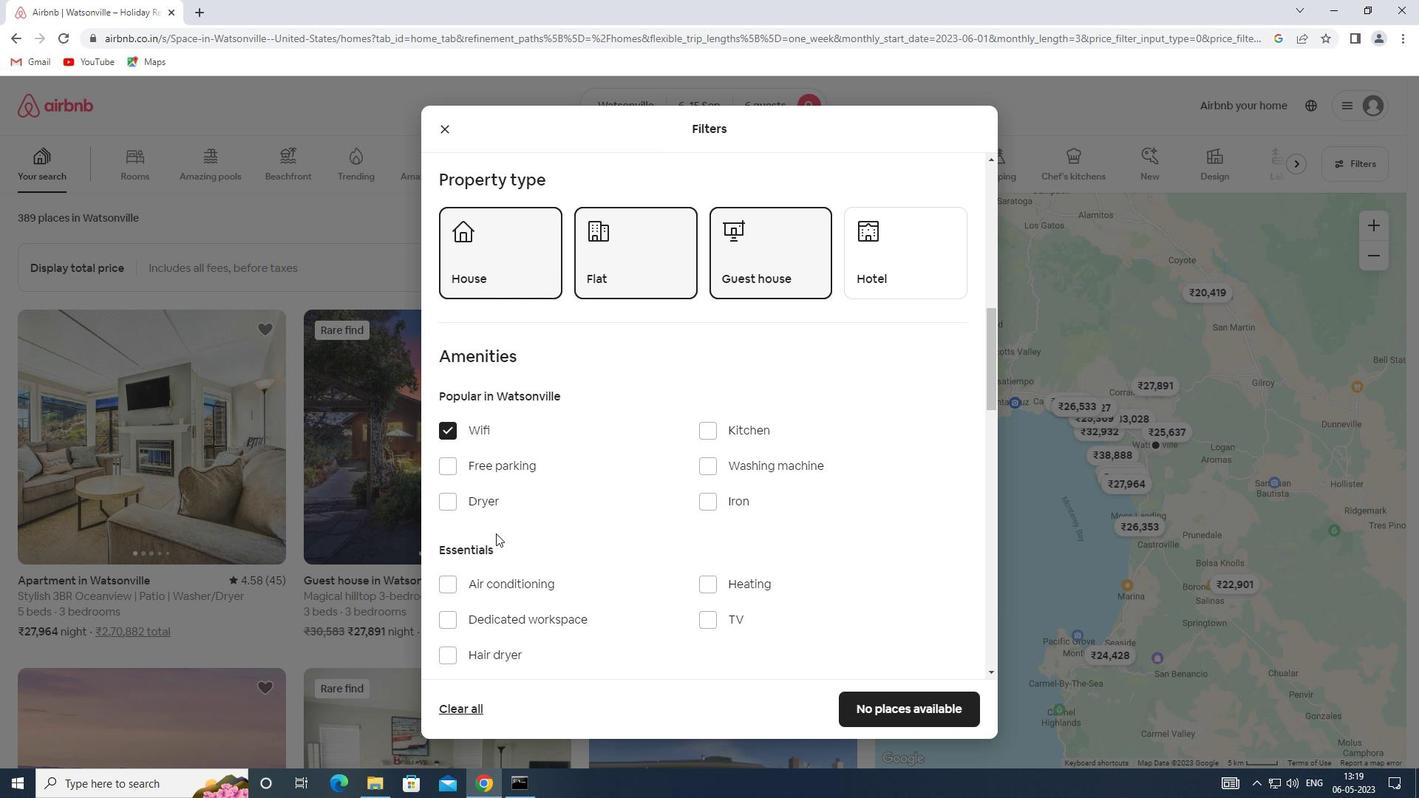 
Action: Mouse moved to (704, 550)
Screenshot: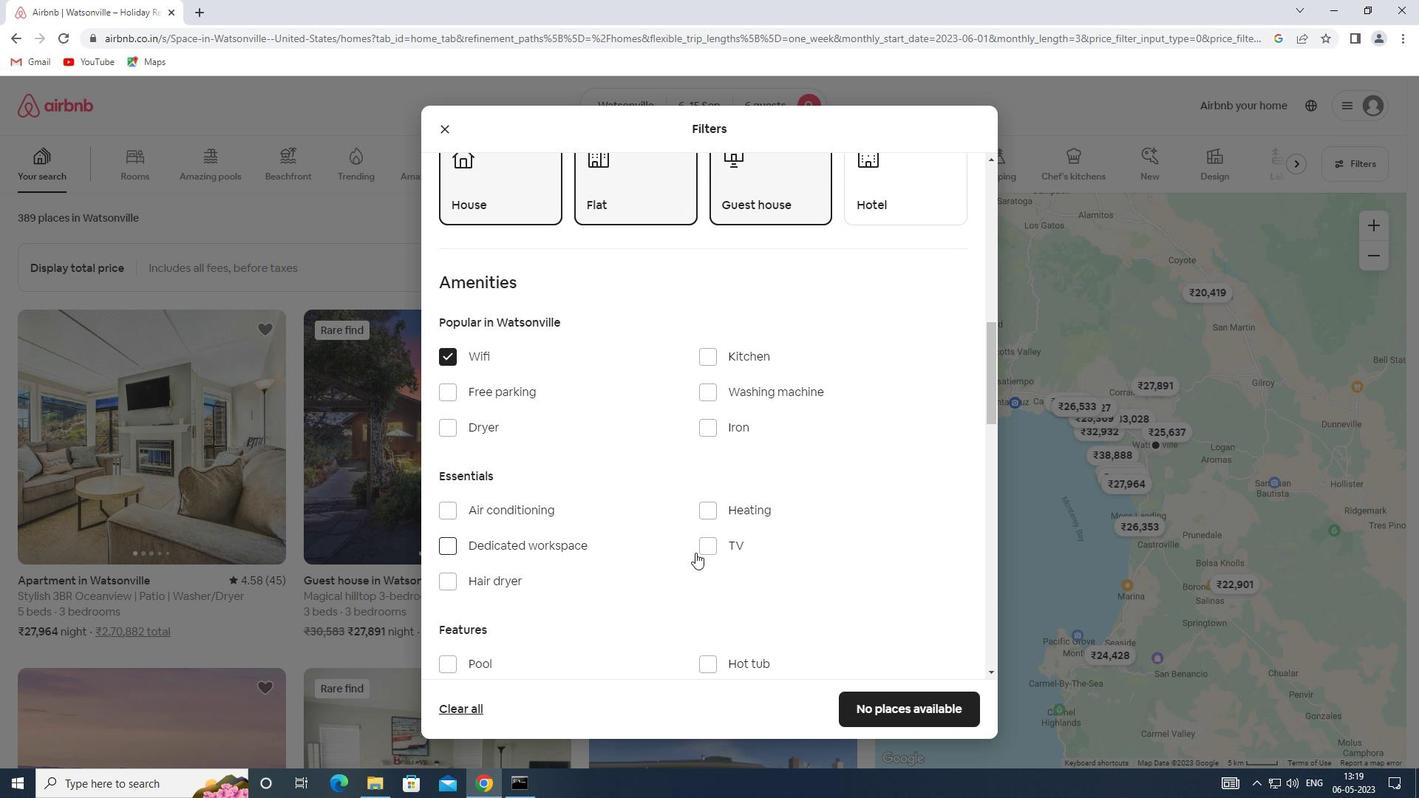 
Action: Mouse pressed left at (704, 550)
Screenshot: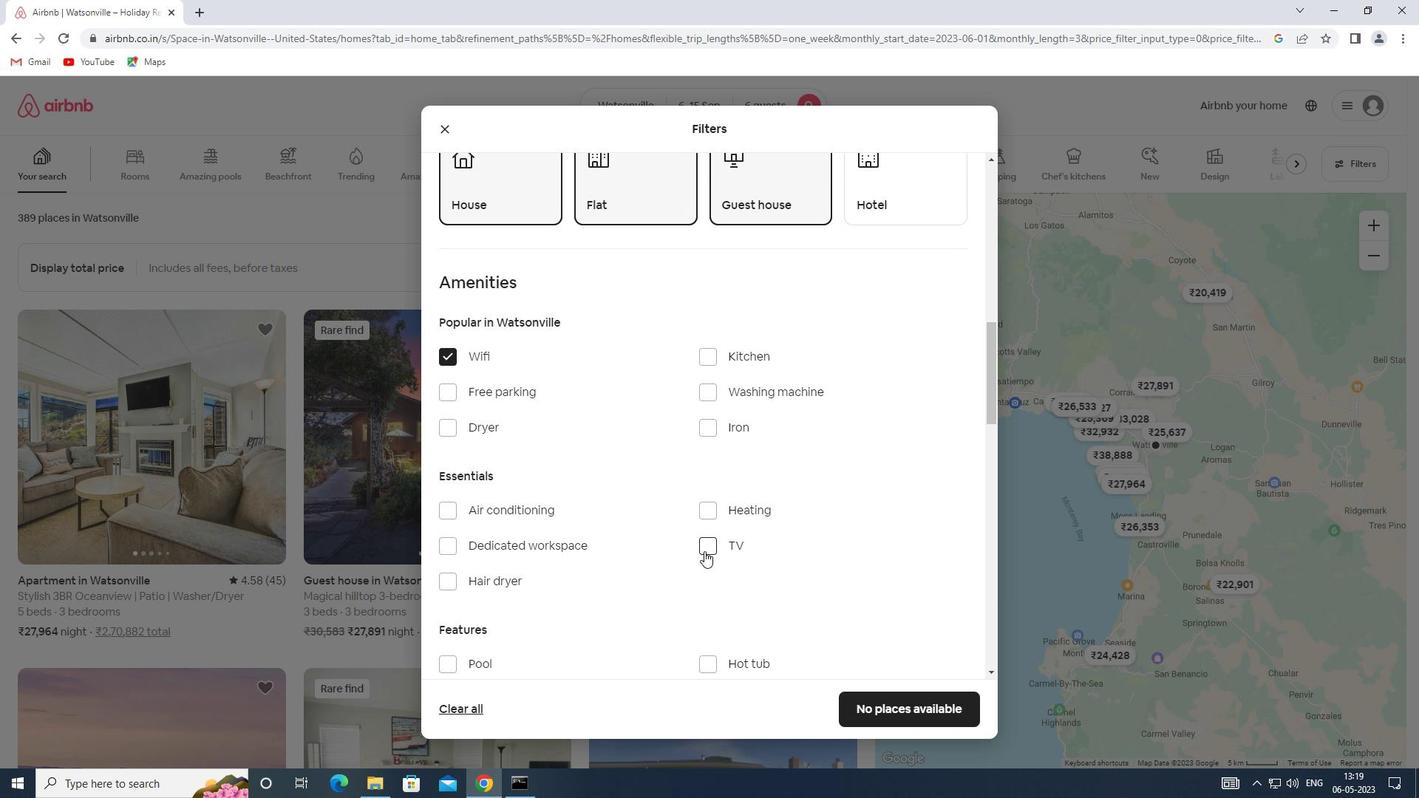 
Action: Mouse moved to (499, 392)
Screenshot: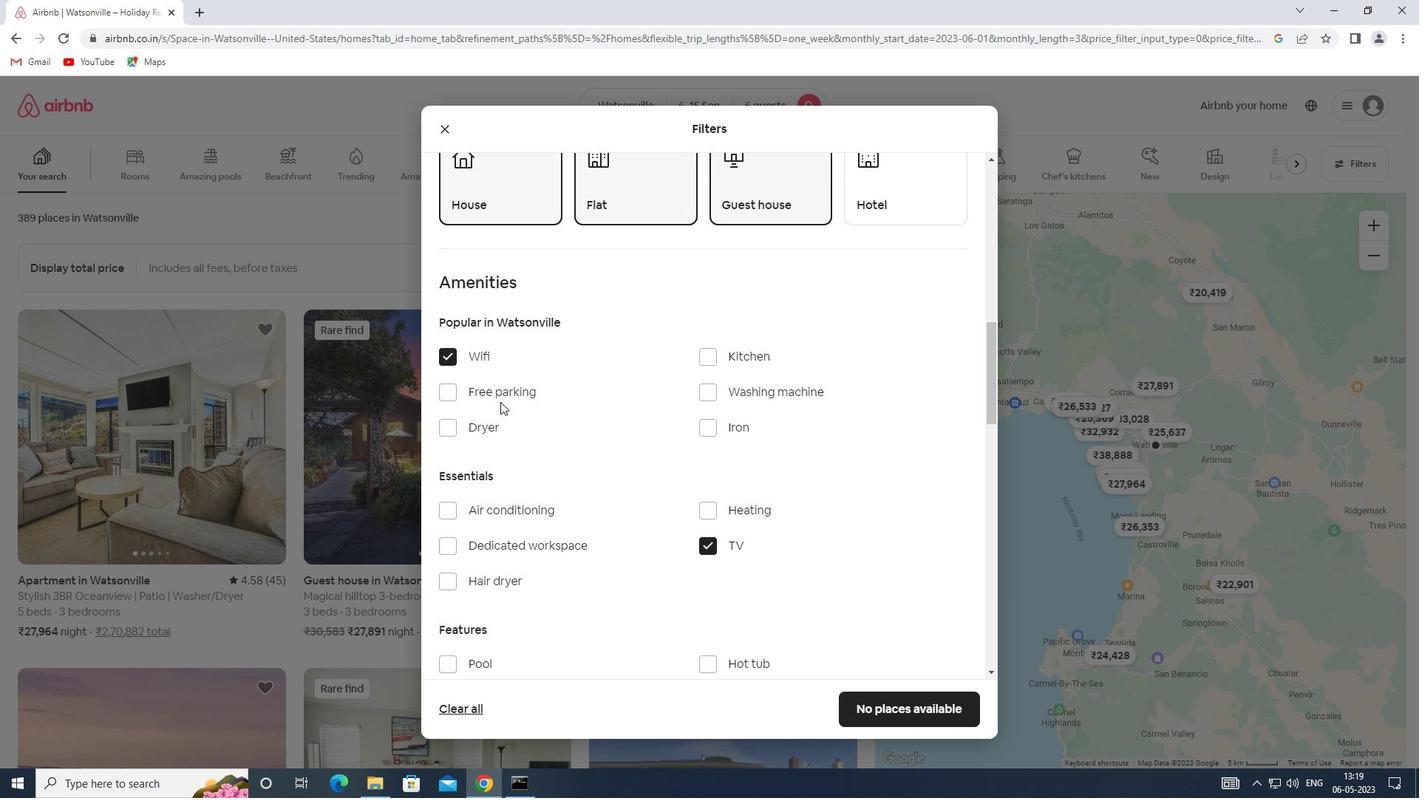 
Action: Mouse pressed left at (499, 392)
Screenshot: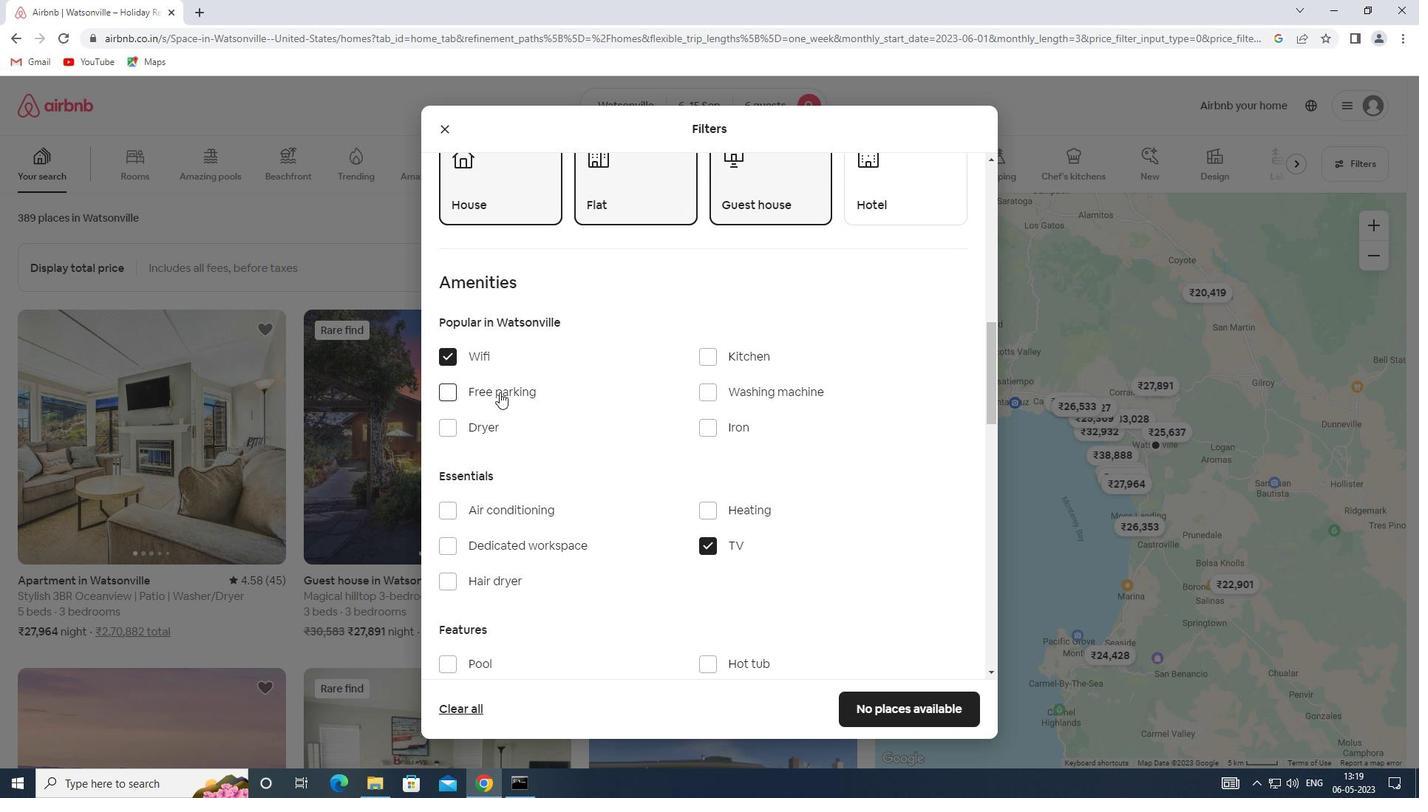 
Action: Mouse moved to (498, 391)
Screenshot: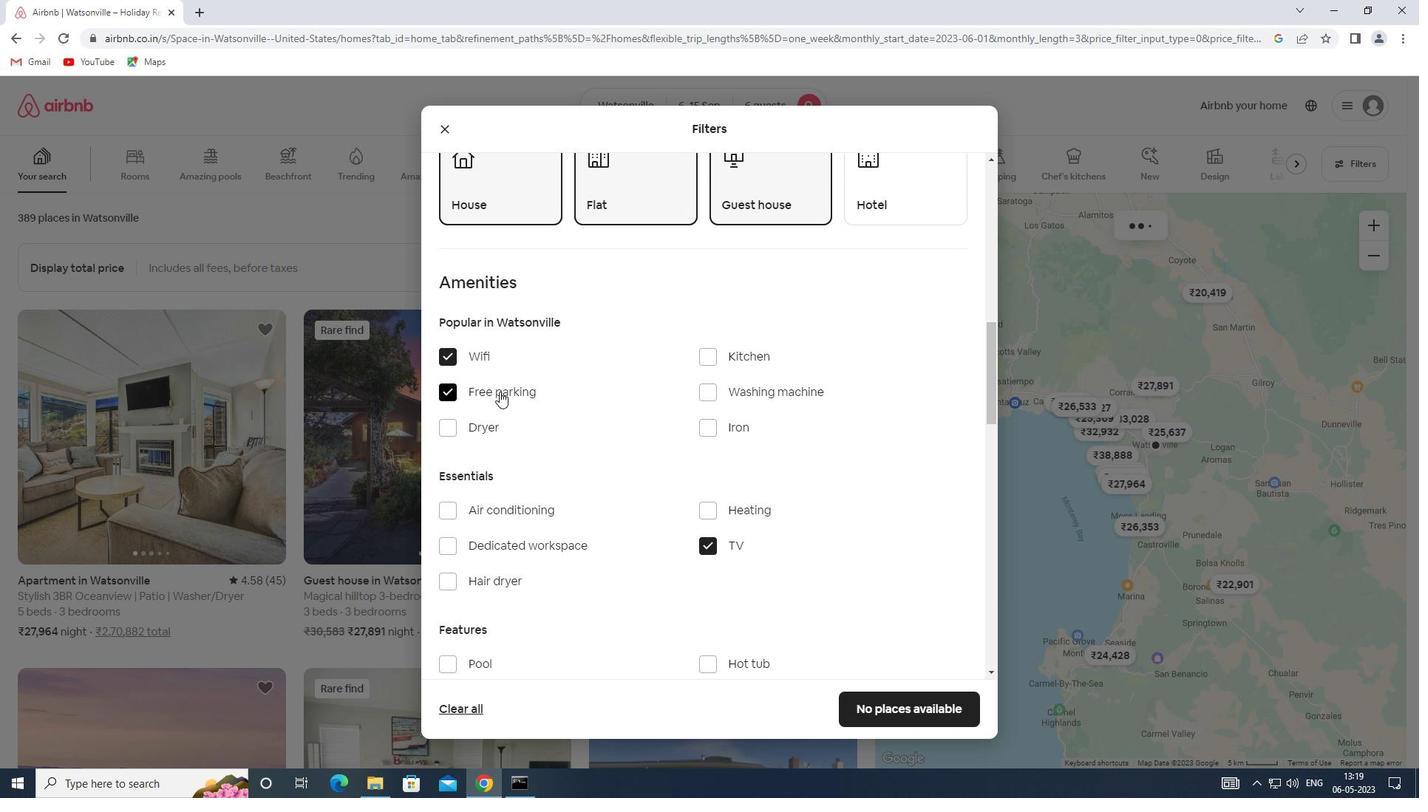 
Action: Mouse scrolled (498, 391) with delta (0, 0)
Screenshot: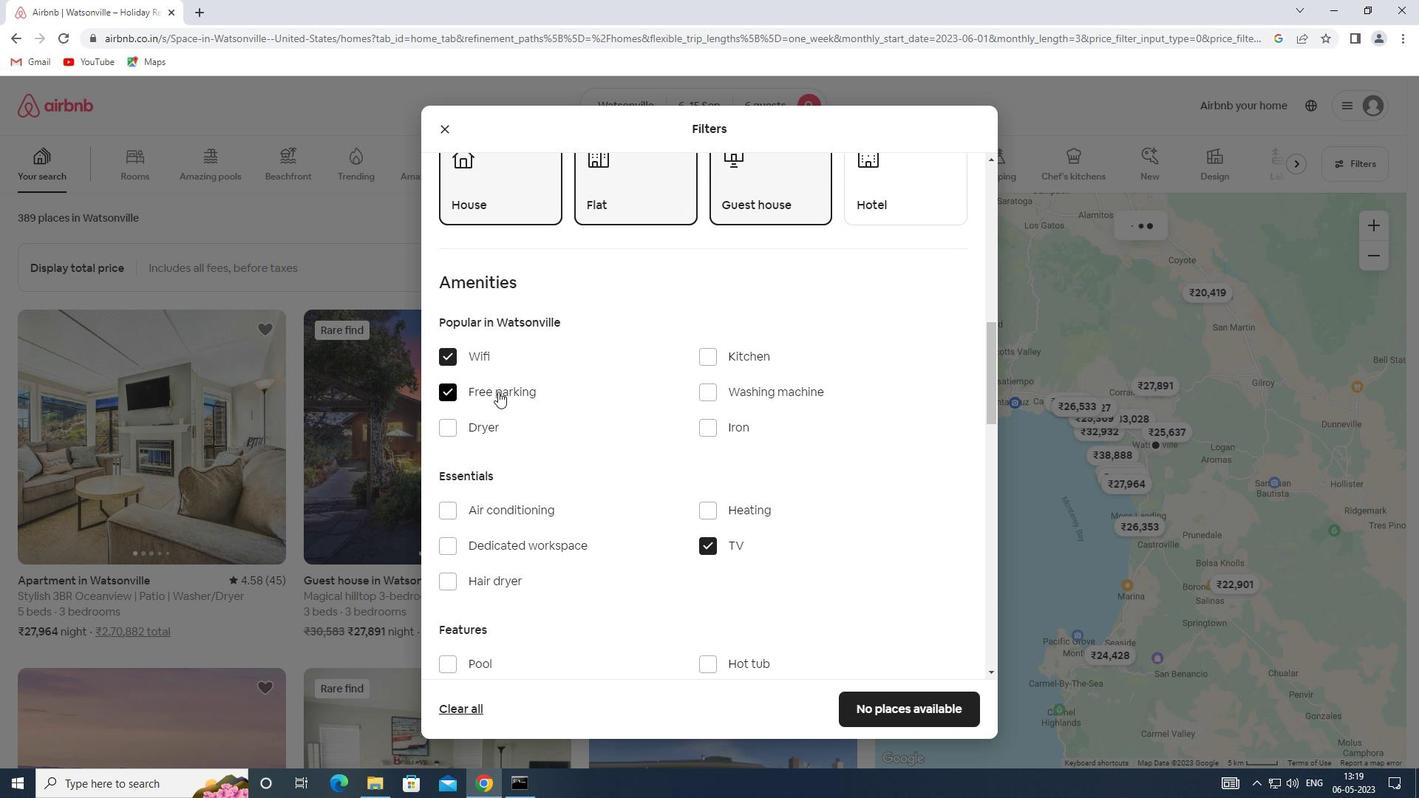 
Action: Mouse moved to (497, 391)
Screenshot: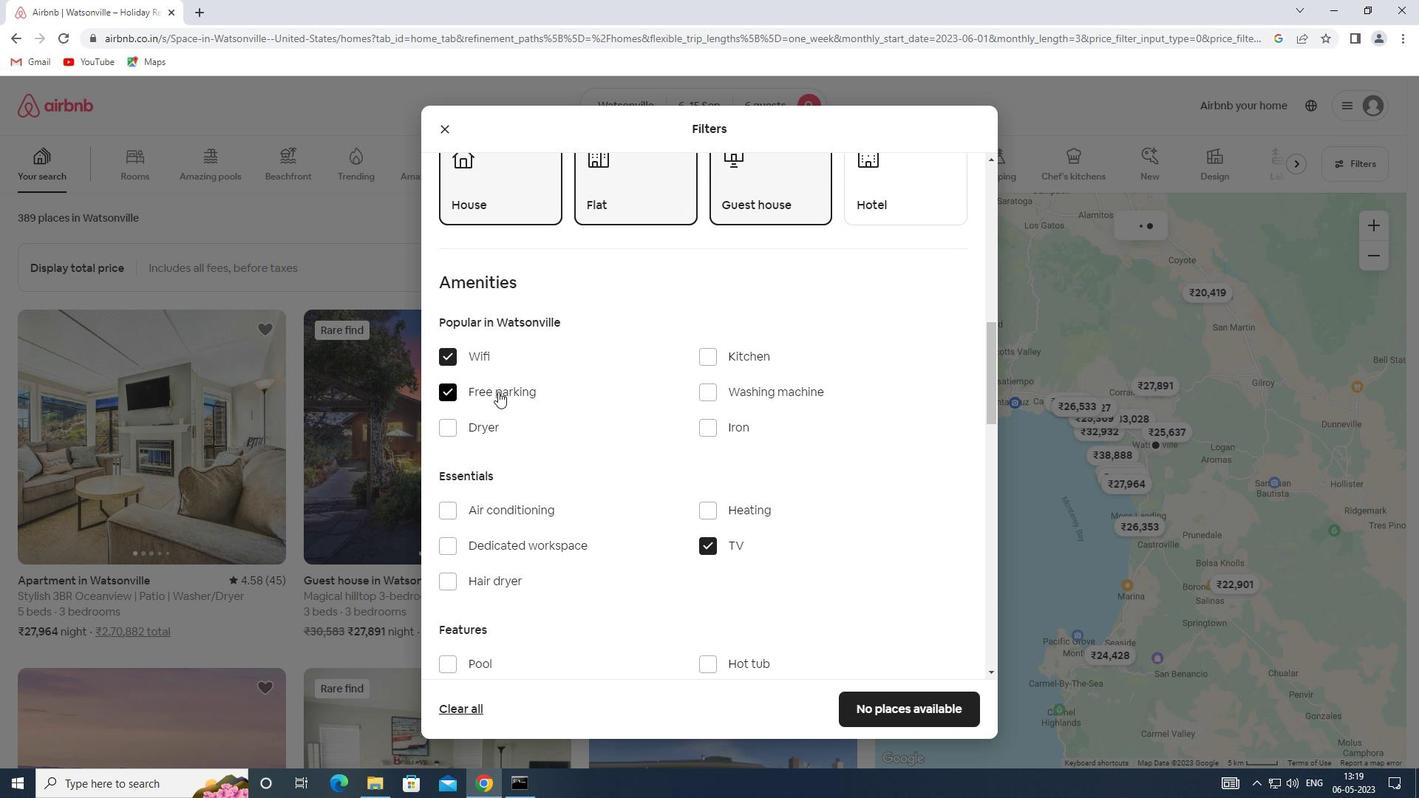 
Action: Mouse scrolled (497, 391) with delta (0, 0)
Screenshot: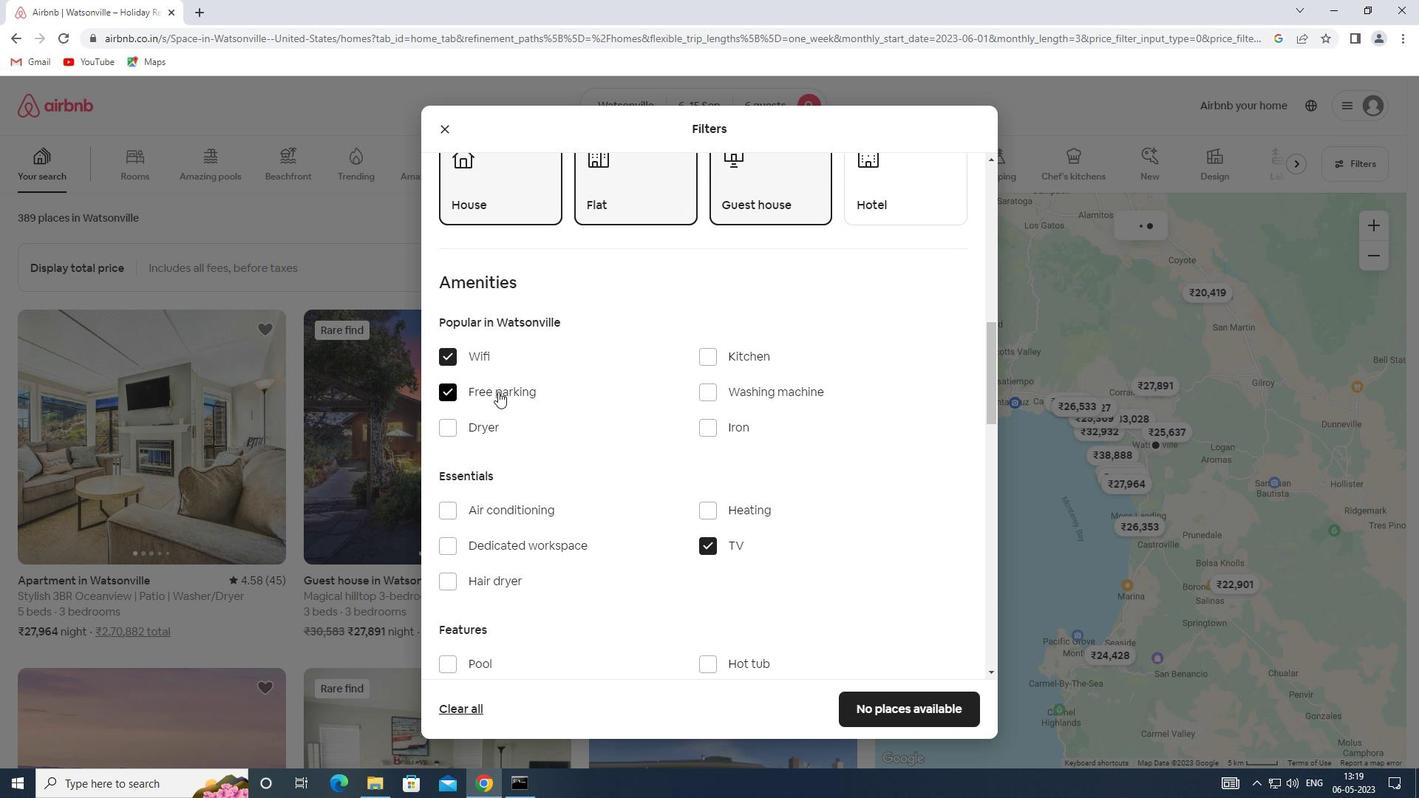 
Action: Mouse moved to (497, 391)
Screenshot: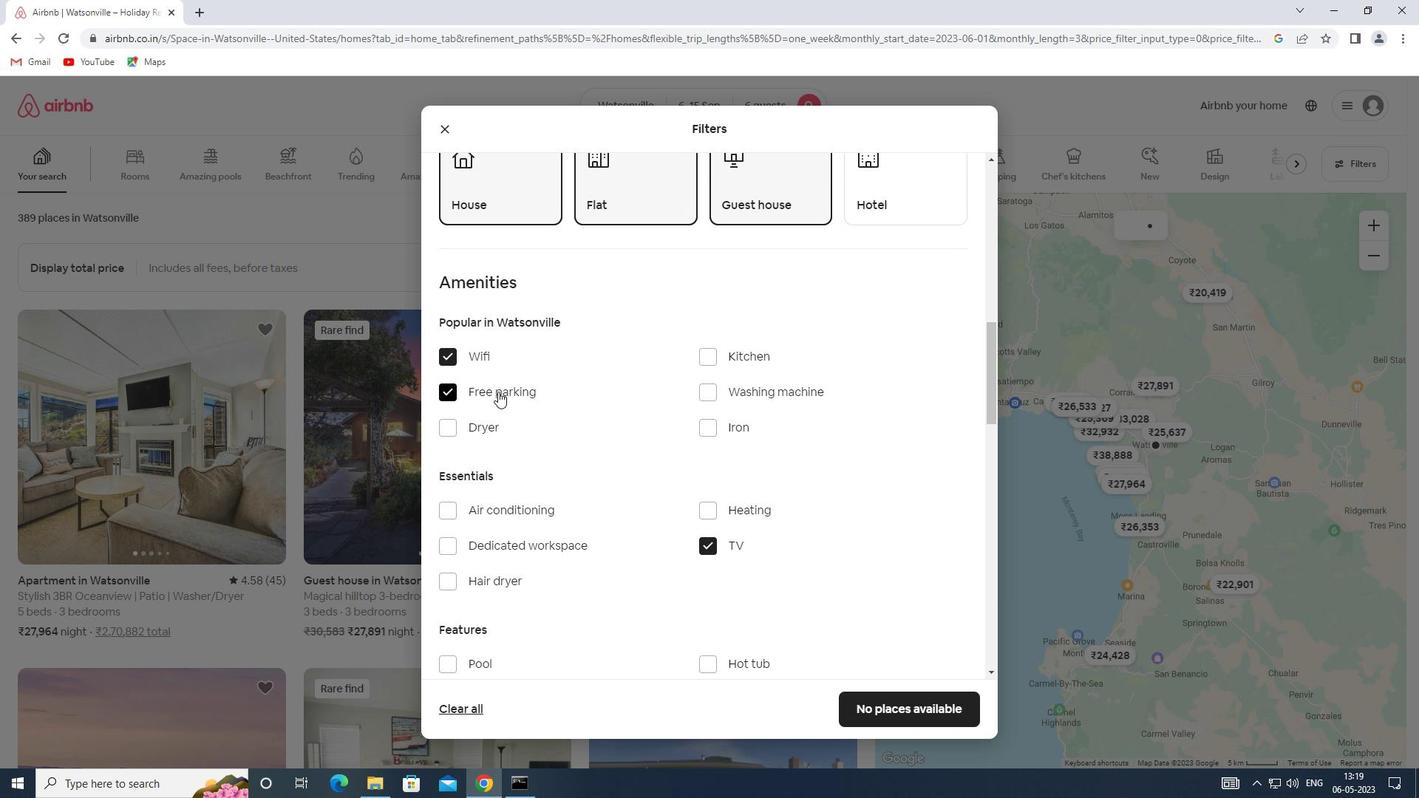 
Action: Mouse scrolled (497, 391) with delta (0, 0)
Screenshot: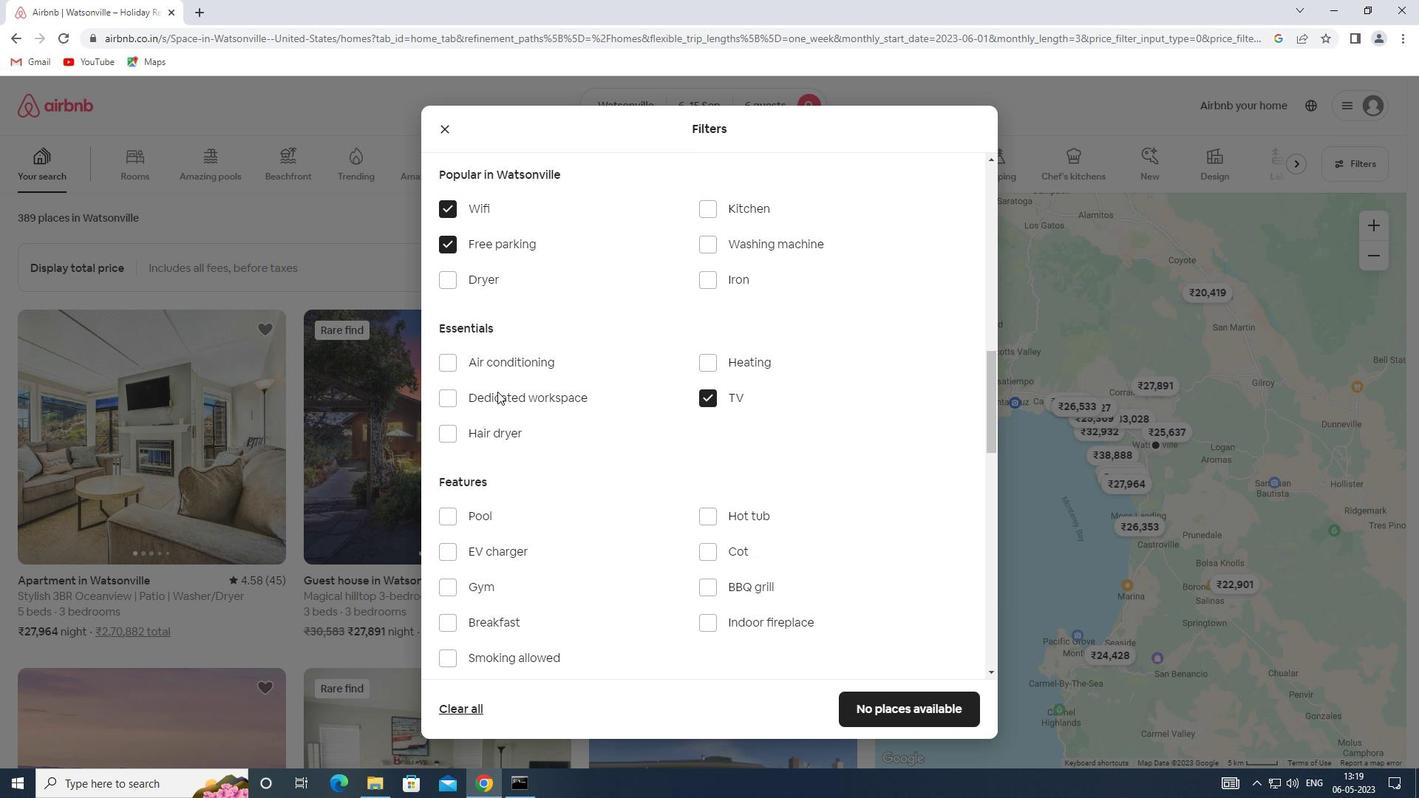 
Action: Mouse moved to (482, 508)
Screenshot: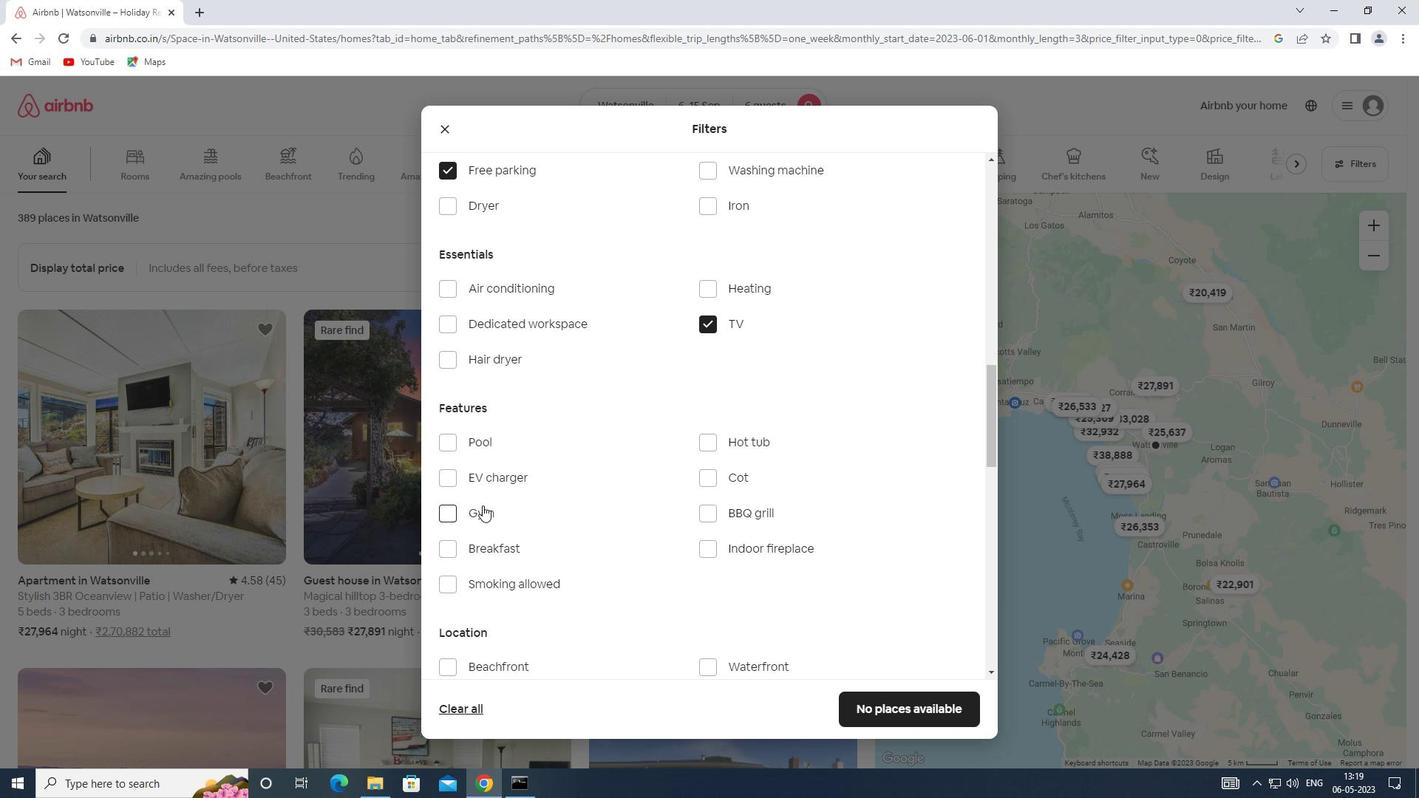 
Action: Mouse pressed left at (482, 508)
Screenshot: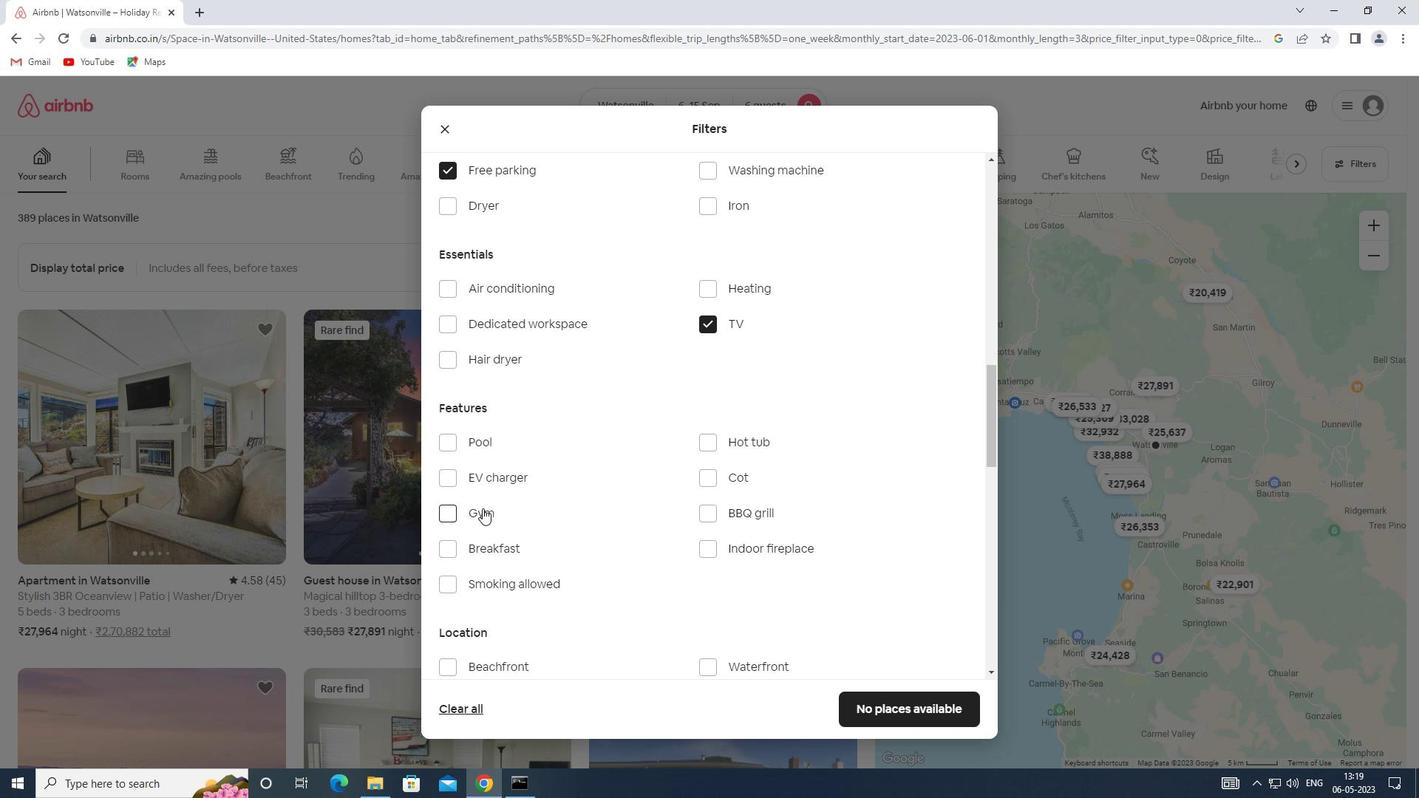 
Action: Mouse moved to (475, 550)
Screenshot: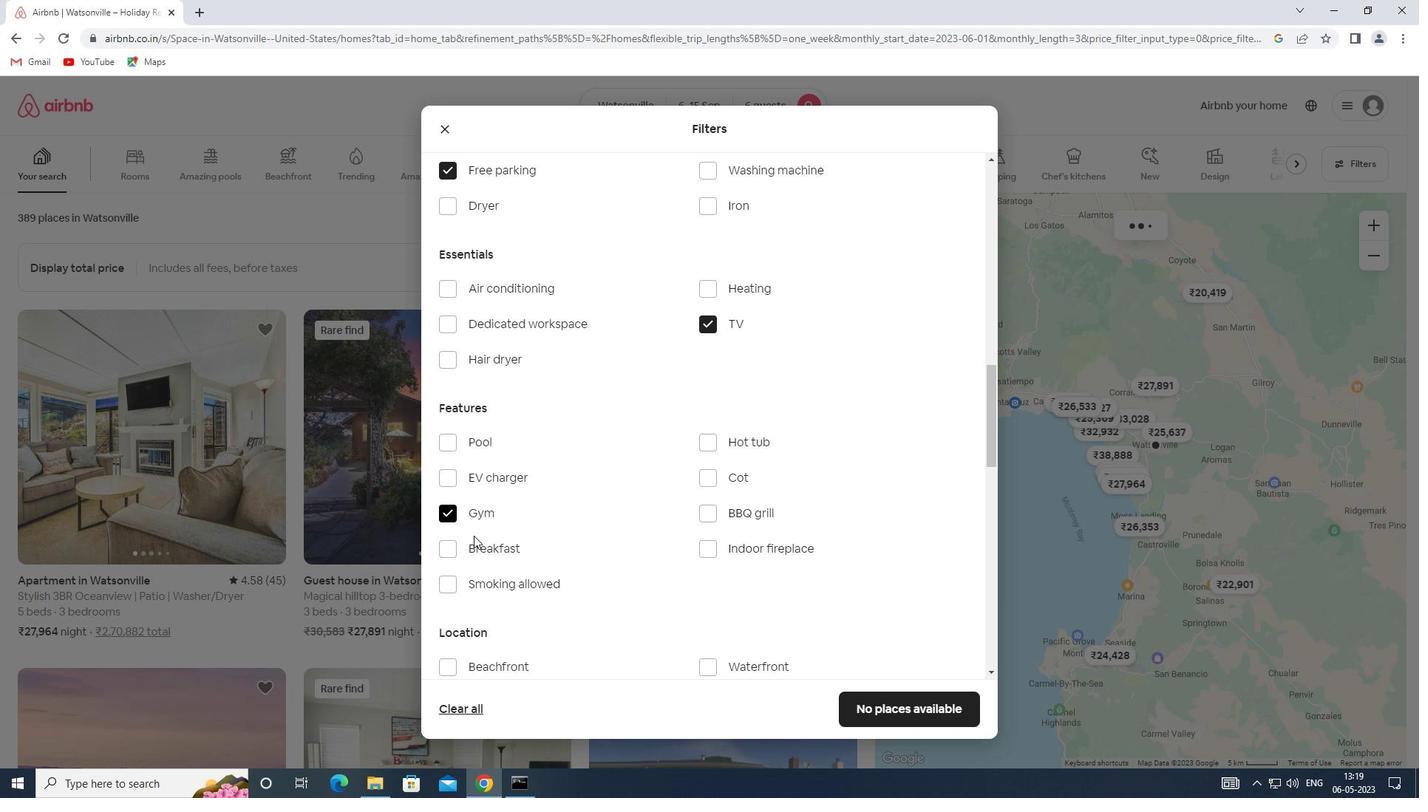 
Action: Mouse pressed left at (475, 550)
Screenshot: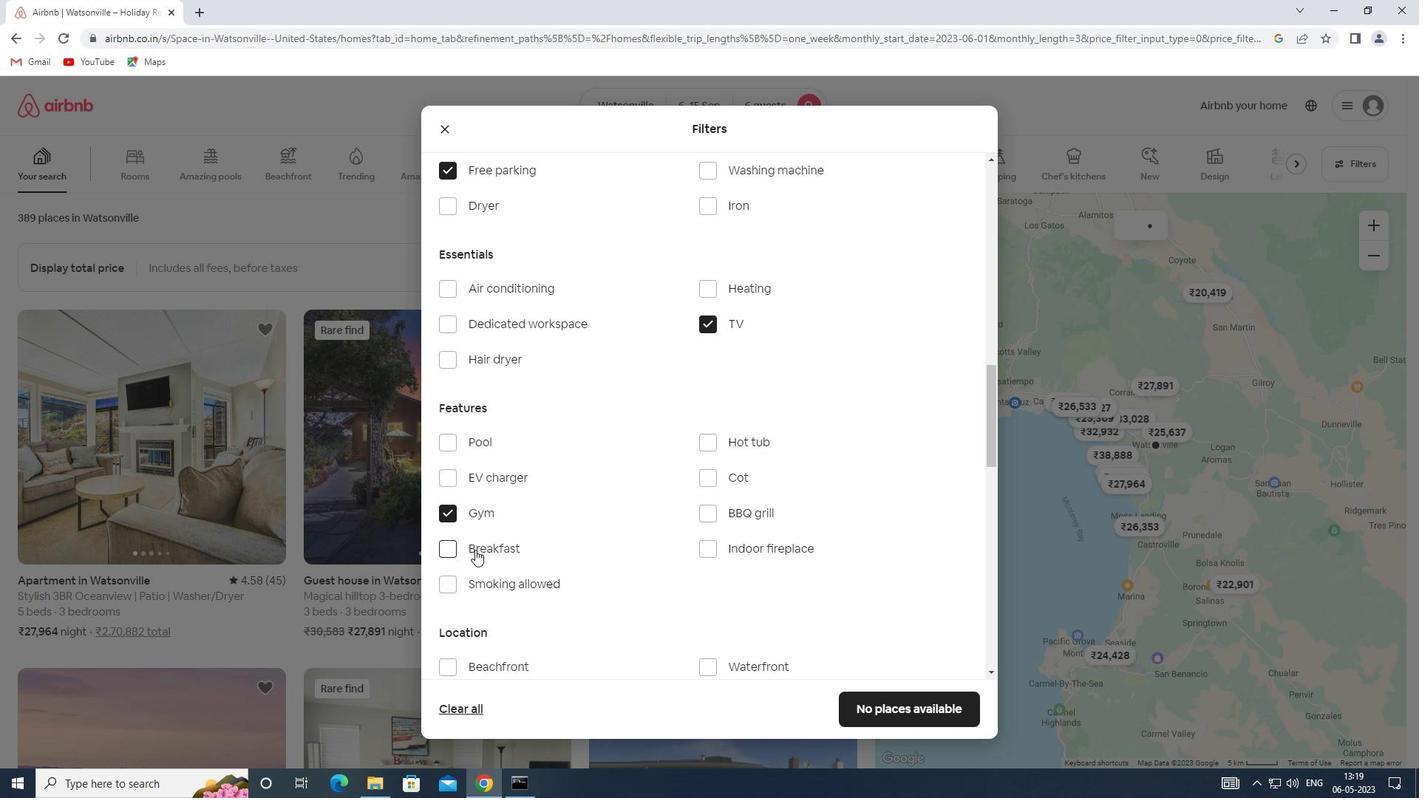
Action: Mouse moved to (513, 519)
Screenshot: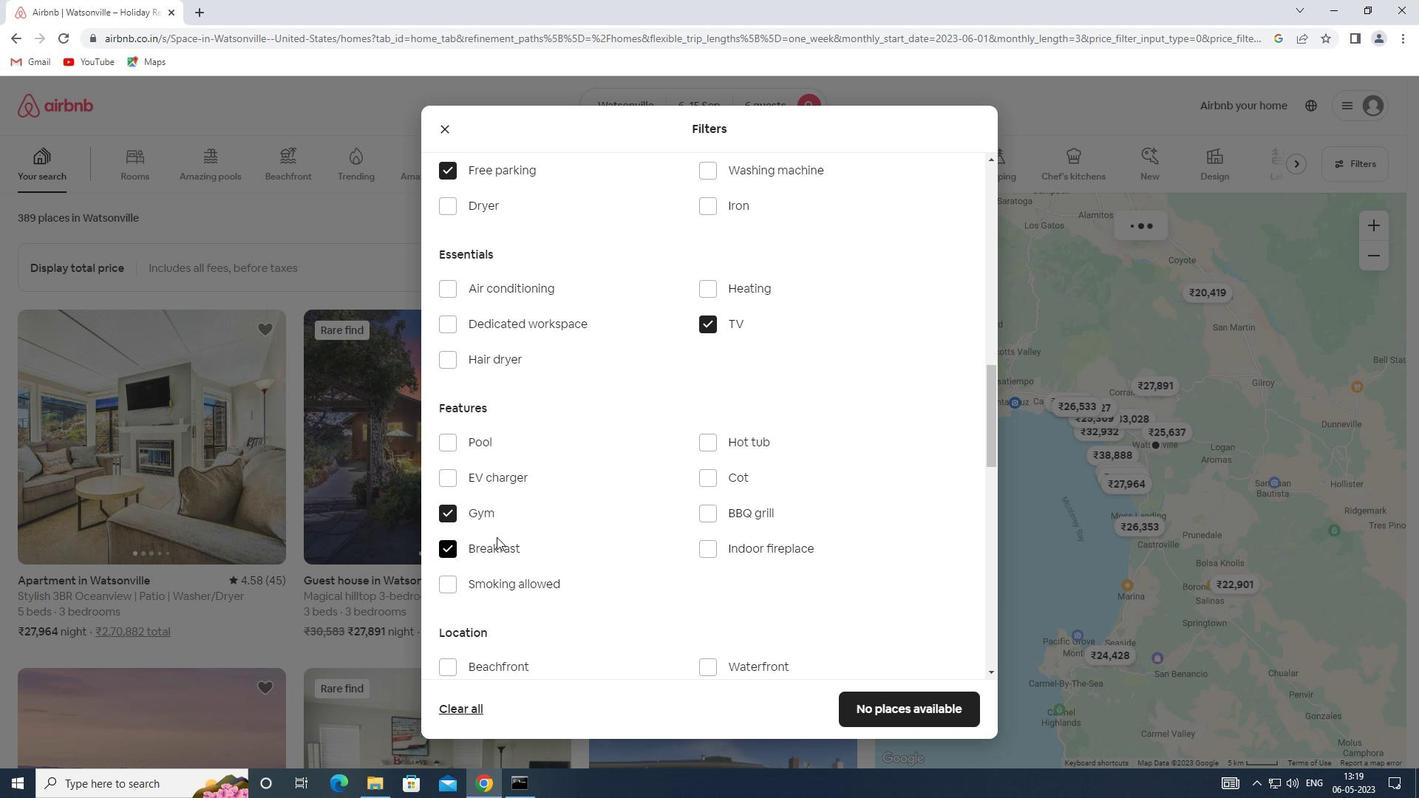 
Action: Mouse scrolled (513, 518) with delta (0, 0)
Screenshot: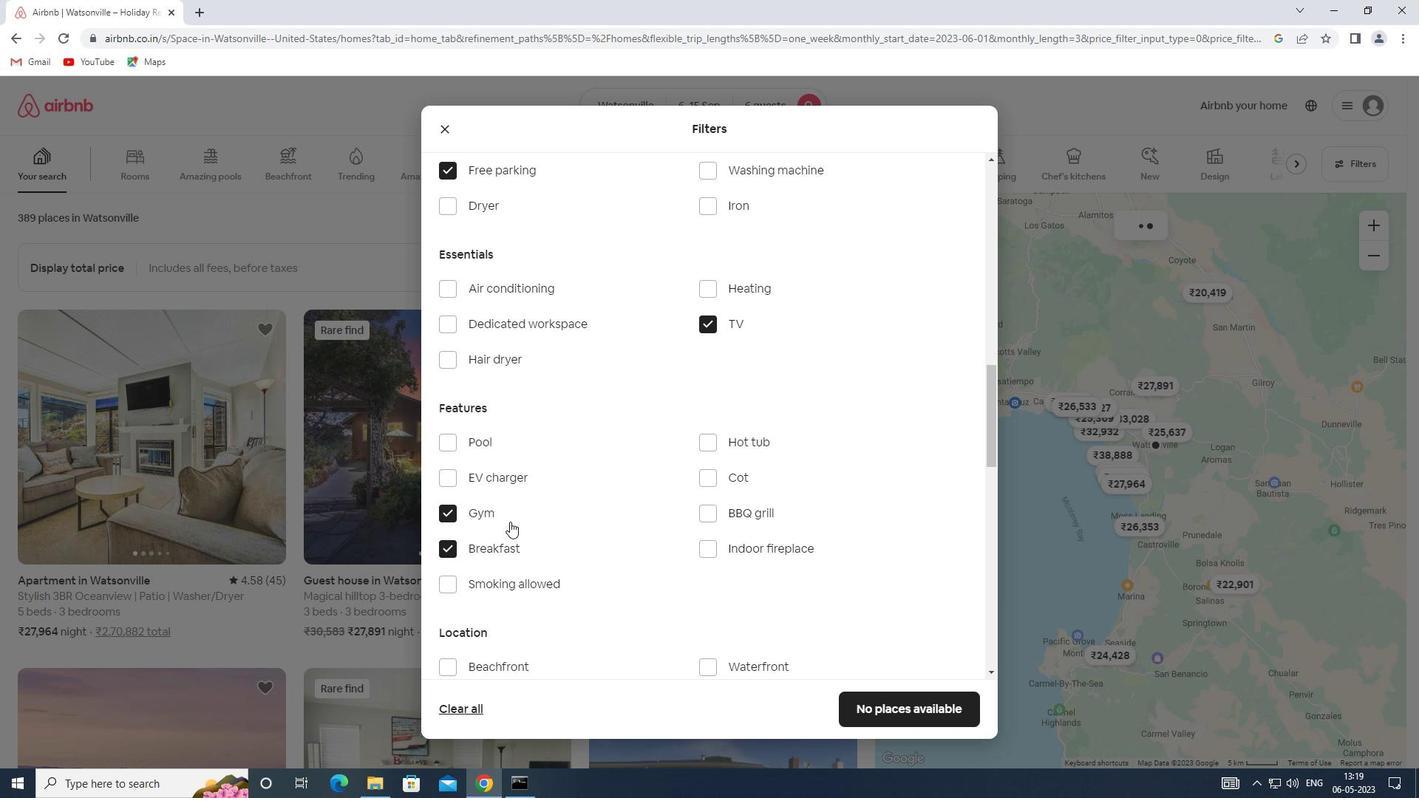 
Action: Mouse scrolled (513, 518) with delta (0, 0)
Screenshot: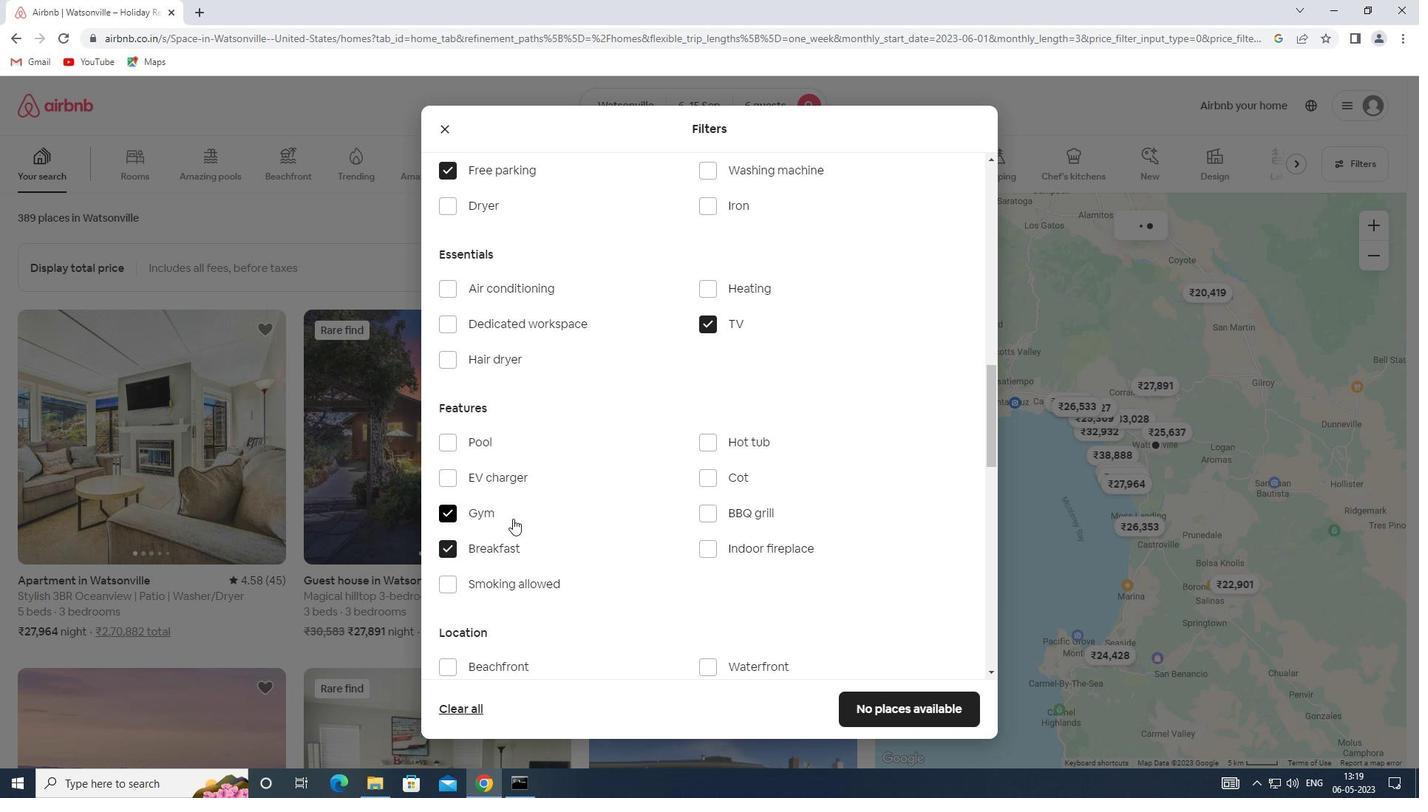 
Action: Mouse scrolled (513, 518) with delta (0, 0)
Screenshot: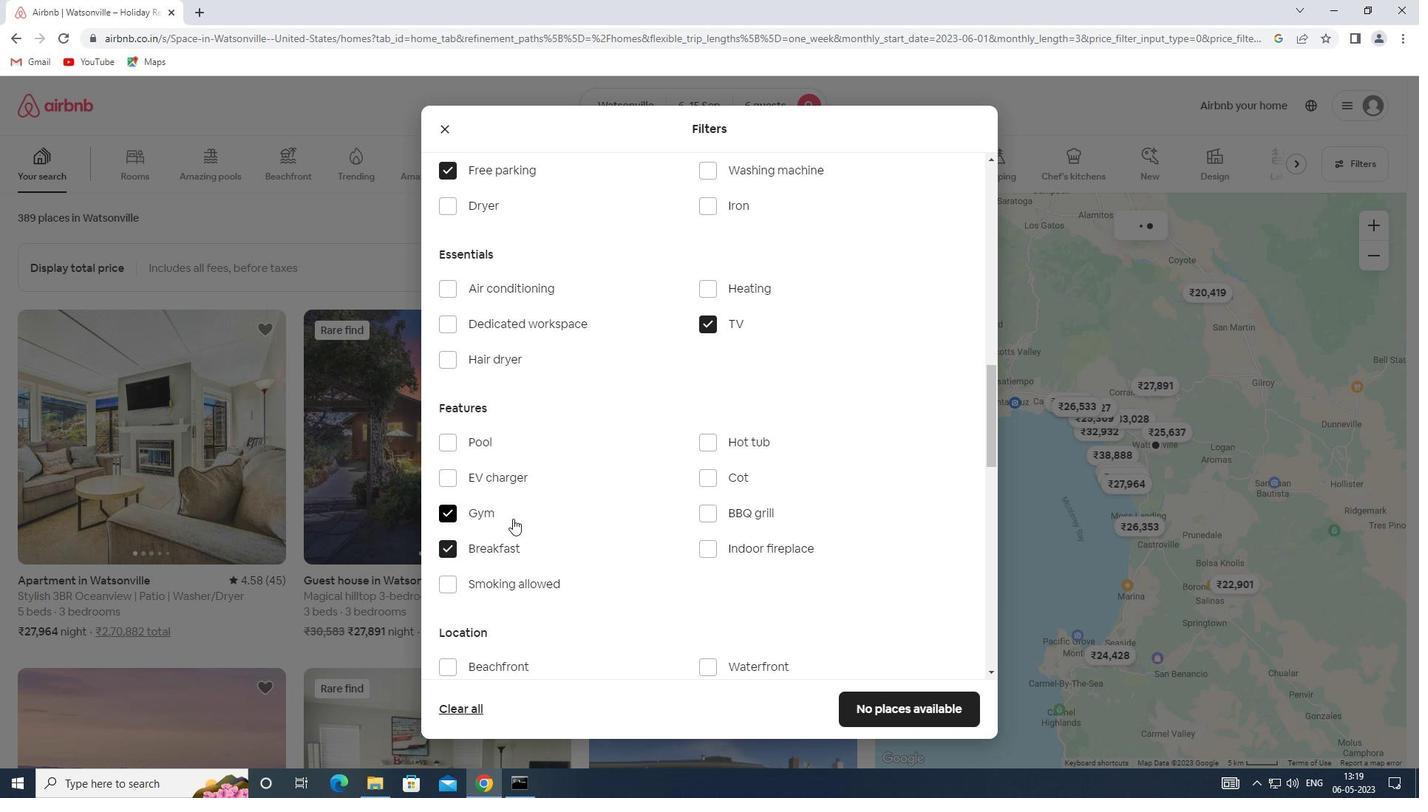 
Action: Mouse moved to (513, 519)
Screenshot: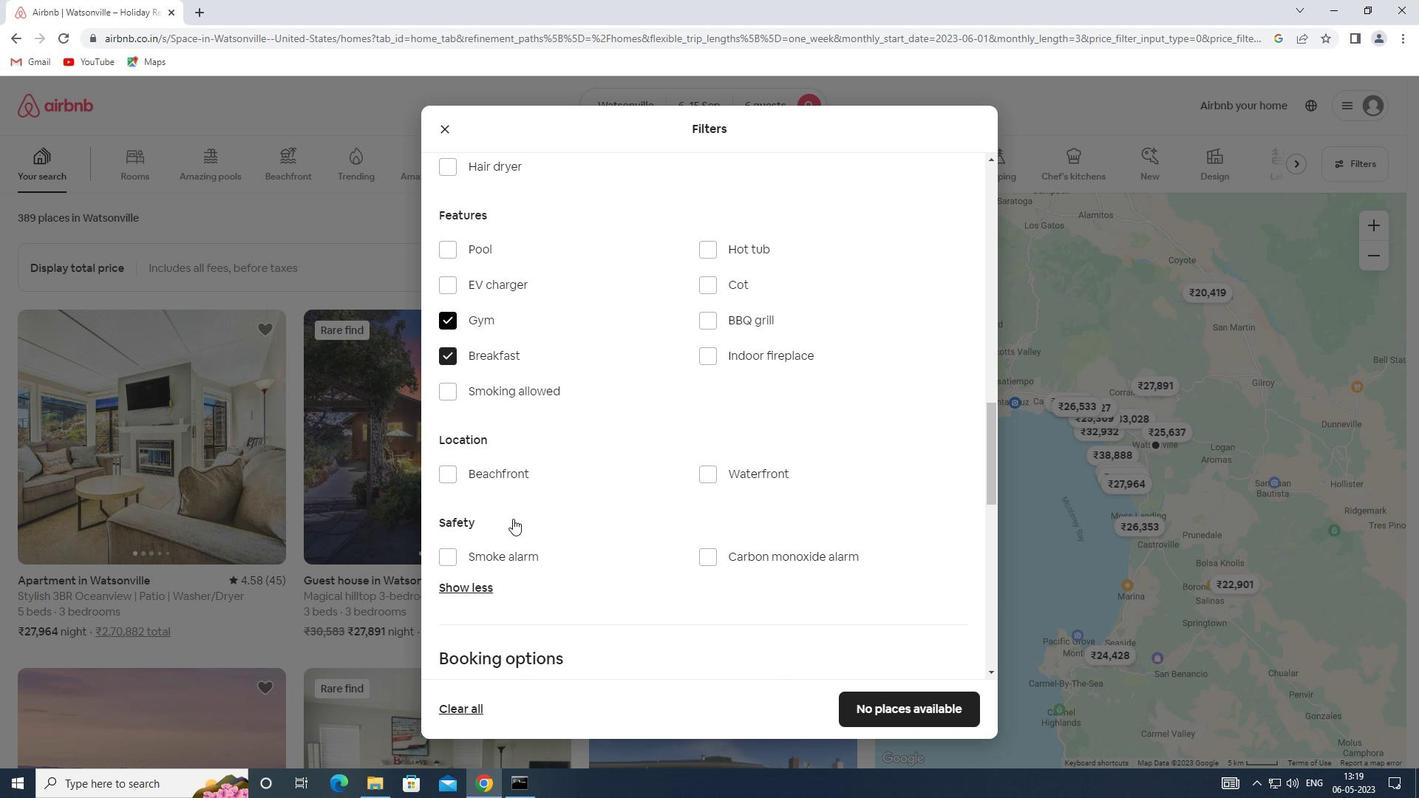 
Action: Mouse scrolled (513, 518) with delta (0, 0)
Screenshot: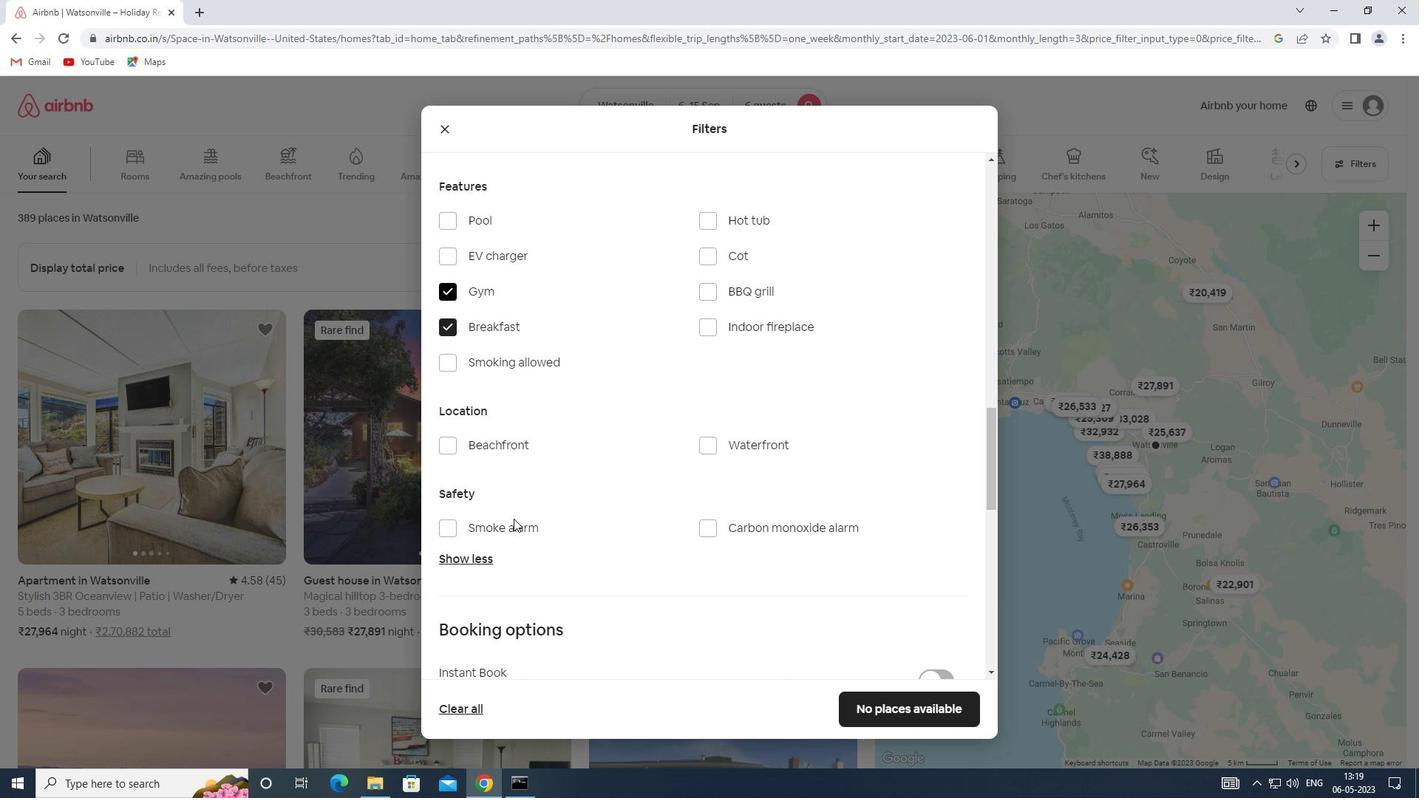 
Action: Mouse scrolled (513, 518) with delta (0, 0)
Screenshot: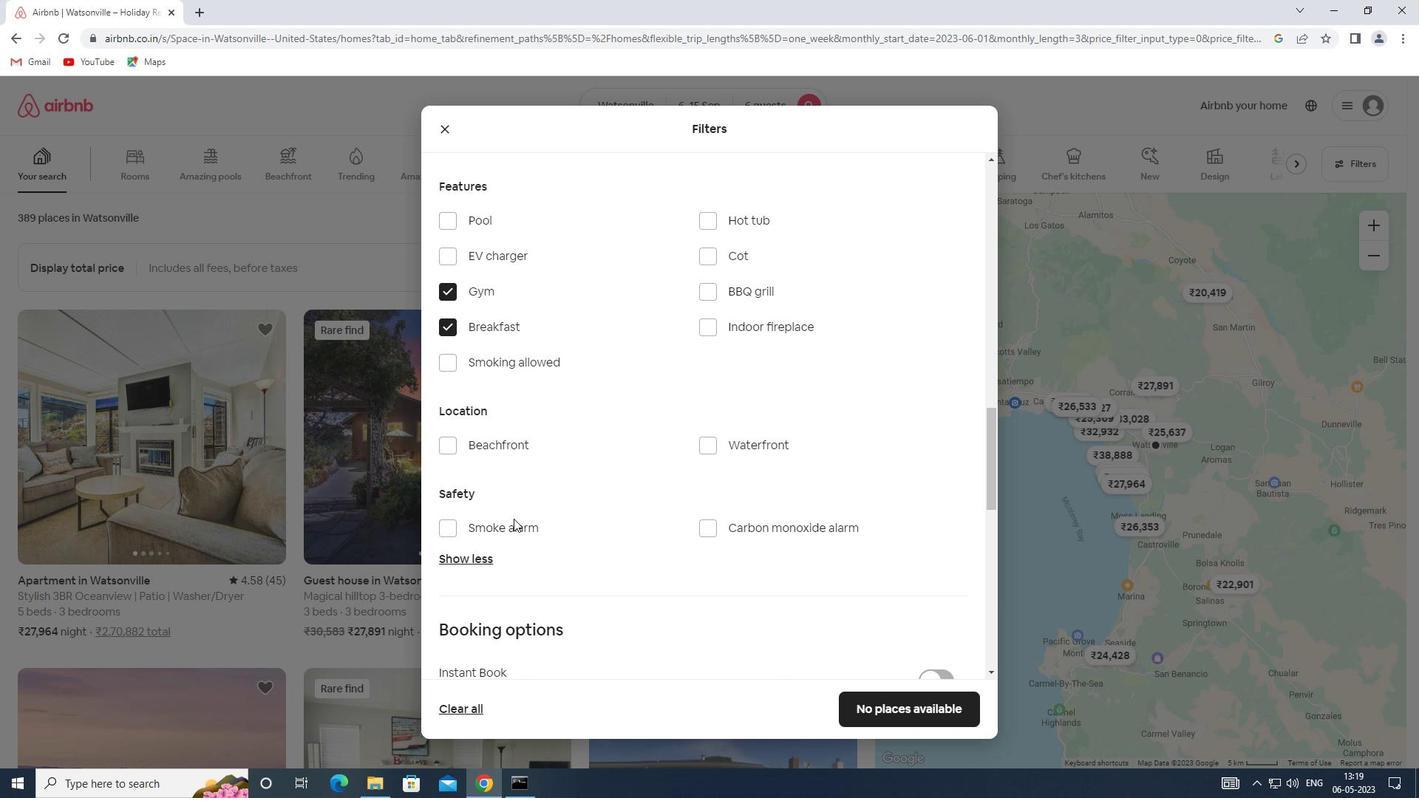 
Action: Mouse scrolled (513, 518) with delta (0, 0)
Screenshot: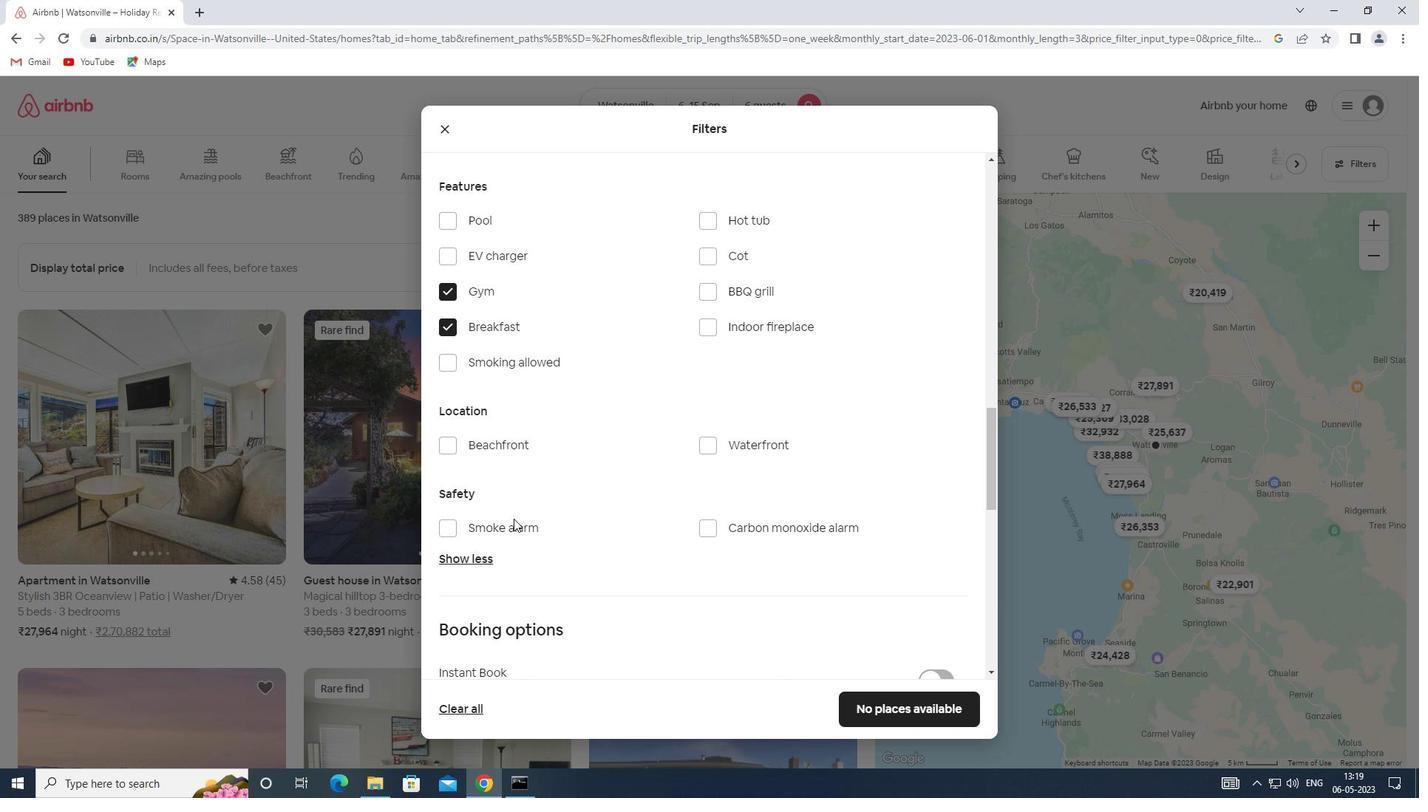 
Action: Mouse moved to (926, 502)
Screenshot: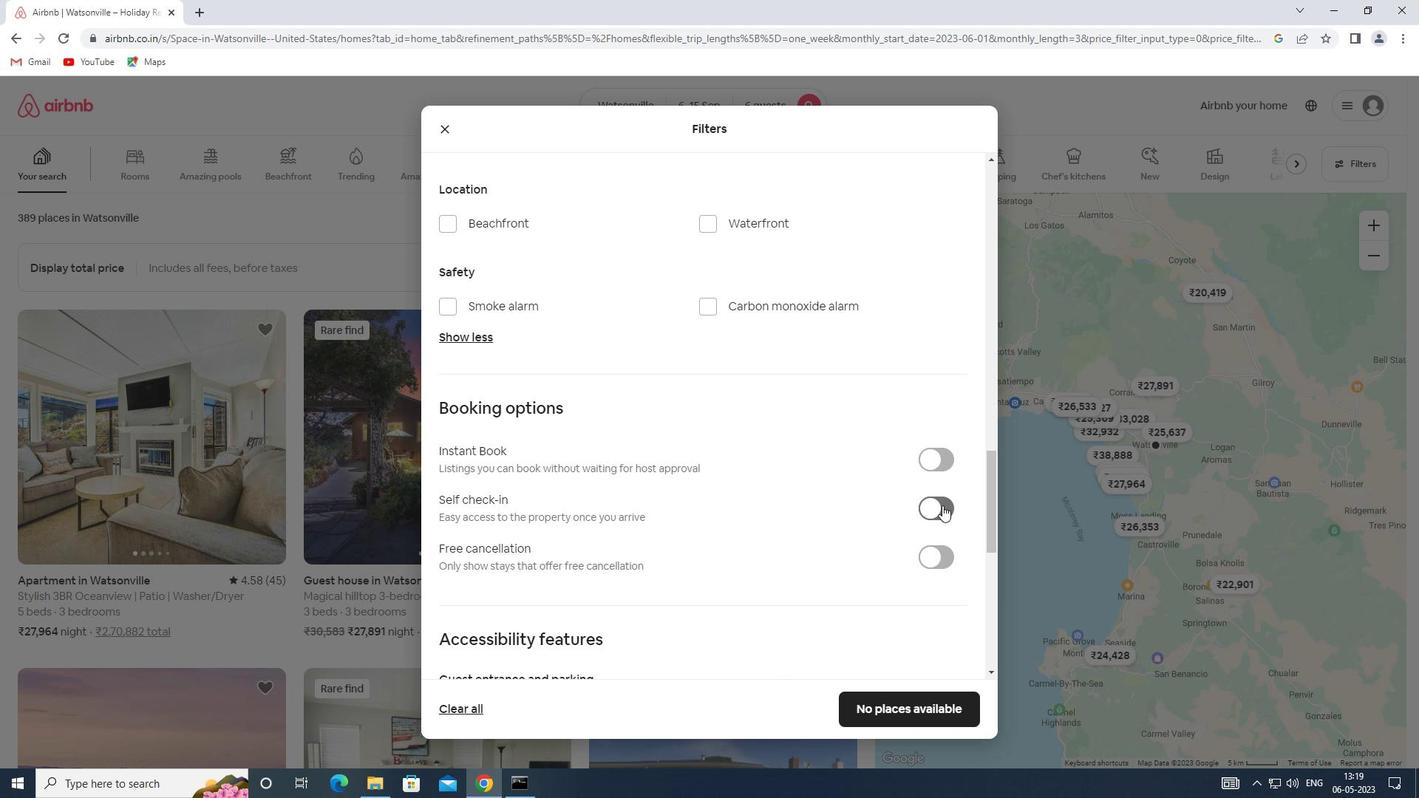 
Action: Mouse pressed left at (926, 502)
Screenshot: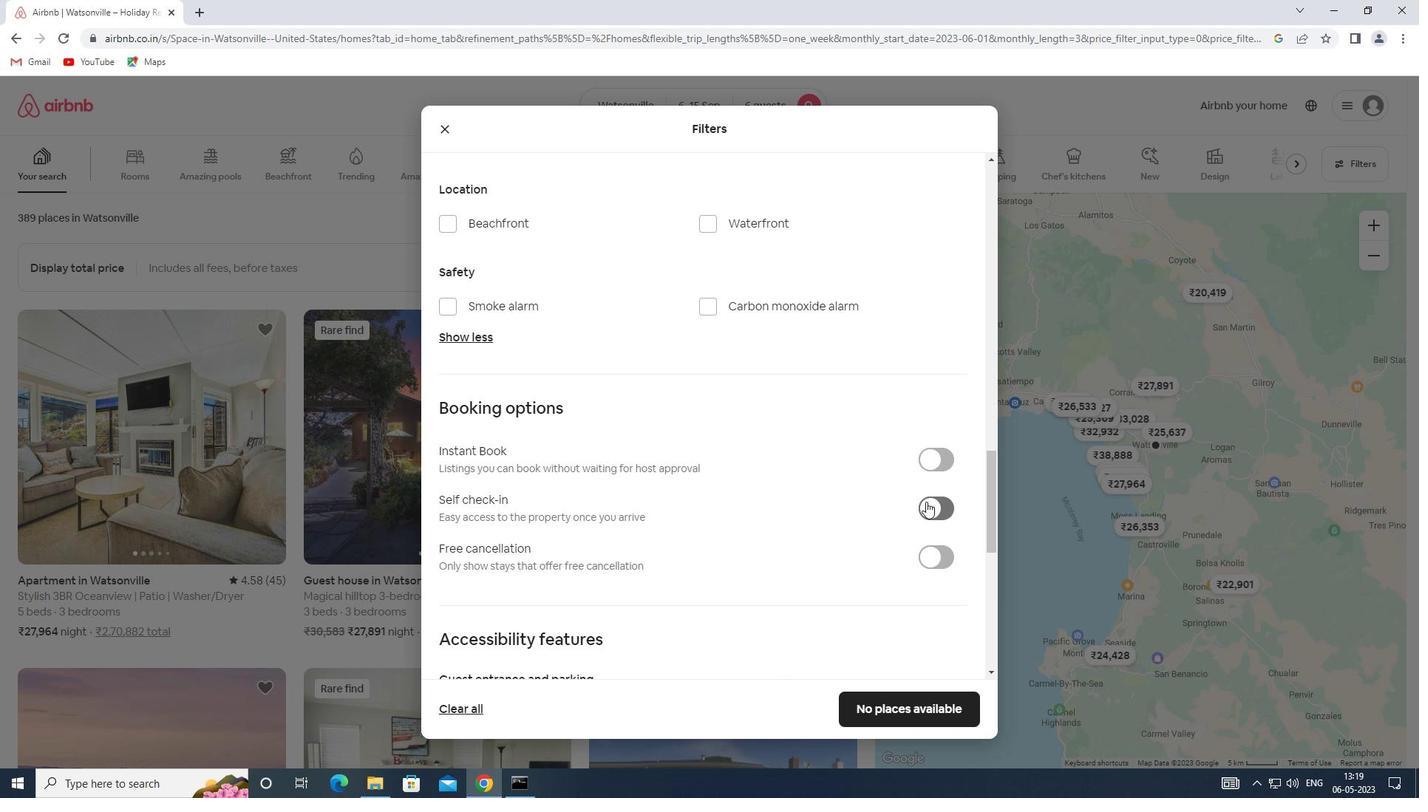
Action: Mouse moved to (636, 552)
Screenshot: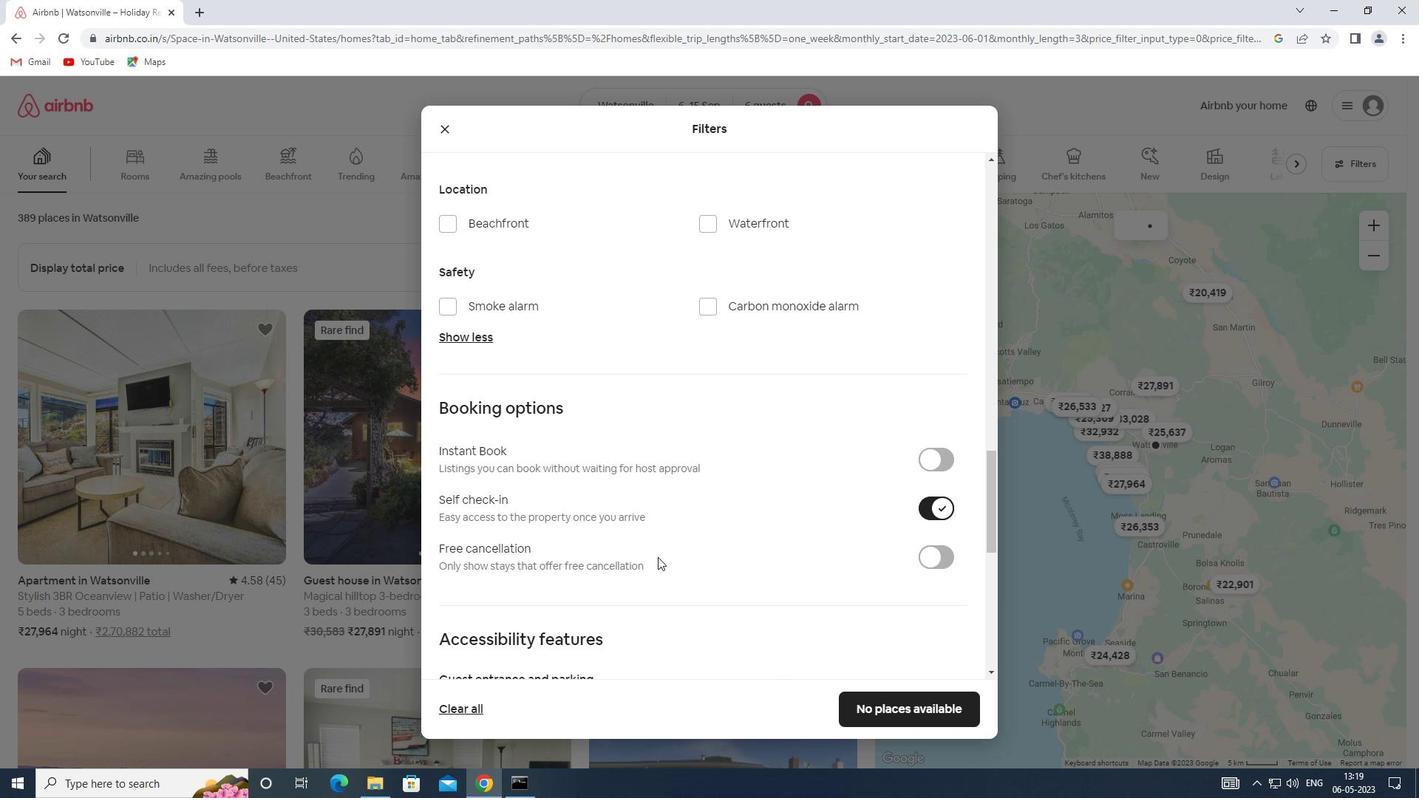 
Action: Mouse scrolled (636, 551) with delta (0, 0)
Screenshot: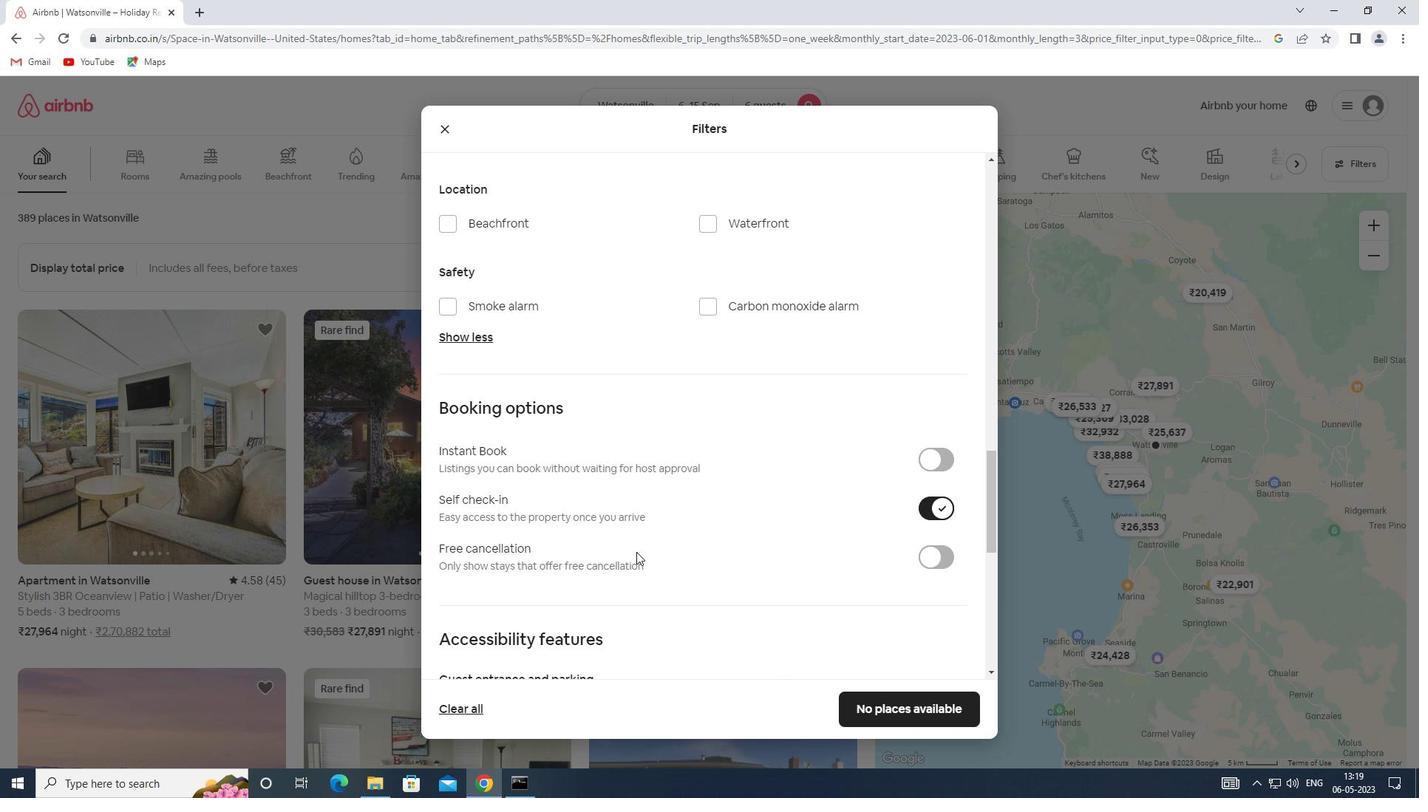 
Action: Mouse scrolled (636, 551) with delta (0, 0)
Screenshot: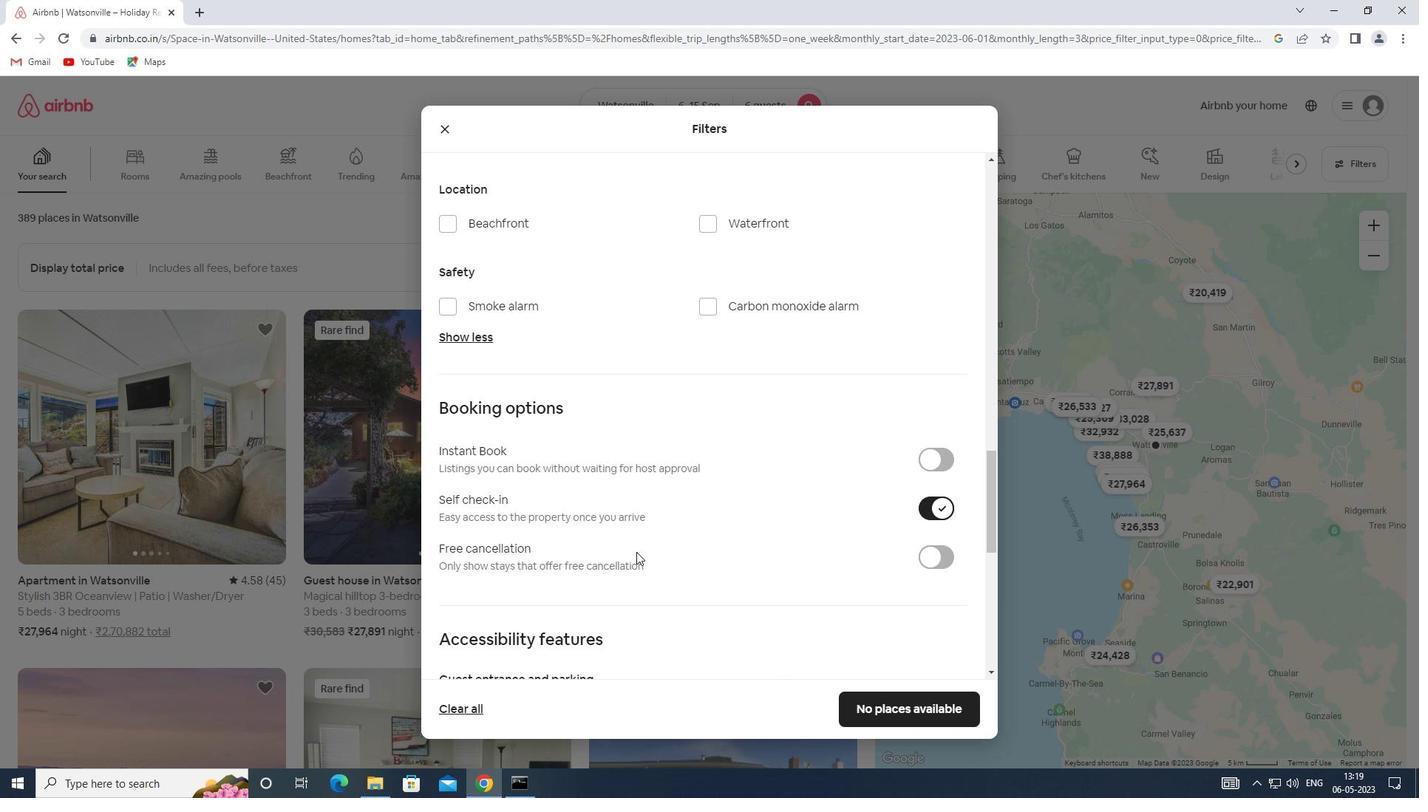 
Action: Mouse scrolled (636, 551) with delta (0, 0)
Screenshot: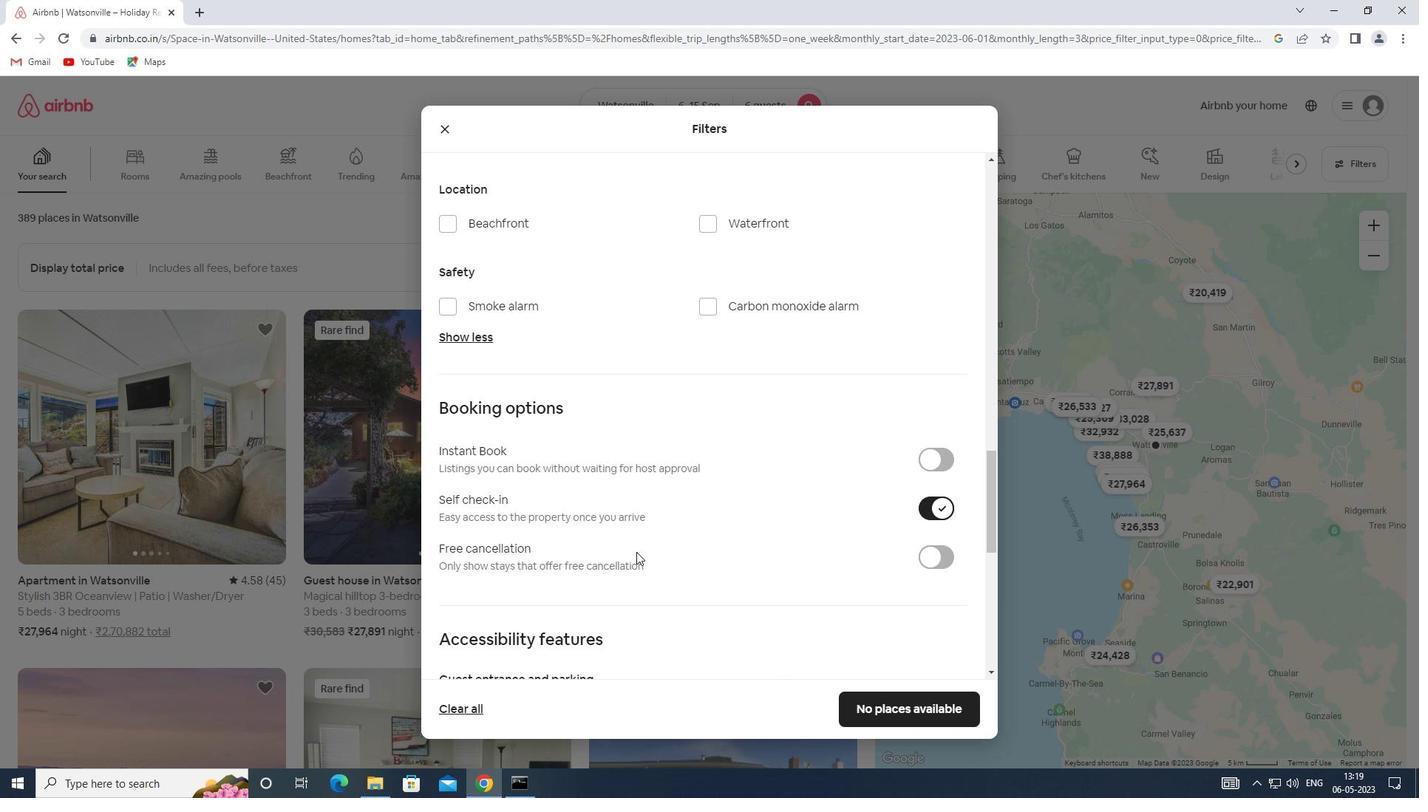 
Action: Mouse scrolled (636, 551) with delta (0, 0)
Screenshot: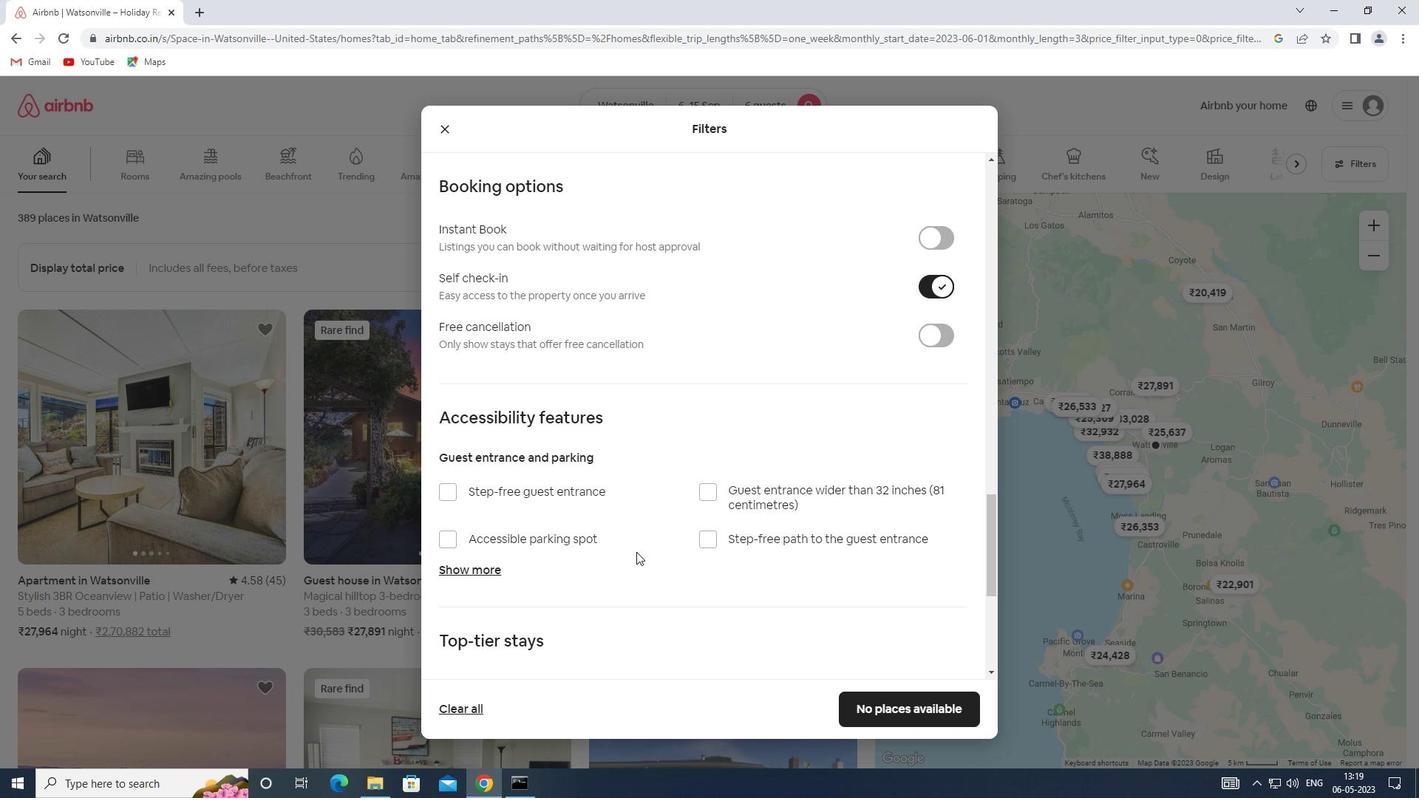 
Action: Mouse scrolled (636, 551) with delta (0, 0)
Screenshot: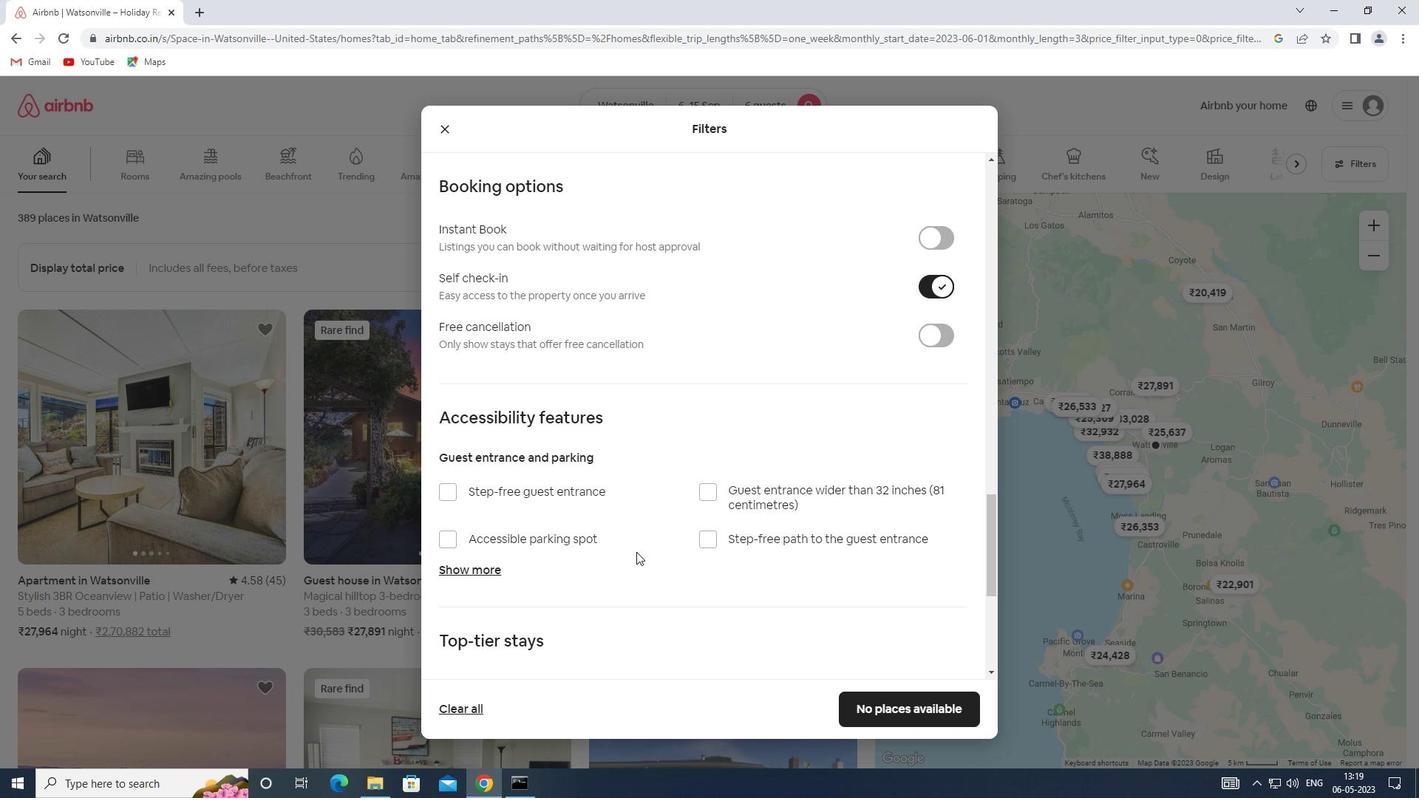
Action: Mouse scrolled (636, 551) with delta (0, 0)
Screenshot: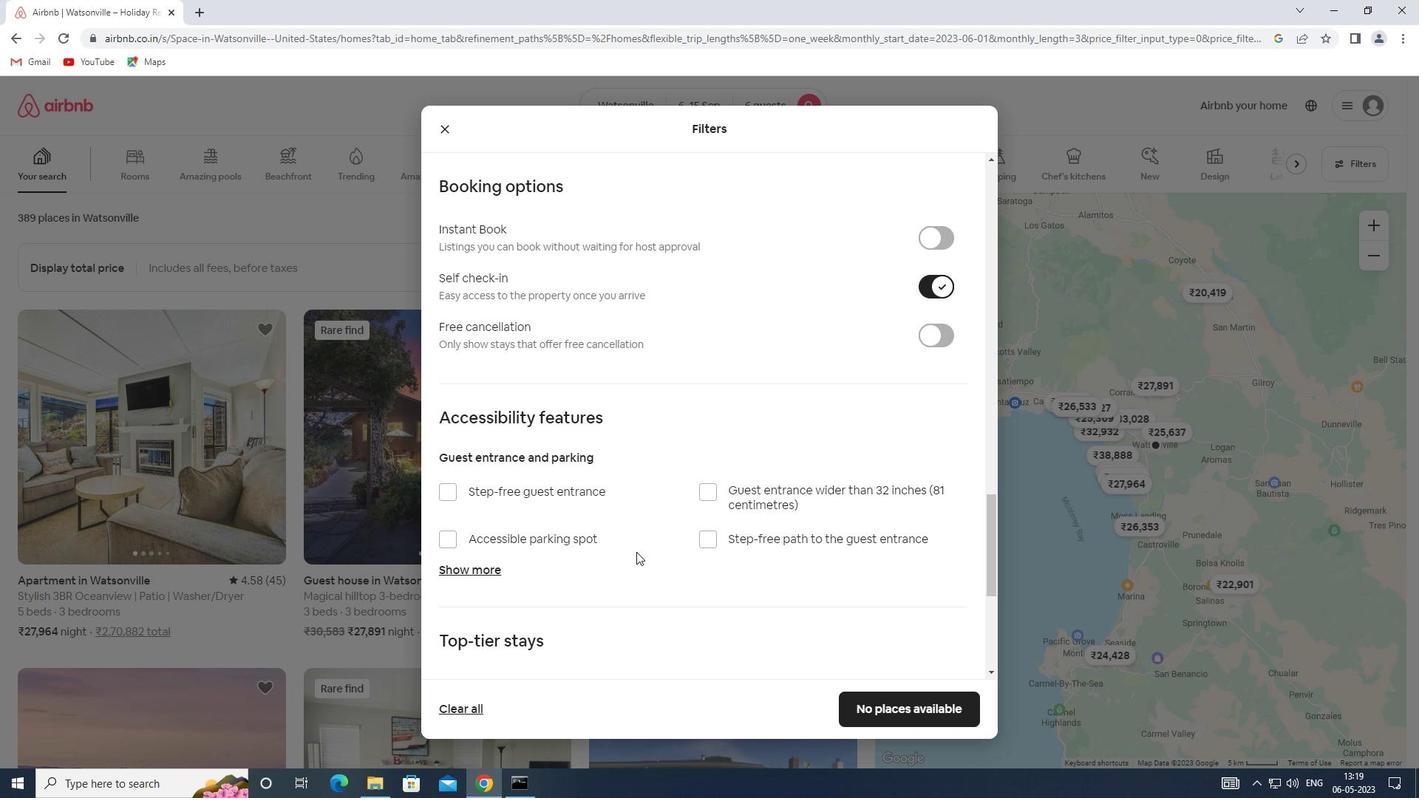 
Action: Mouse moved to (573, 570)
Screenshot: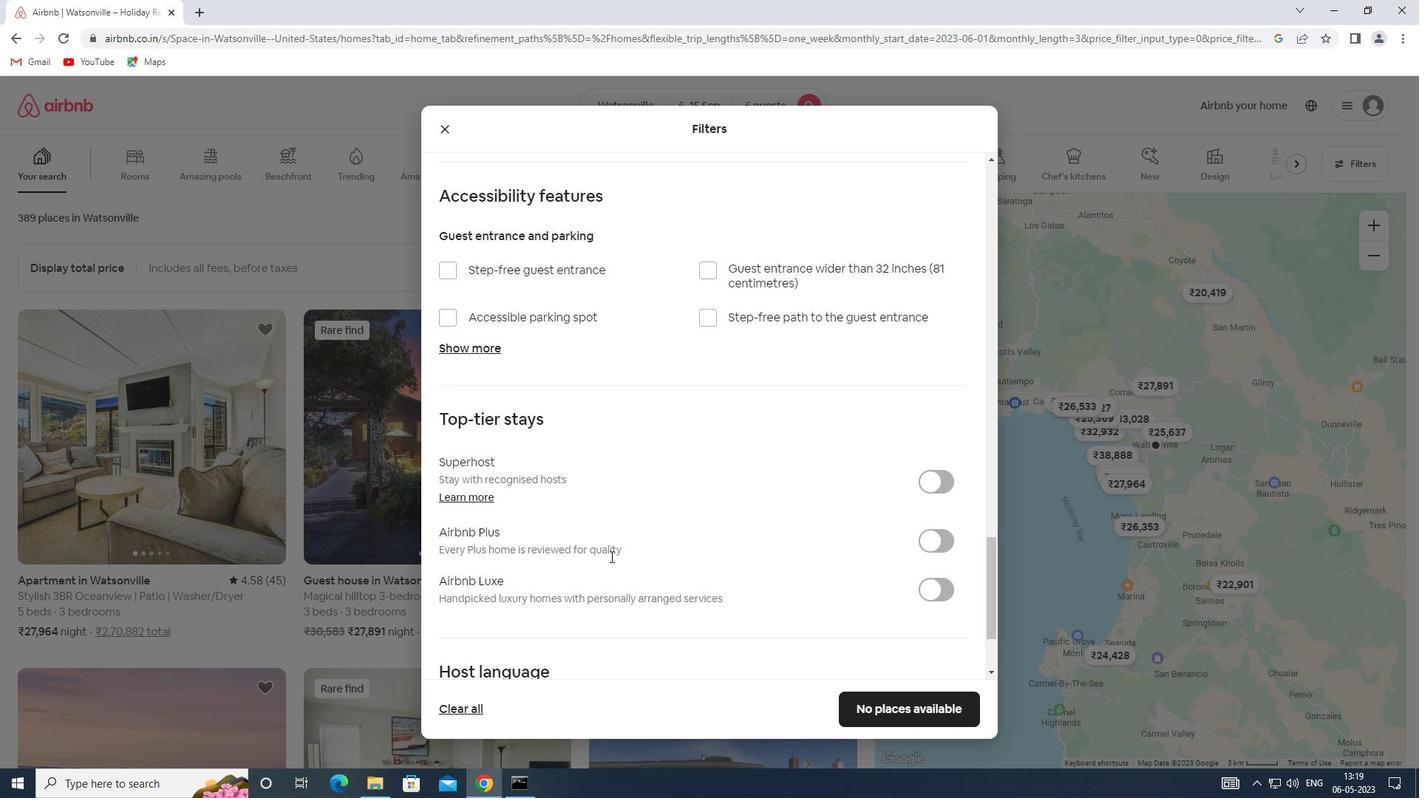 
Action: Mouse scrolled (573, 569) with delta (0, 0)
Screenshot: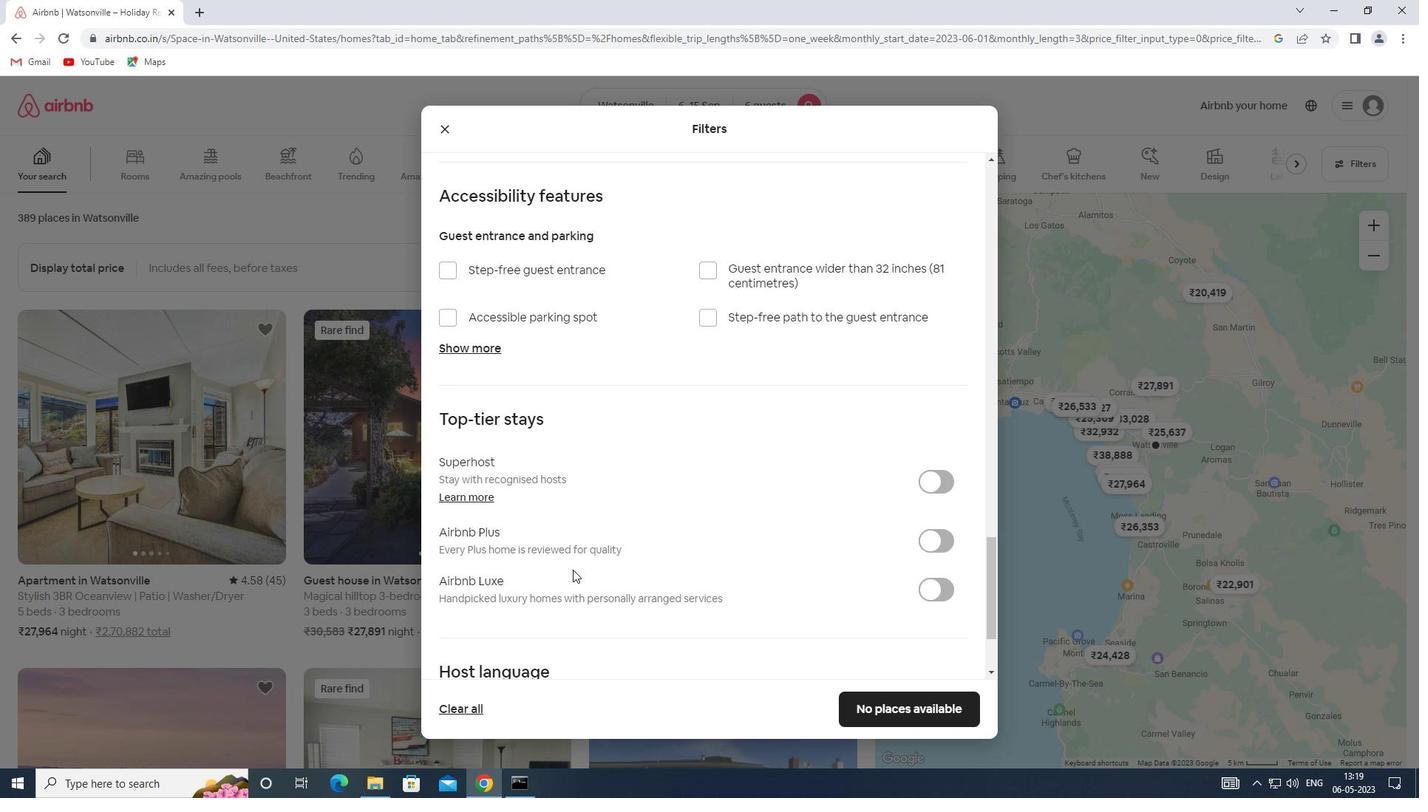 
Action: Mouse scrolled (573, 569) with delta (0, 0)
Screenshot: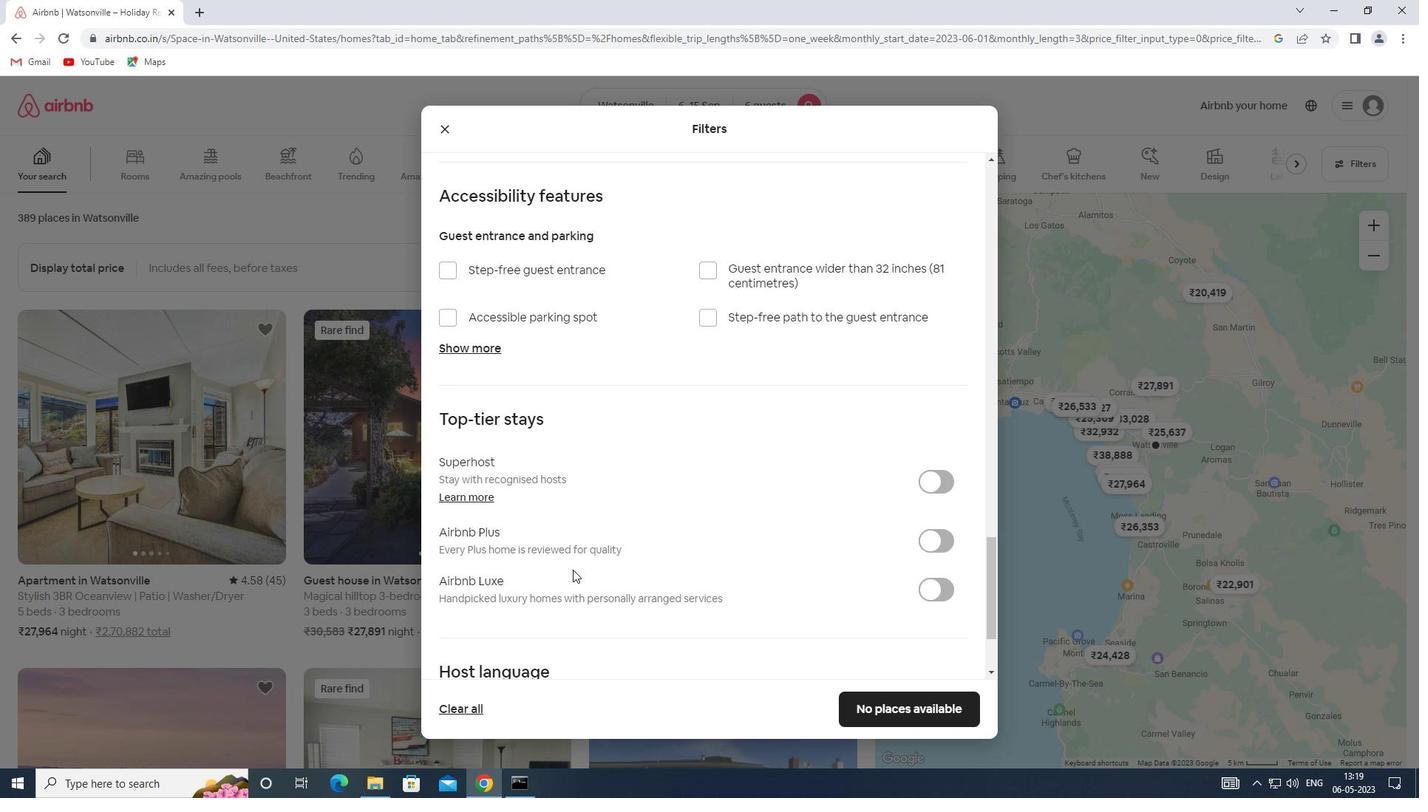 
Action: Mouse scrolled (573, 569) with delta (0, 0)
Screenshot: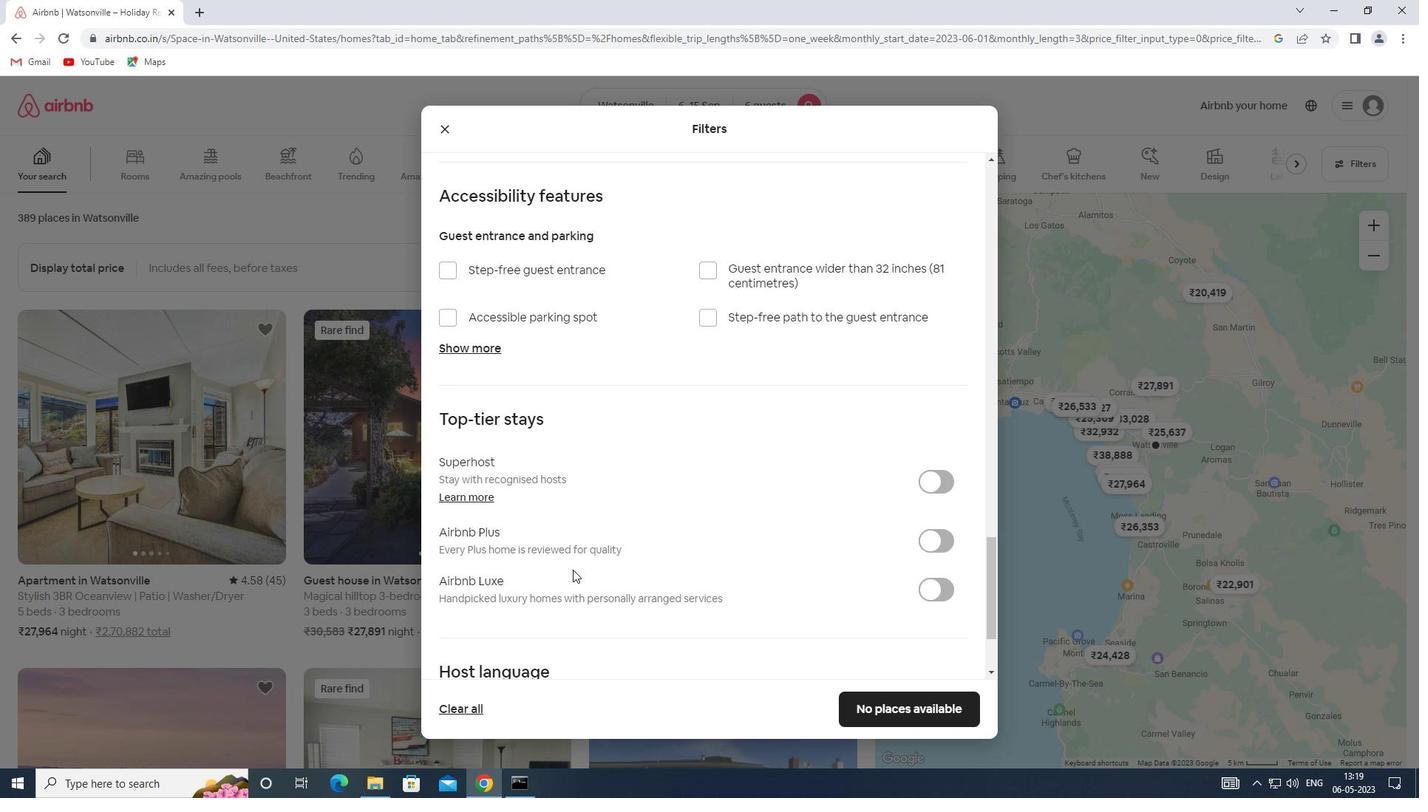 
Action: Mouse moved to (496, 573)
Screenshot: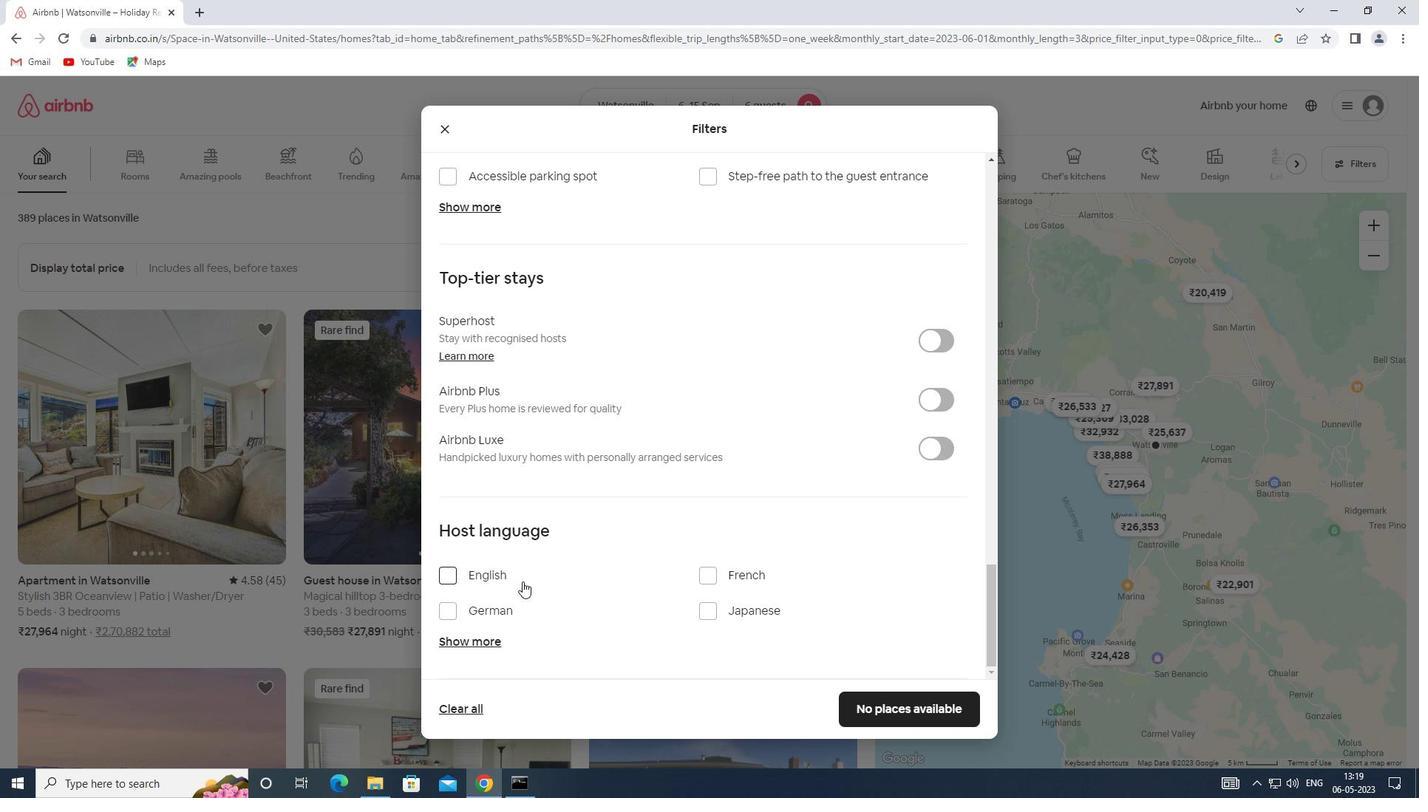 
Action: Mouse pressed left at (496, 573)
Screenshot: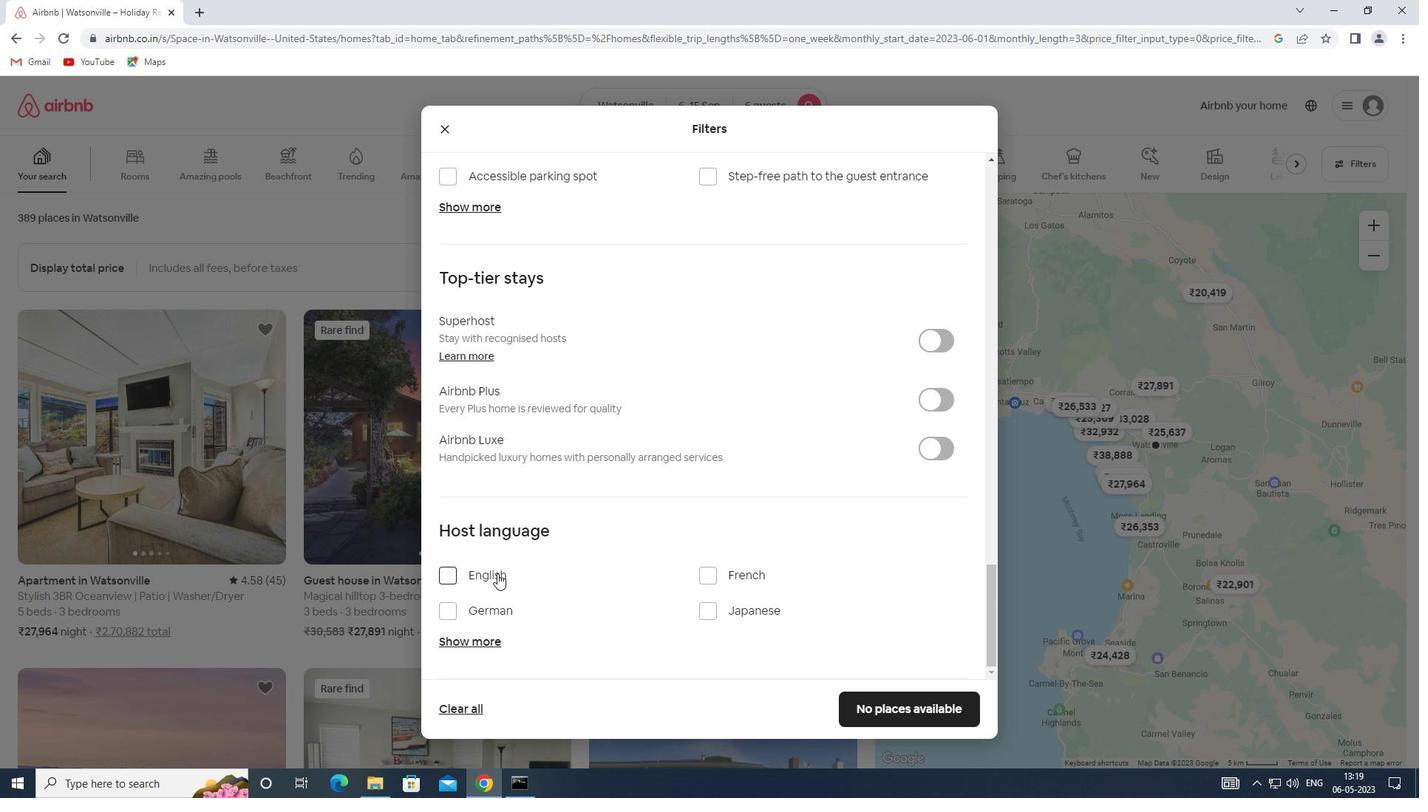 
Action: Mouse moved to (913, 703)
Screenshot: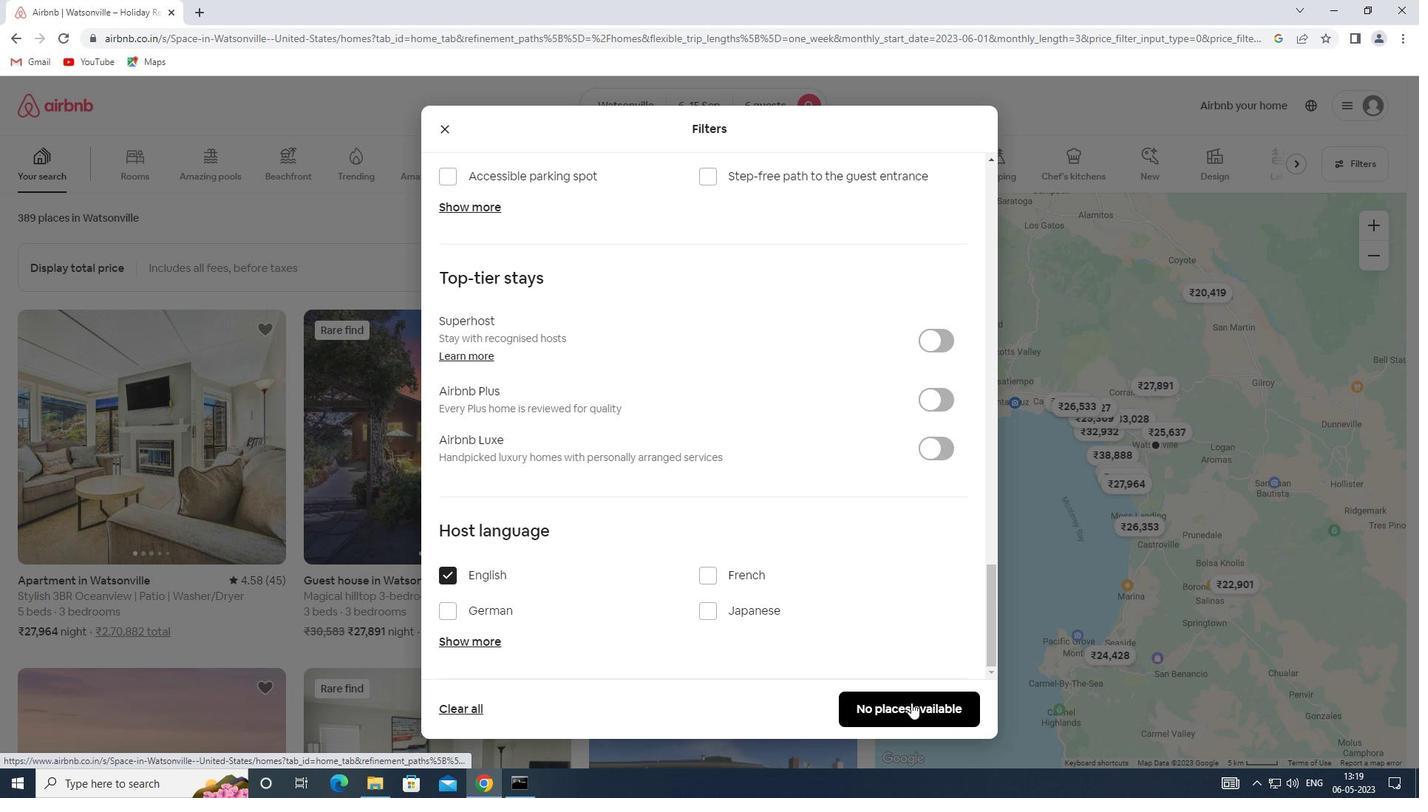 
Action: Mouse pressed left at (913, 703)
Screenshot: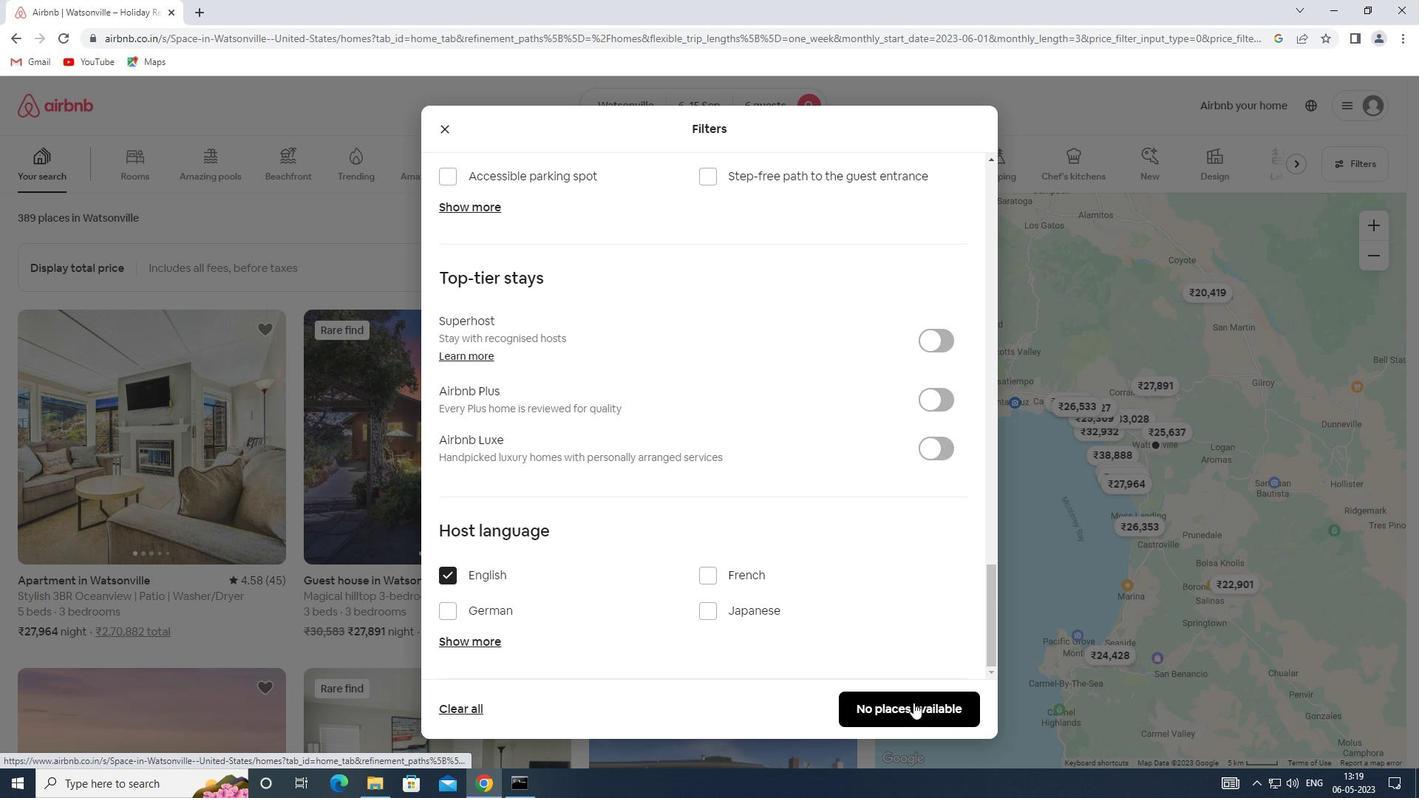 
Action: Mouse moved to (913, 703)
Screenshot: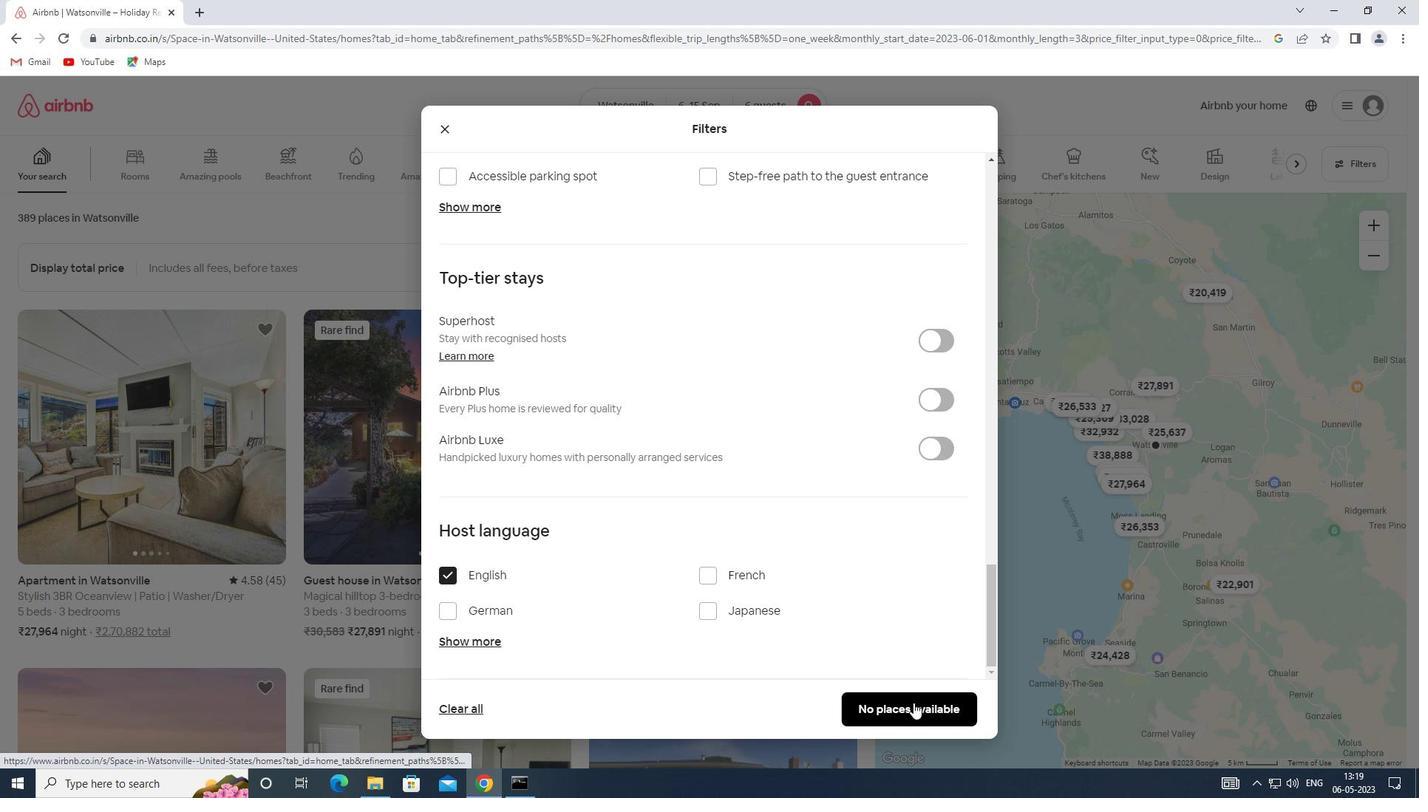 
